 Task: Implement approval workflow for expense reports.
Action: Mouse moved to (685, 54)
Screenshot: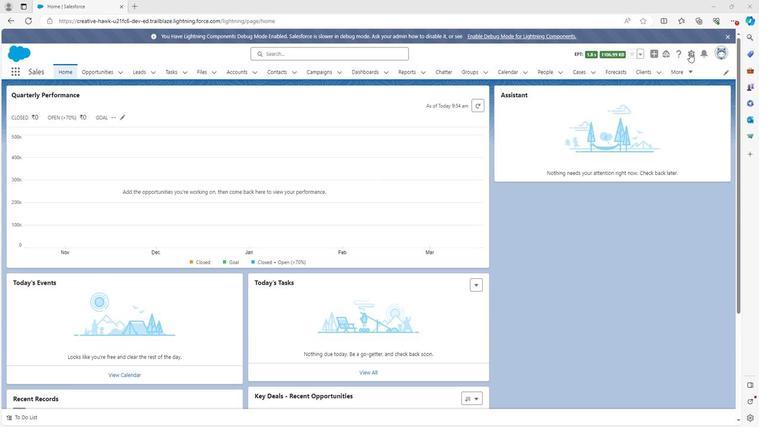 
Action: Mouse pressed left at (685, 54)
Screenshot: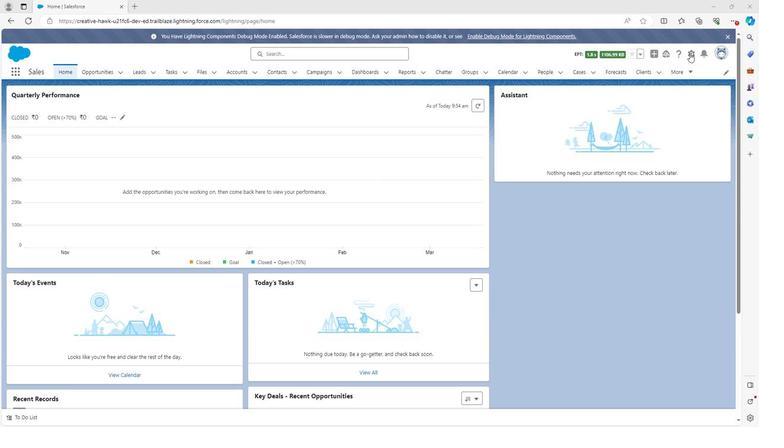 
Action: Mouse moved to (654, 75)
Screenshot: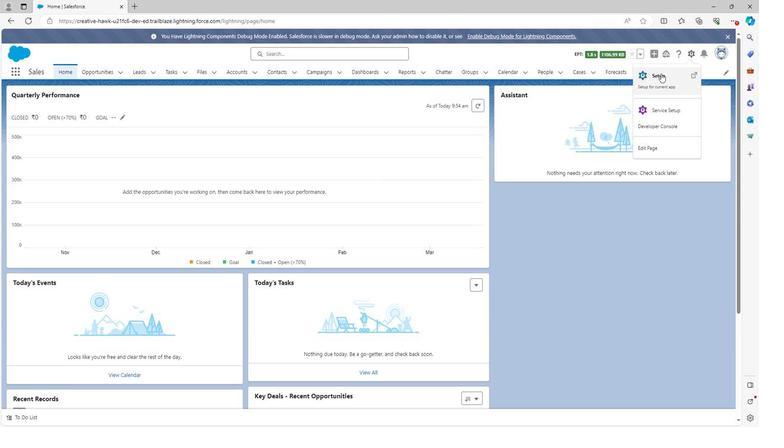 
Action: Mouse pressed left at (654, 75)
Screenshot: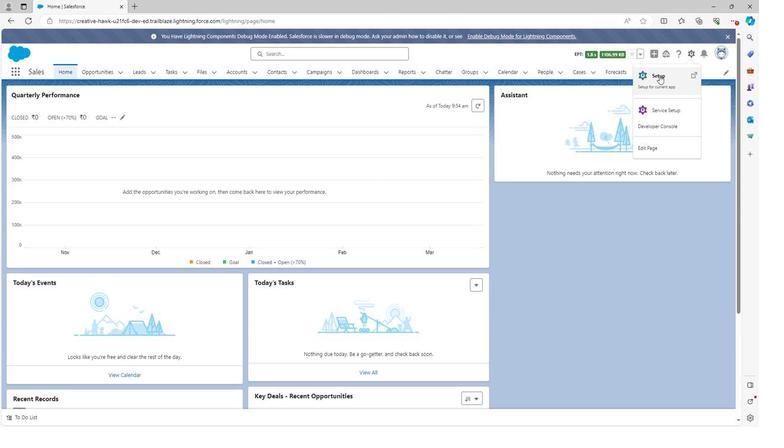 
Action: Mouse moved to (100, 72)
Screenshot: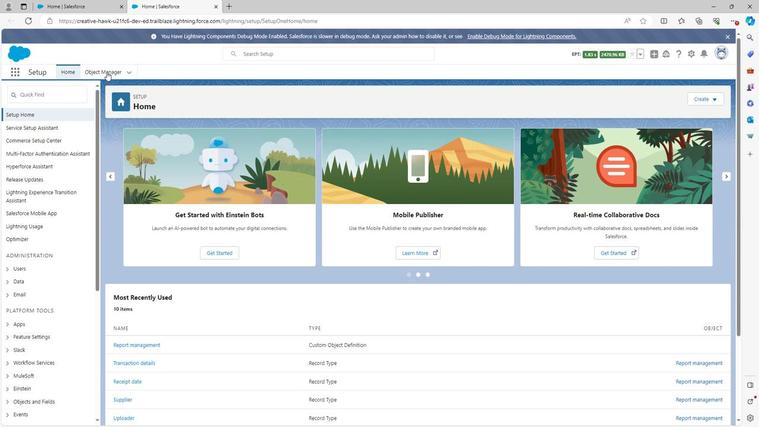 
Action: Mouse pressed left at (100, 72)
Screenshot: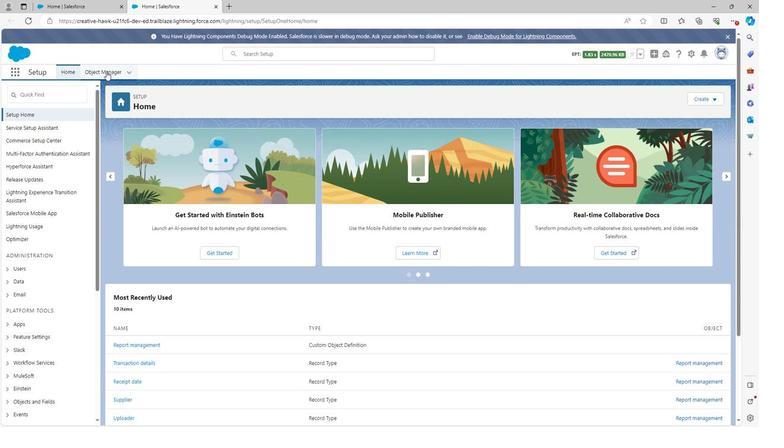 
Action: Mouse moved to (698, 99)
Screenshot: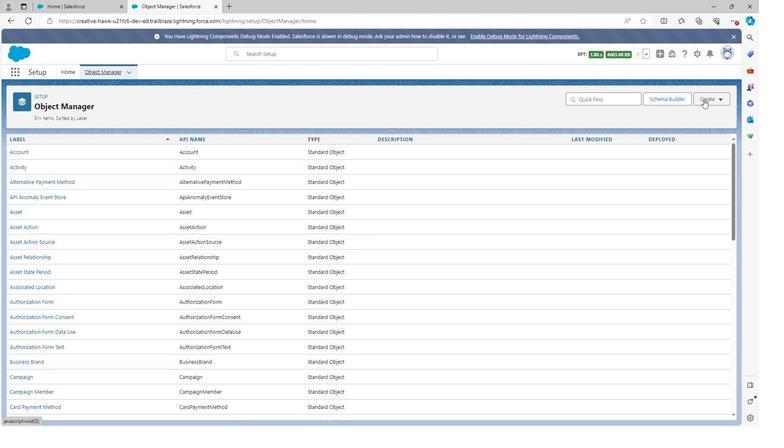 
Action: Mouse pressed left at (698, 99)
Screenshot: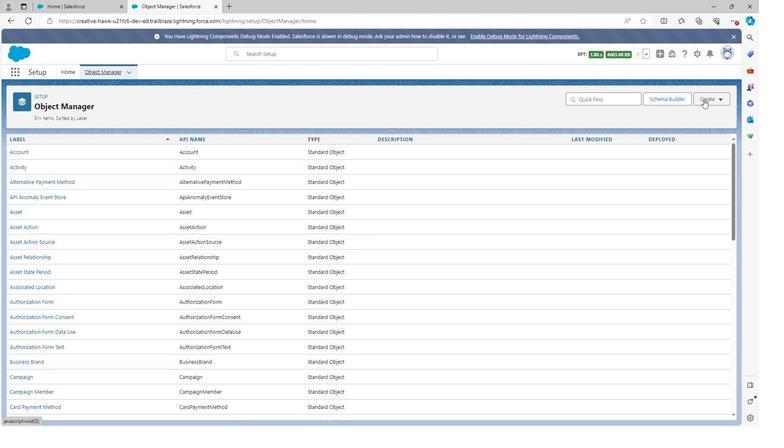 
Action: Mouse moved to (672, 120)
Screenshot: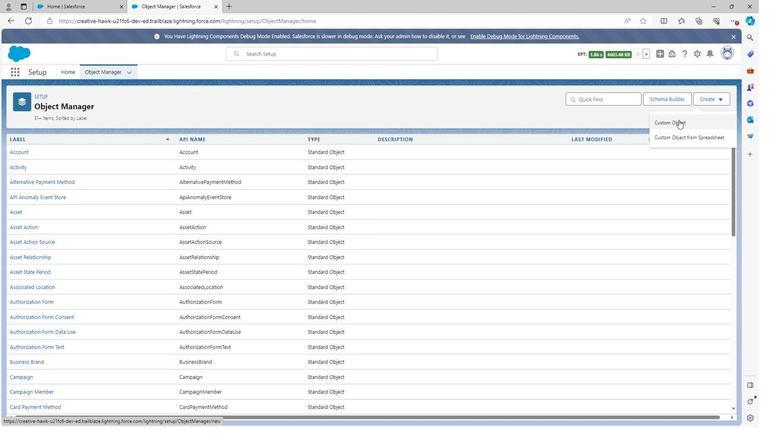
Action: Mouse pressed left at (672, 120)
Screenshot: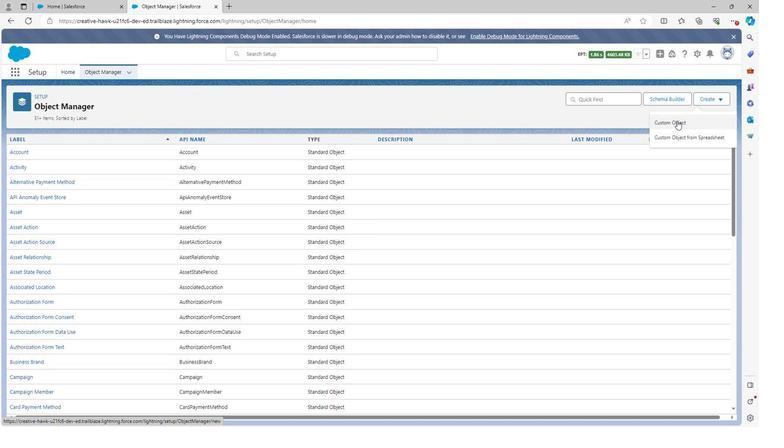 
Action: Mouse moved to (185, 202)
Screenshot: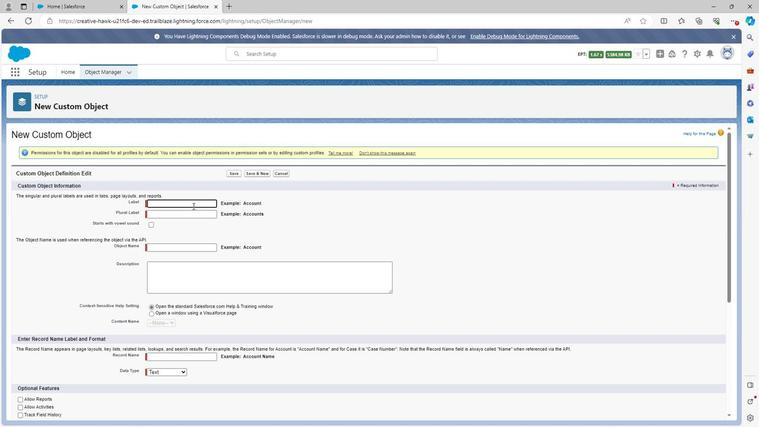 
Action: Key pressed <Key.shift>Approval<Key.space>reqy<Key.backspace>u
Screenshot: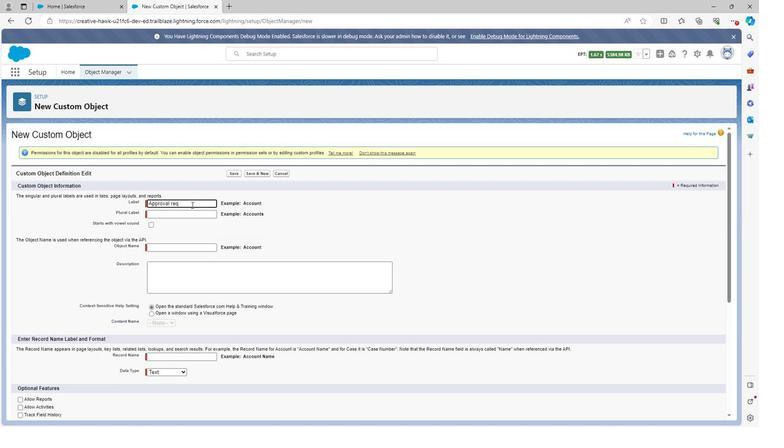 
Action: Mouse moved to (185, 202)
Screenshot: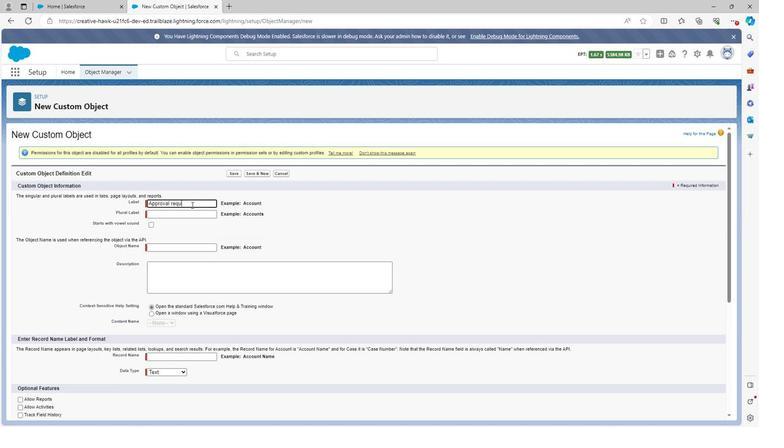 
Action: Key pressed est
Screenshot: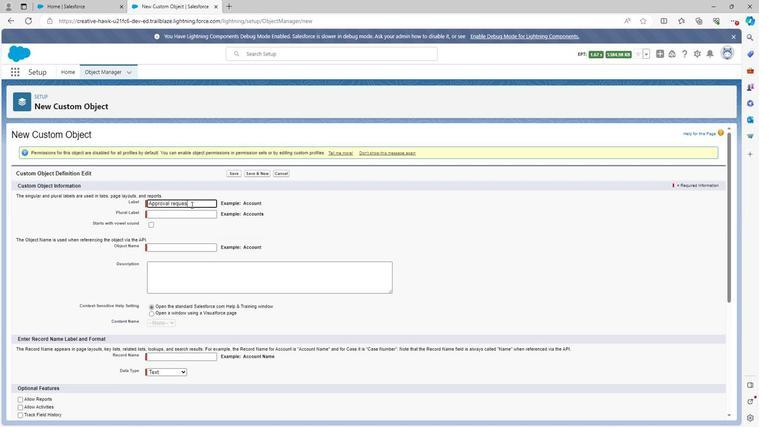 
Action: Mouse moved to (287, 217)
Screenshot: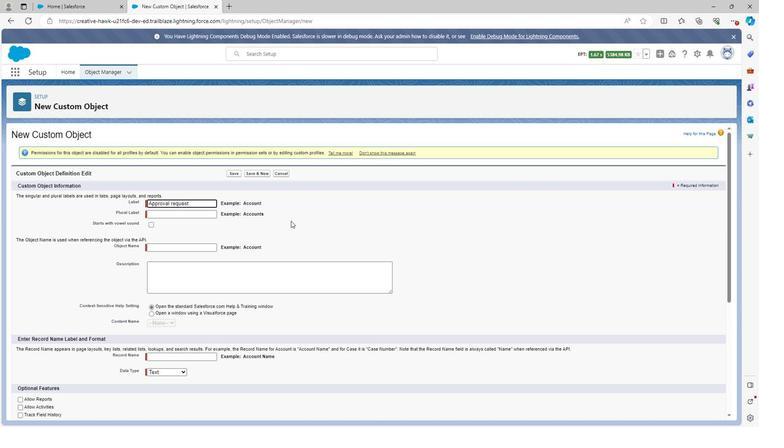 
Action: Mouse pressed left at (287, 217)
Screenshot: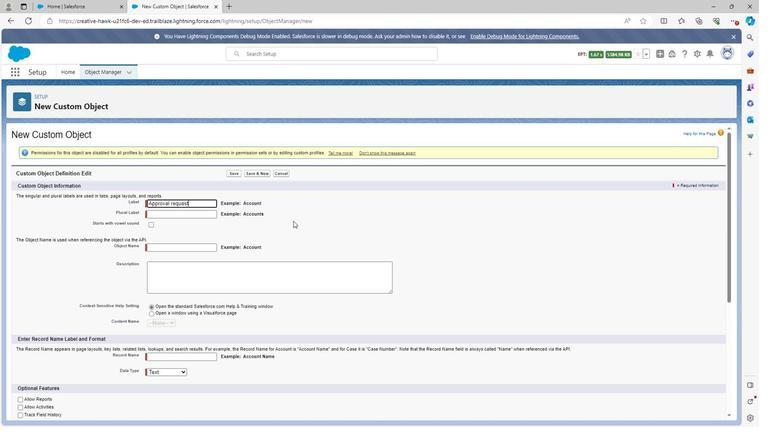 
Action: Mouse moved to (176, 269)
Screenshot: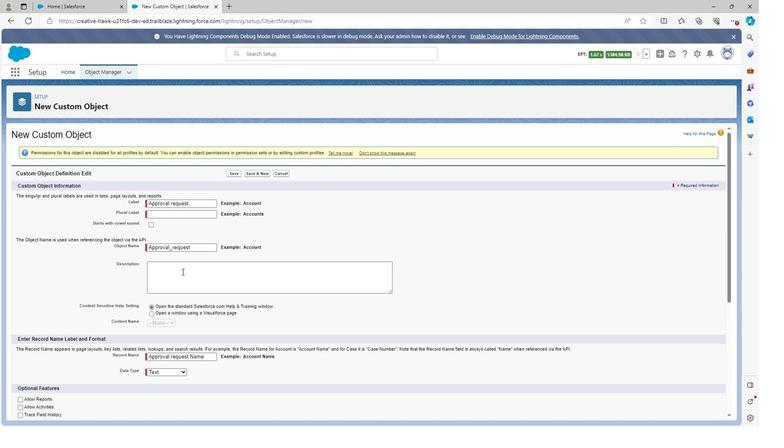 
Action: Mouse pressed left at (176, 269)
Screenshot: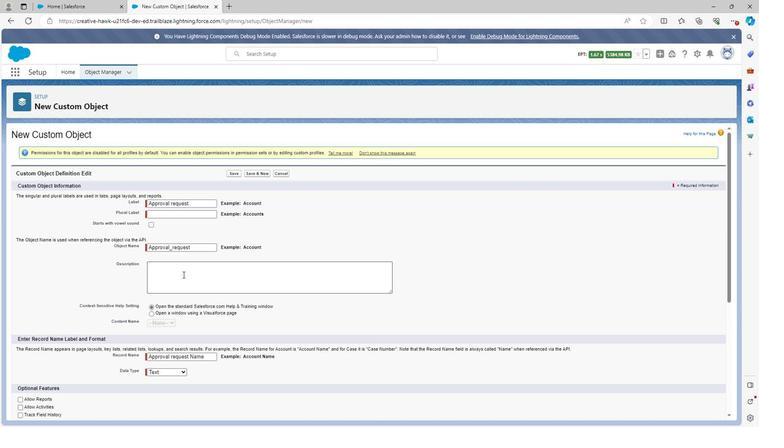 
Action: Mouse moved to (189, 198)
Screenshot: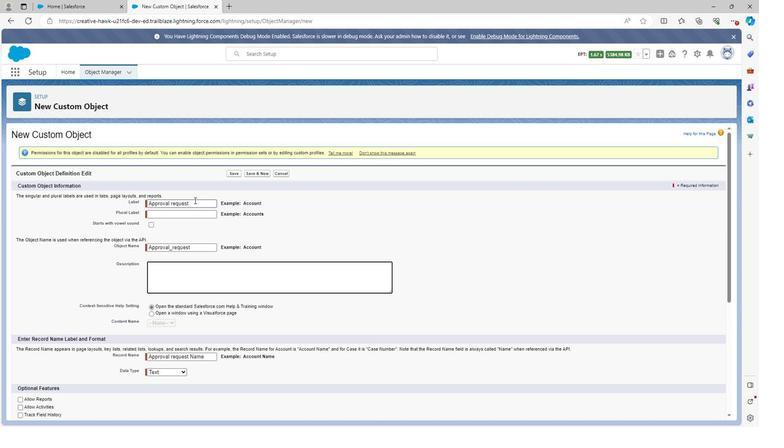 
Action: Mouse pressed left at (189, 198)
Screenshot: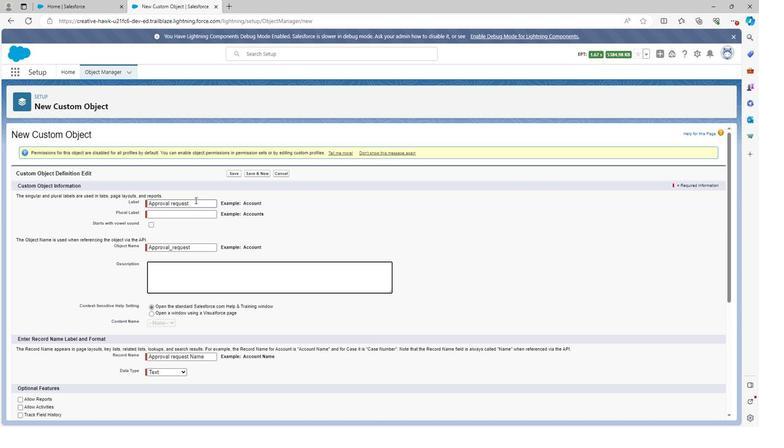 
Action: Mouse moved to (144, 207)
Screenshot: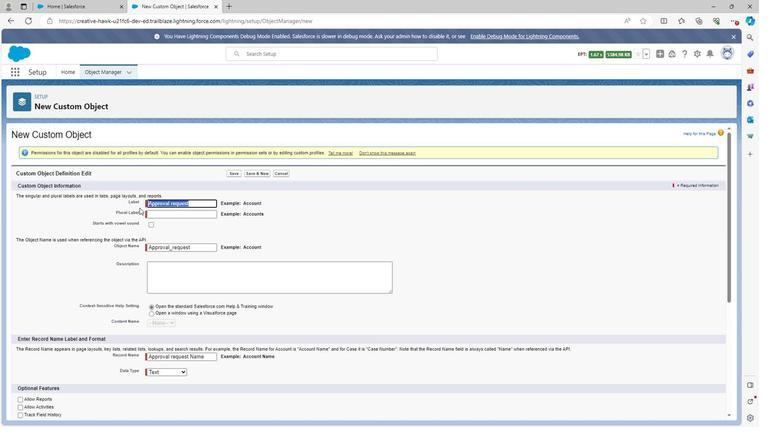 
Action: Key pressed ctrl+C
Screenshot: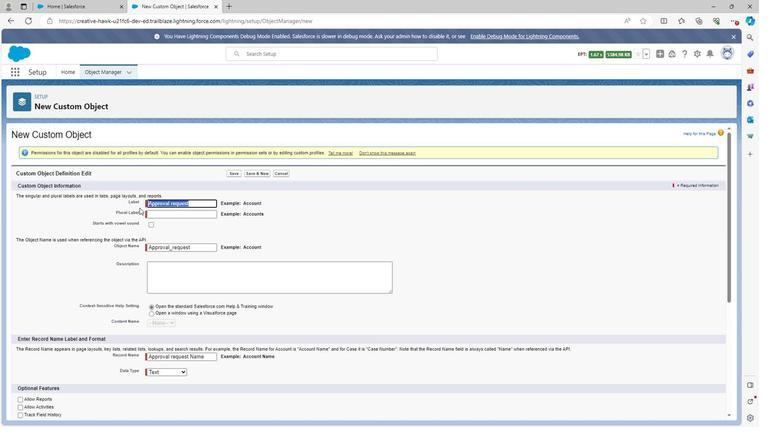 
Action: Mouse moved to (154, 207)
Screenshot: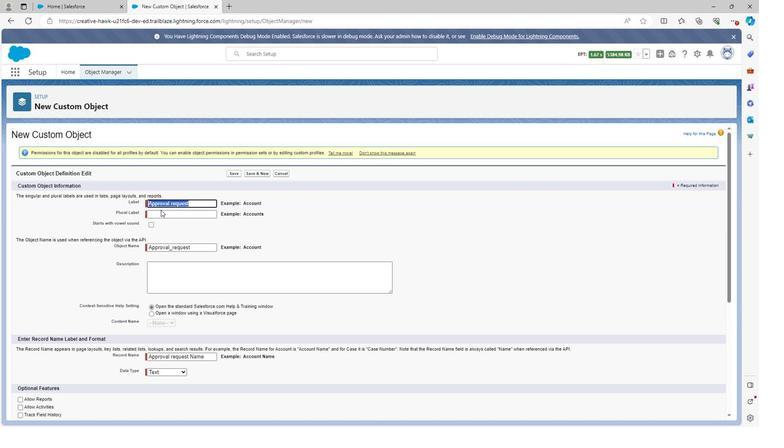 
Action: Mouse pressed left at (154, 207)
Screenshot: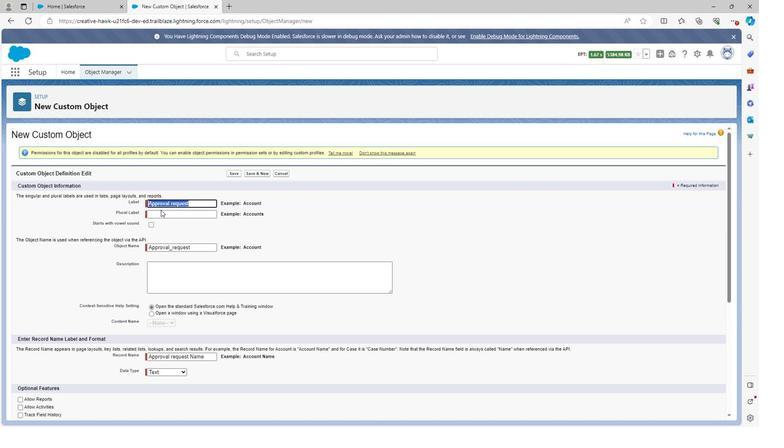 
Action: Mouse moved to (155, 208)
Screenshot: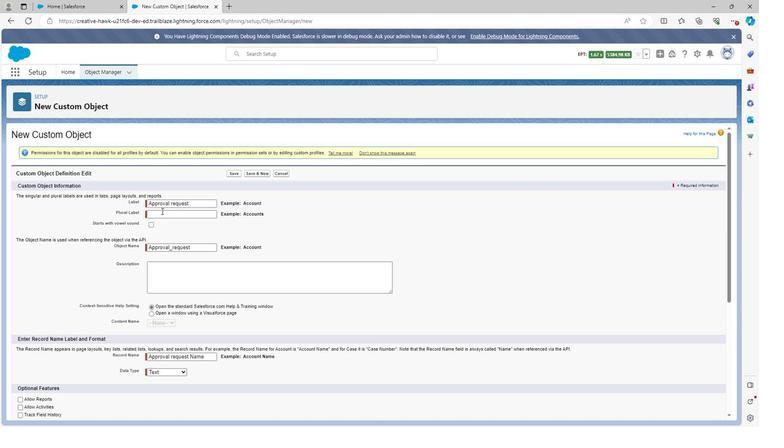 
Action: Mouse pressed left at (155, 208)
Screenshot: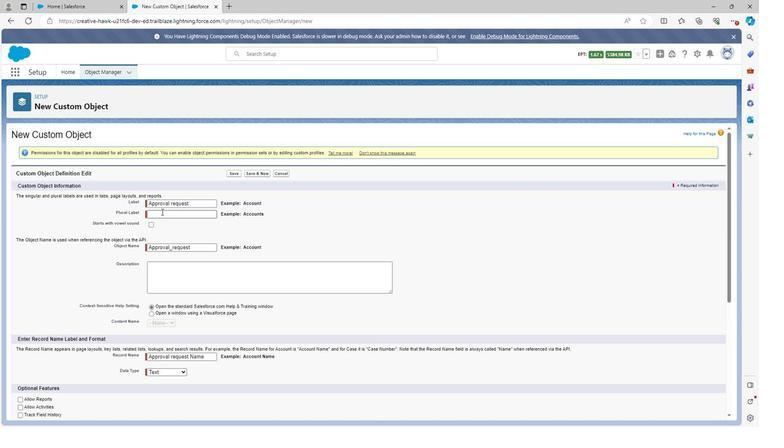 
Action: Key pressed ctrl+V
Screenshot: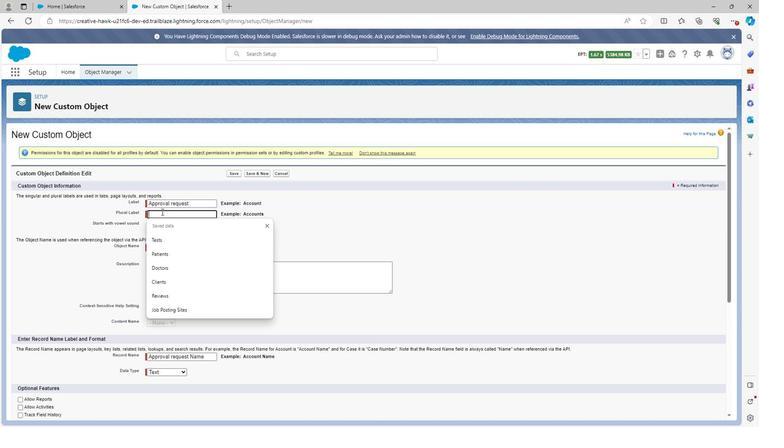 
Action: Mouse moved to (164, 214)
Screenshot: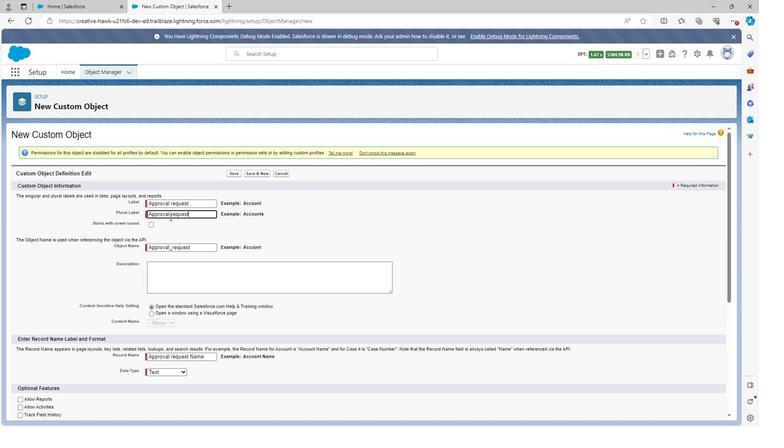 
Action: Key pressed s
Screenshot: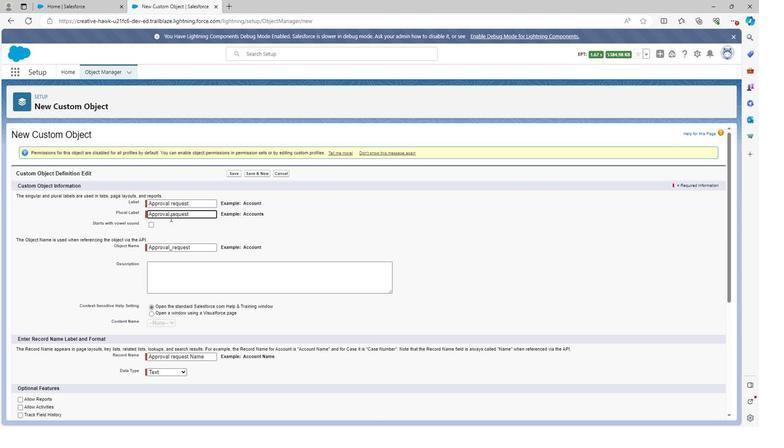 
Action: Mouse moved to (161, 265)
Screenshot: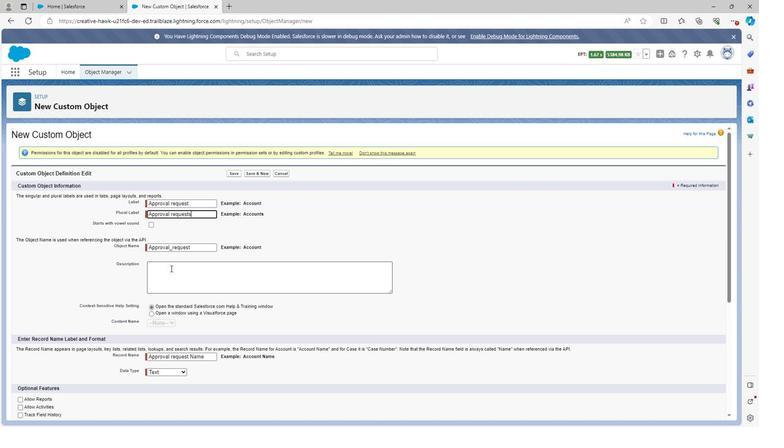 
Action: Mouse pressed left at (161, 265)
Screenshot: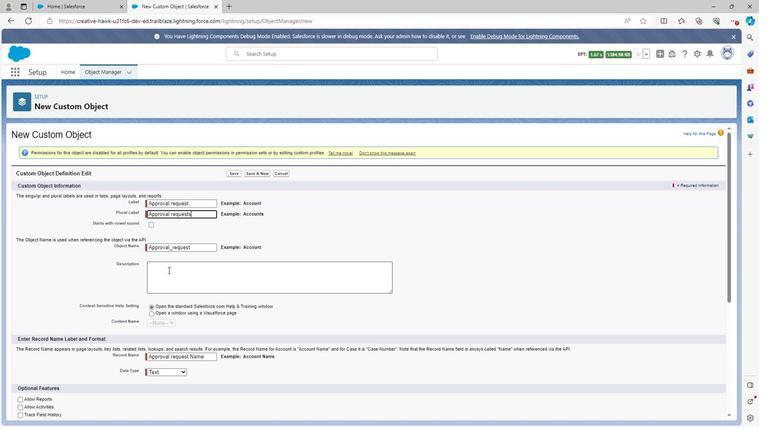 
Action: Mouse moved to (161, 265)
Screenshot: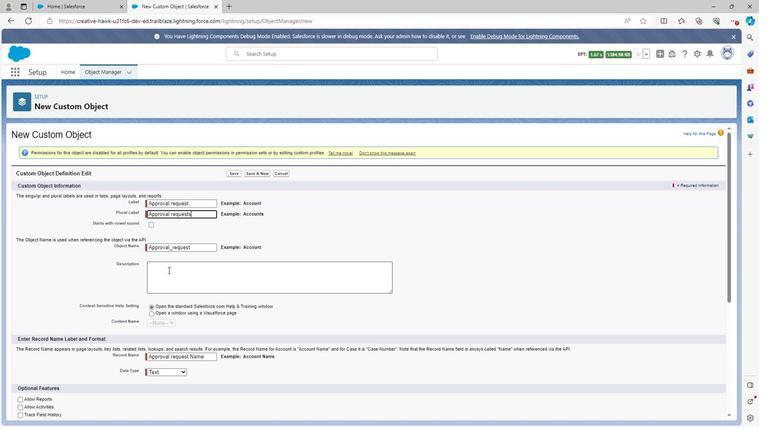 
Action: Key pressed <Key.shift>This<Key.space>object<Key.space>is<Key.space>used<Key.space>to<Key.space>define<Key.space>the<Key.space>approval<Key.space>object
Screenshot: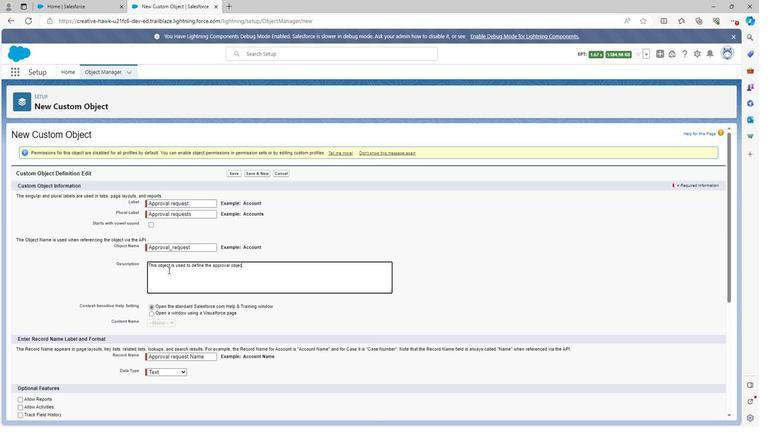 
Action: Mouse moved to (158, 317)
Screenshot: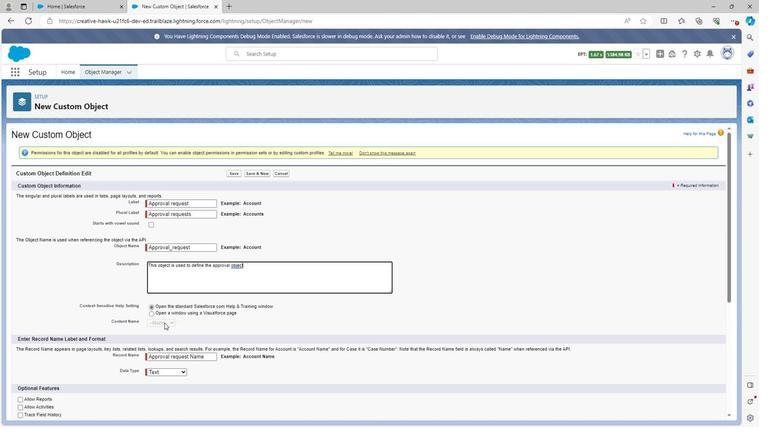 
Action: Mouse scrolled (158, 316) with delta (0, 0)
Screenshot: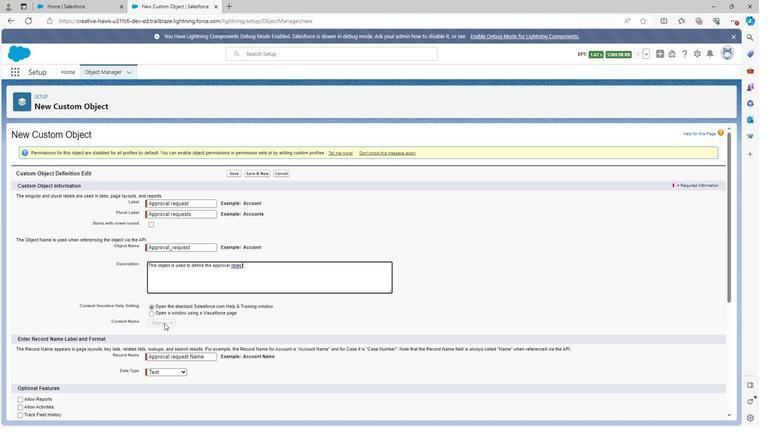 
Action: Mouse scrolled (158, 316) with delta (0, 0)
Screenshot: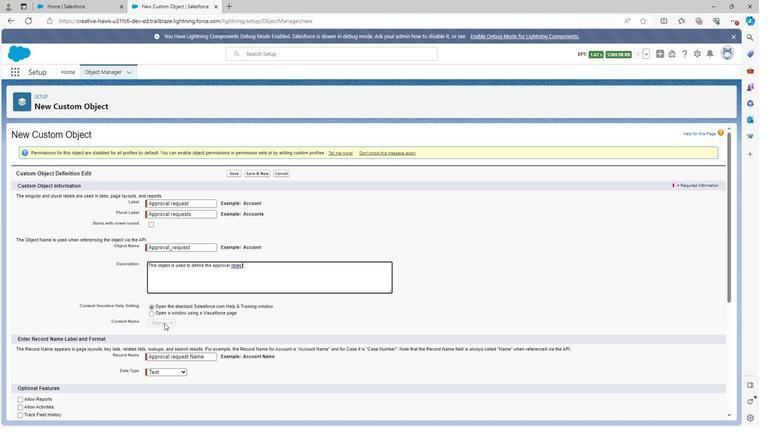 
Action: Mouse scrolled (158, 316) with delta (0, 0)
Screenshot: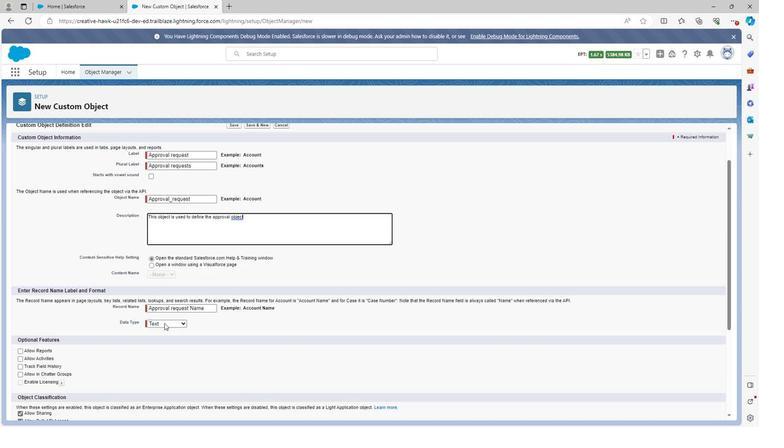 
Action: Mouse moved to (14, 261)
Screenshot: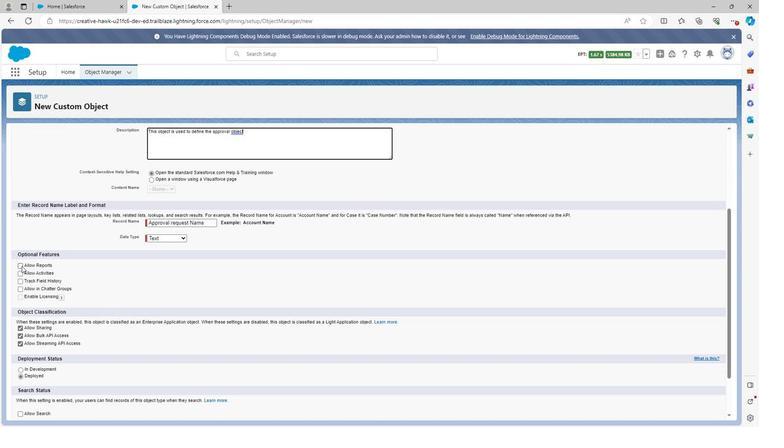 
Action: Mouse pressed left at (14, 261)
Screenshot: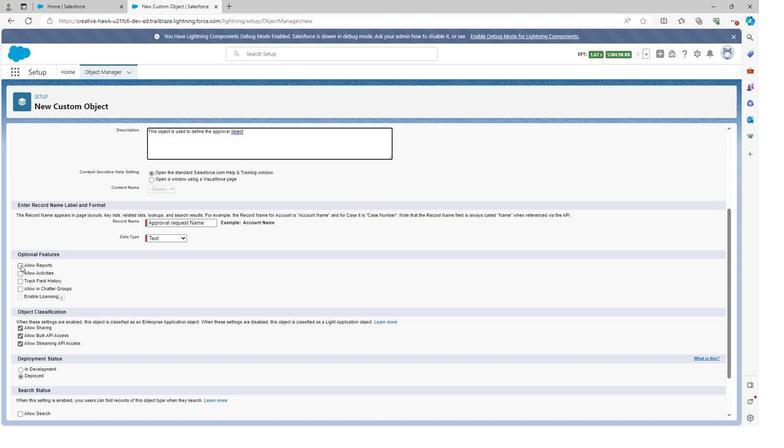 
Action: Mouse moved to (13, 269)
Screenshot: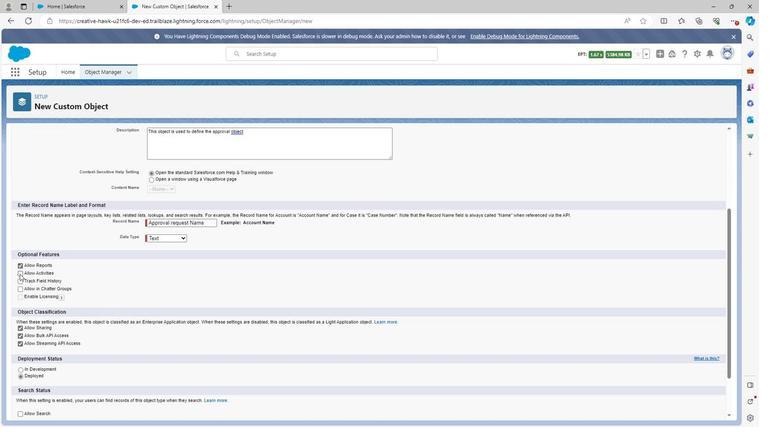 
Action: Mouse pressed left at (13, 269)
Screenshot: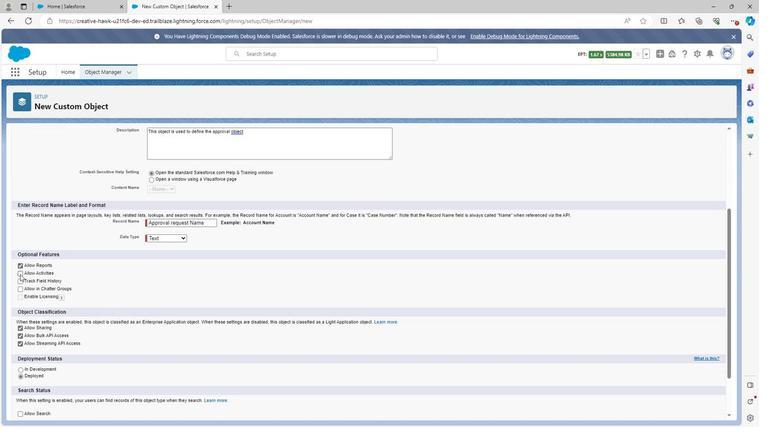 
Action: Mouse moved to (13, 276)
Screenshot: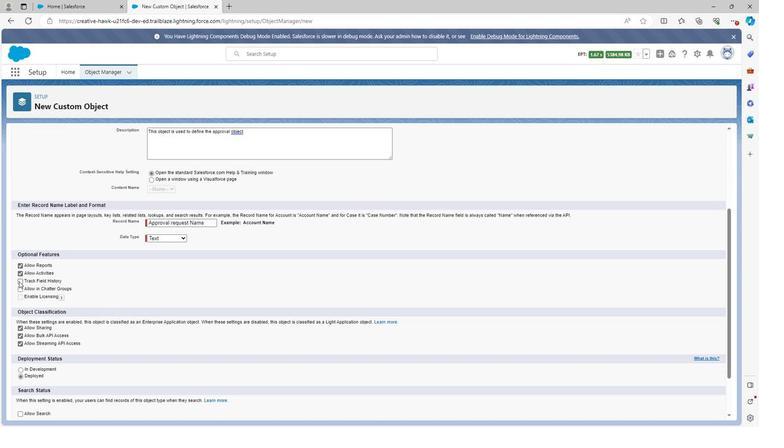 
Action: Mouse pressed left at (13, 276)
Screenshot: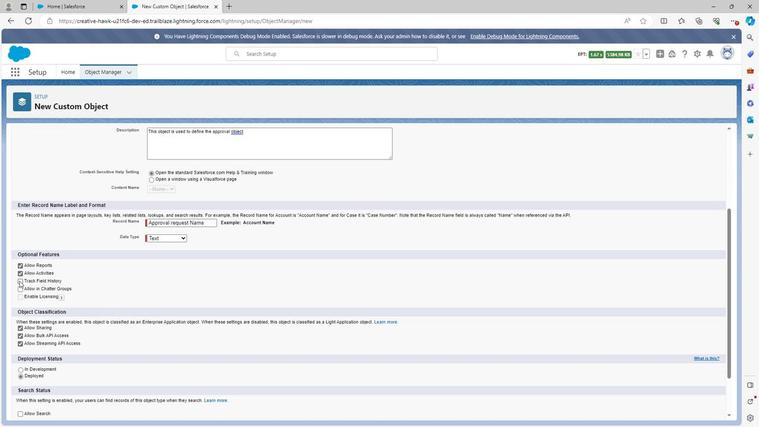 
Action: Mouse moved to (12, 282)
Screenshot: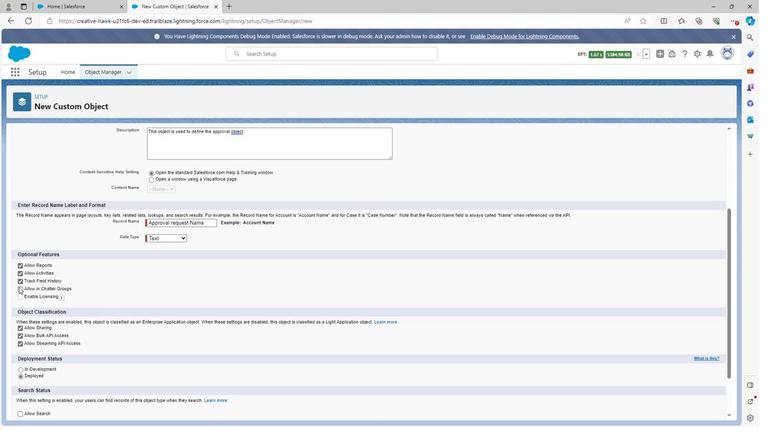 
Action: Mouse pressed left at (12, 282)
Screenshot: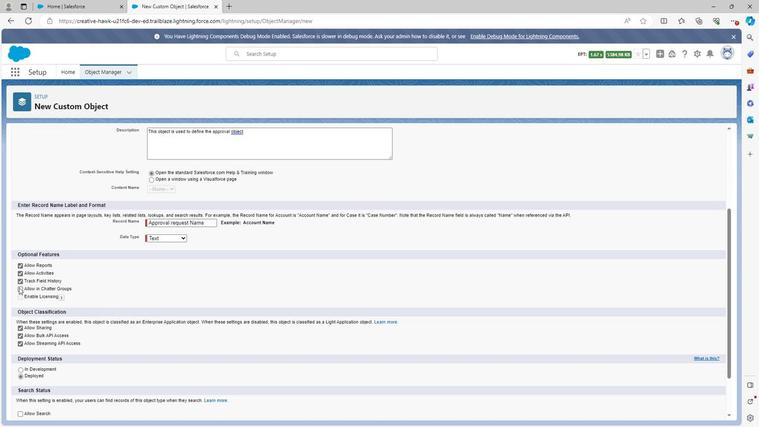 
Action: Mouse moved to (194, 363)
Screenshot: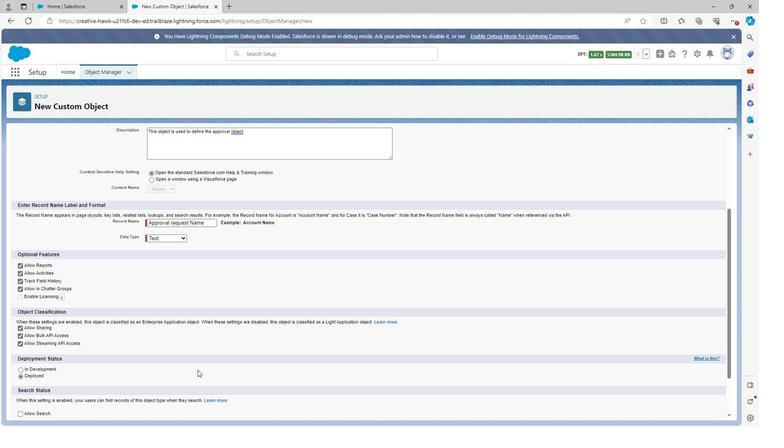 
Action: Mouse scrolled (194, 363) with delta (0, 0)
Screenshot: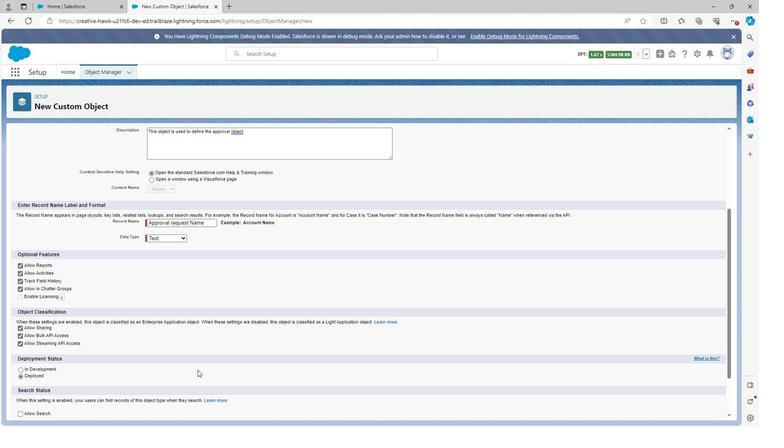 
Action: Mouse moved to (200, 367)
Screenshot: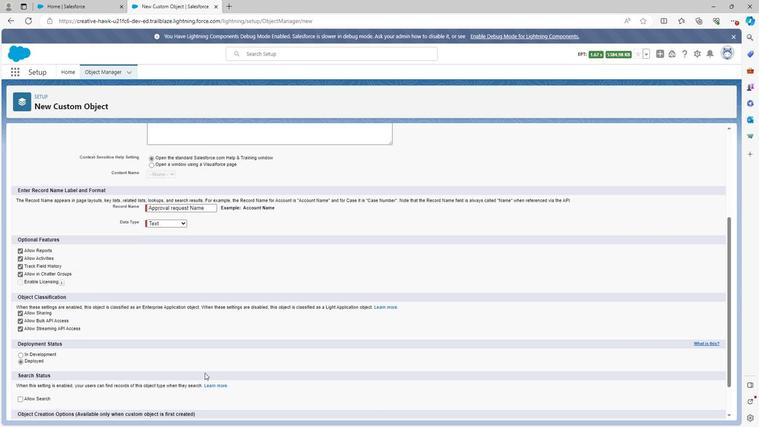 
Action: Mouse scrolled (200, 366) with delta (0, 0)
Screenshot: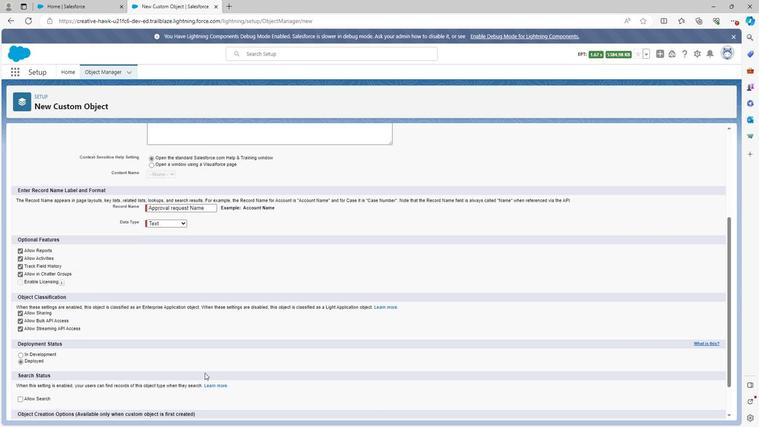 
Action: Mouse moved to (205, 370)
Screenshot: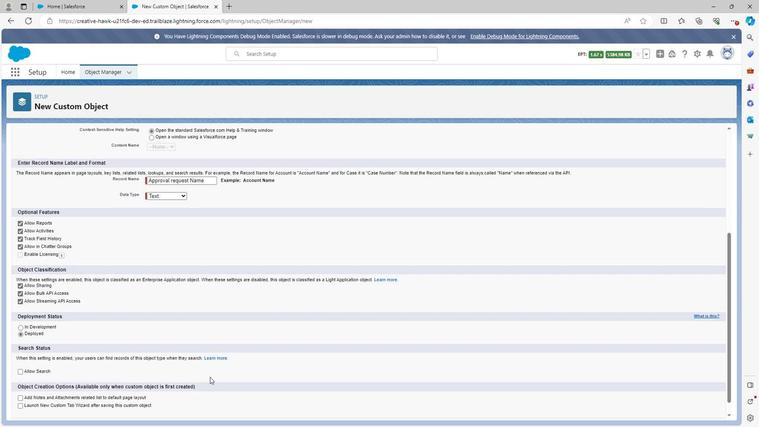 
Action: Mouse scrolled (205, 370) with delta (0, 0)
Screenshot: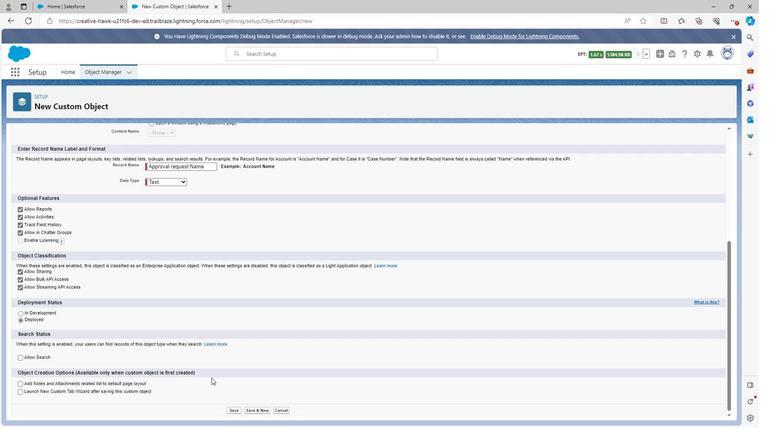 
Action: Mouse scrolled (205, 370) with delta (0, 0)
Screenshot: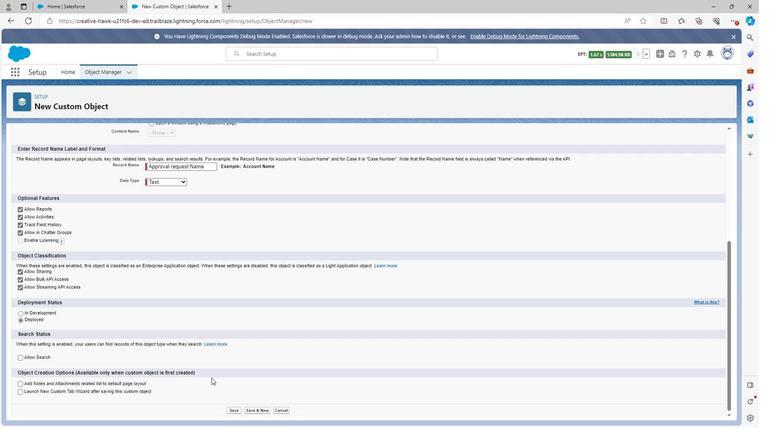 
Action: Mouse moved to (207, 372)
Screenshot: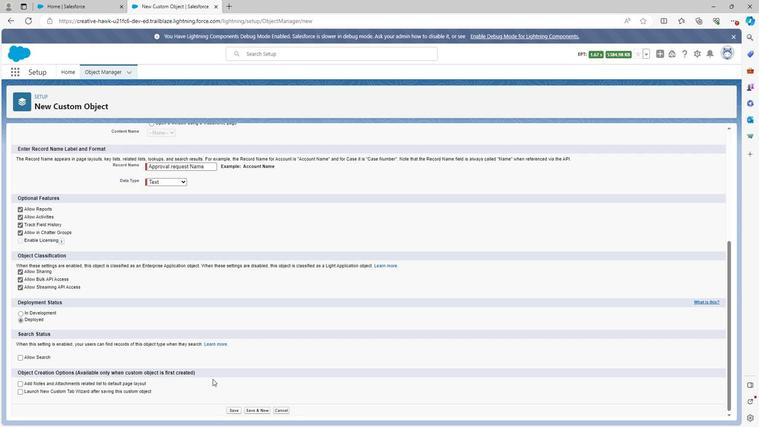 
Action: Mouse scrolled (207, 372) with delta (0, 0)
Screenshot: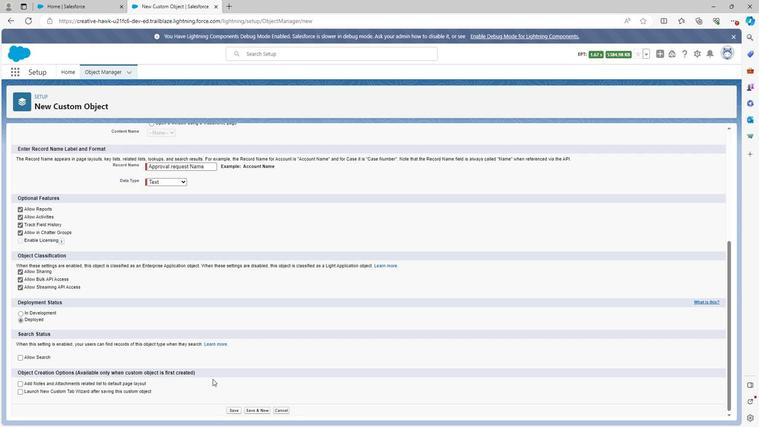 
Action: Mouse moved to (230, 401)
Screenshot: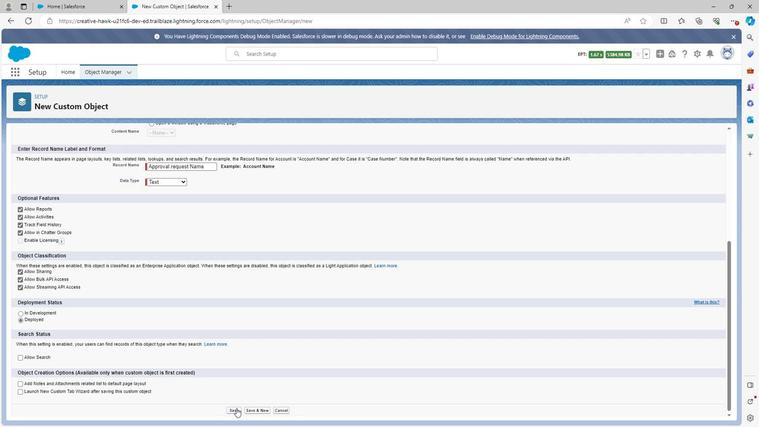 
Action: Mouse pressed left at (230, 401)
Screenshot: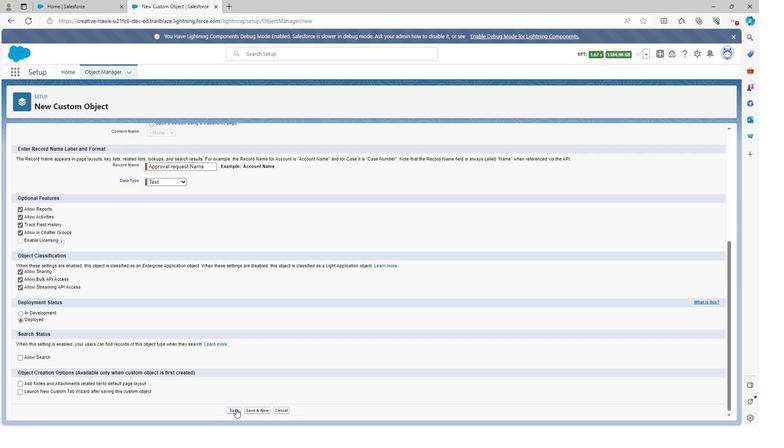 
Action: Mouse moved to (83, 74)
Screenshot: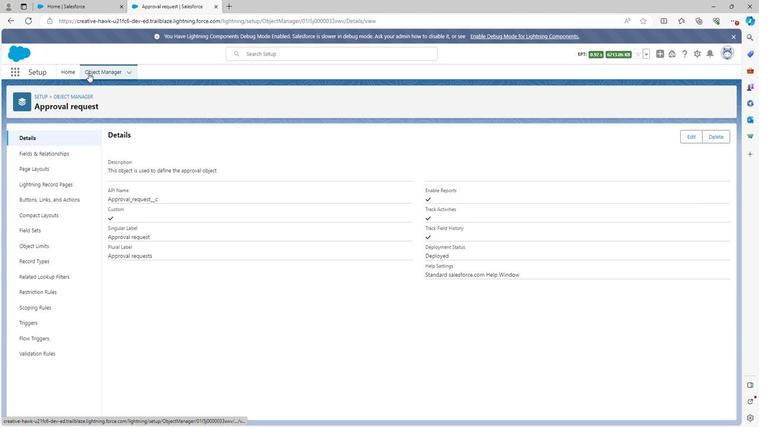 
Action: Mouse pressed left at (83, 74)
Screenshot: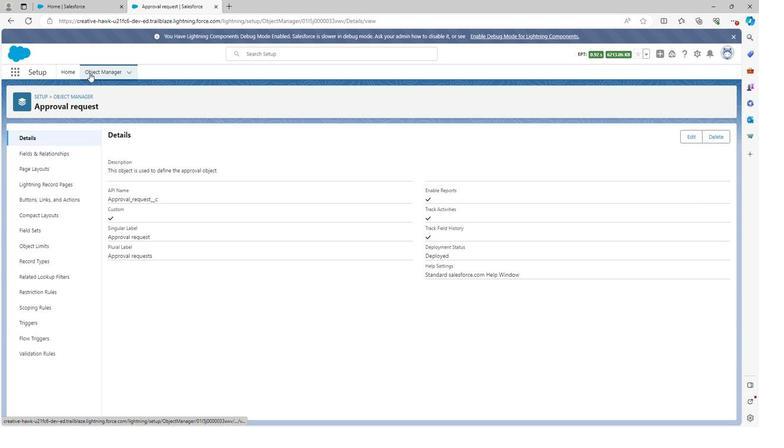 
Action: Mouse moved to (60, 73)
Screenshot: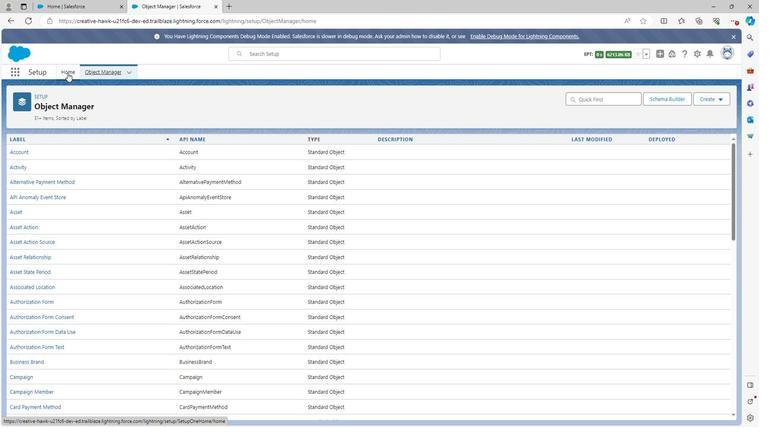 
Action: Mouse pressed left at (60, 73)
Screenshot: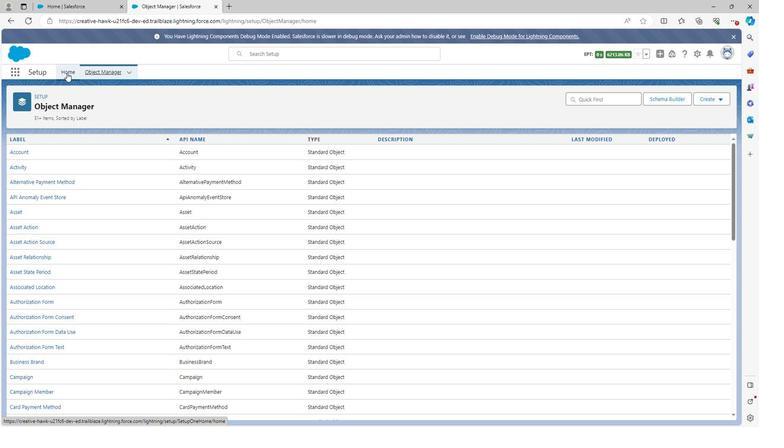 
Action: Mouse moved to (41, 96)
Screenshot: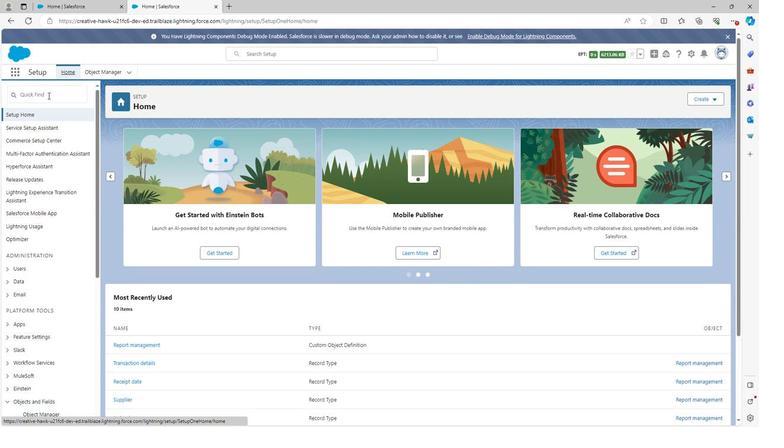 
Action: Mouse pressed left at (41, 96)
Screenshot: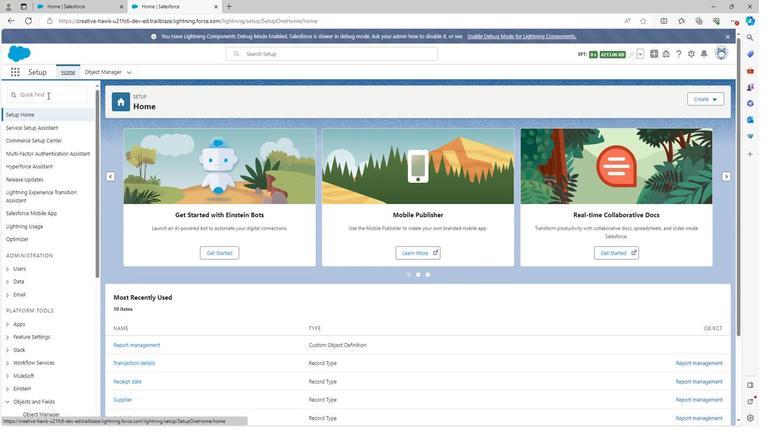 
Action: Key pressed pro
Screenshot: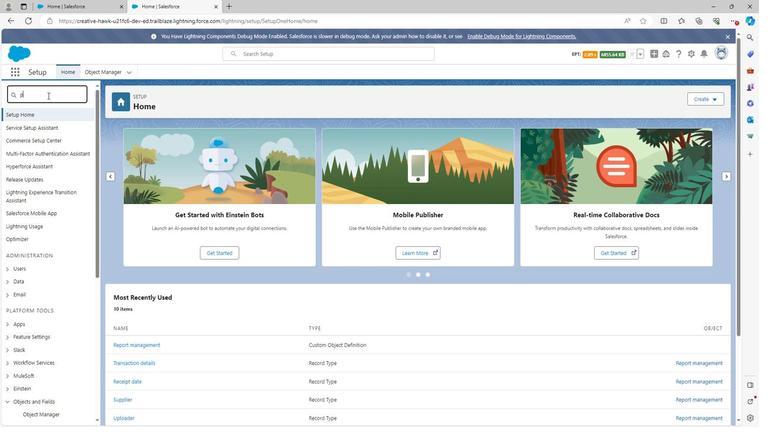 
Action: Mouse moved to (26, 262)
Screenshot: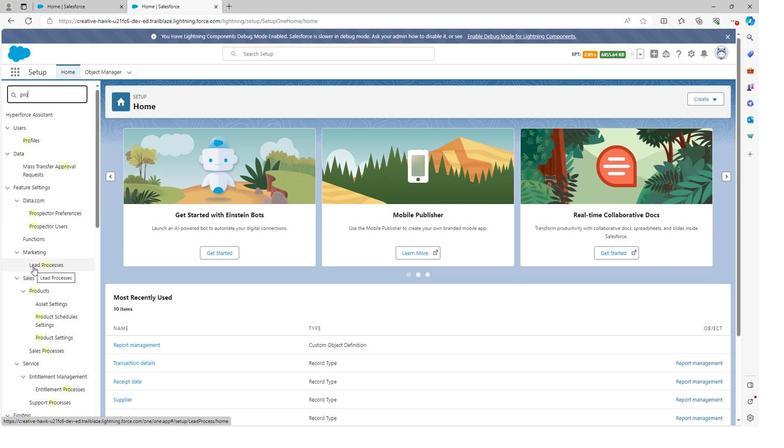 
Action: Mouse scrolled (26, 261) with delta (0, 0)
Screenshot: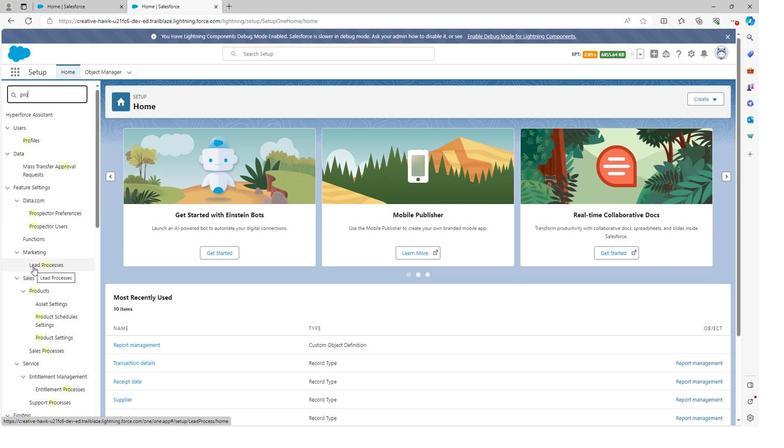 
Action: Mouse scrolled (26, 261) with delta (0, 0)
Screenshot: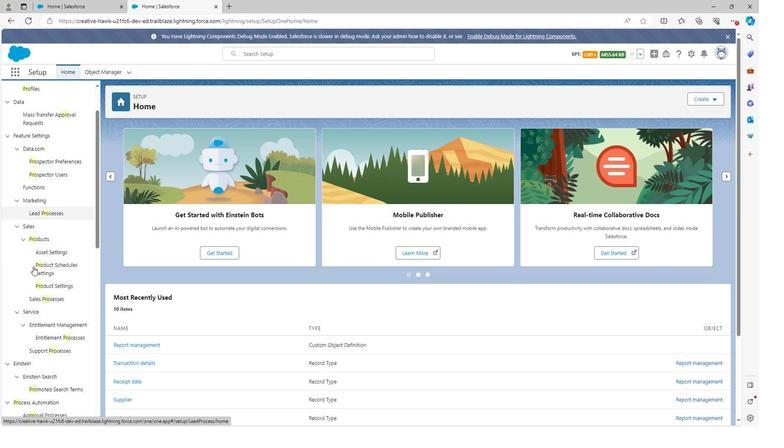 
Action: Mouse scrolled (26, 261) with delta (0, 0)
Screenshot: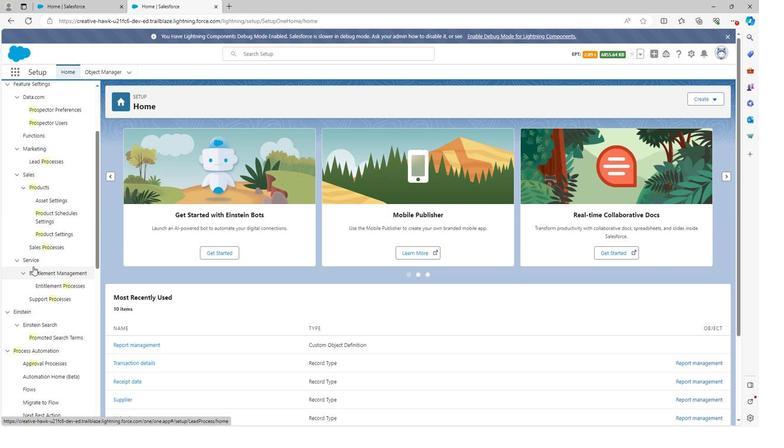 
Action: Mouse scrolled (26, 261) with delta (0, 0)
Screenshot: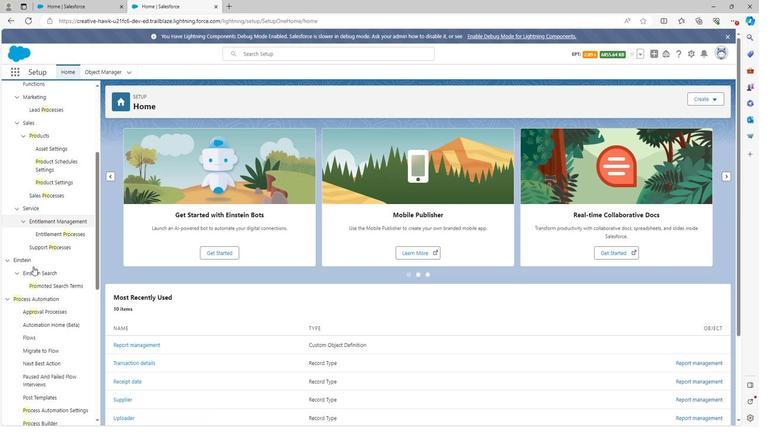 
Action: Mouse moved to (29, 253)
Screenshot: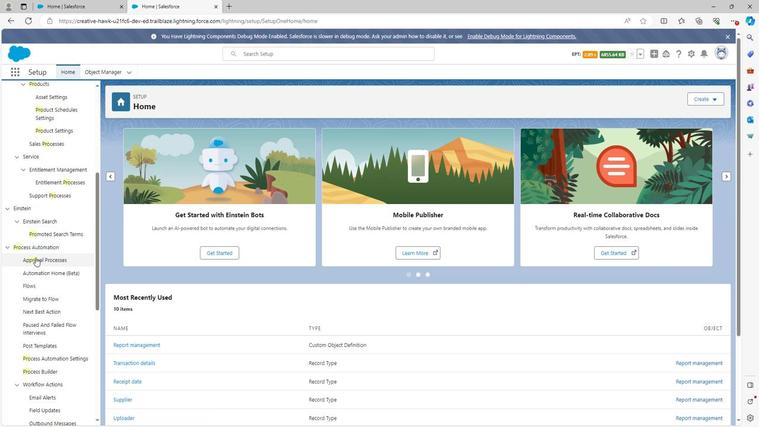 
Action: Mouse pressed left at (29, 253)
Screenshot: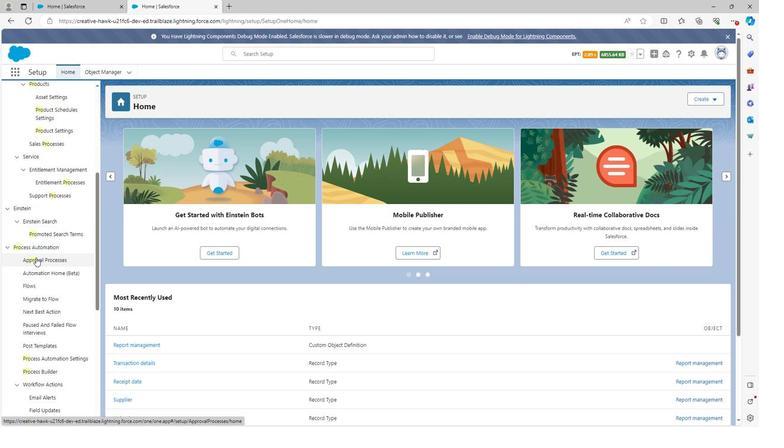 
Action: Mouse moved to (419, 212)
Screenshot: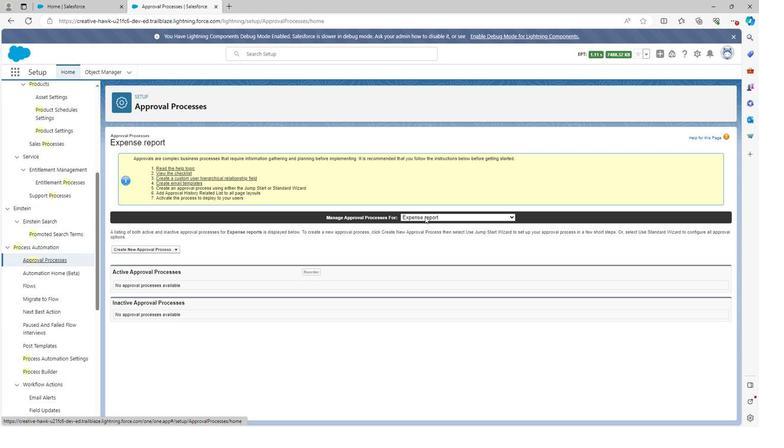 
Action: Mouse pressed left at (419, 212)
Screenshot: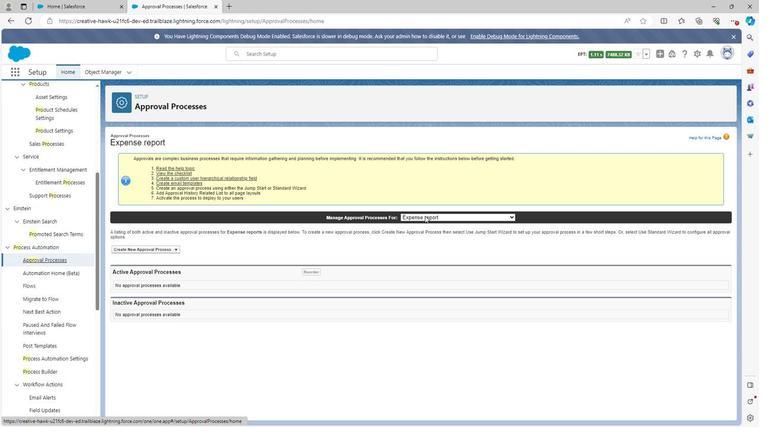 
Action: Mouse moved to (422, 277)
Screenshot: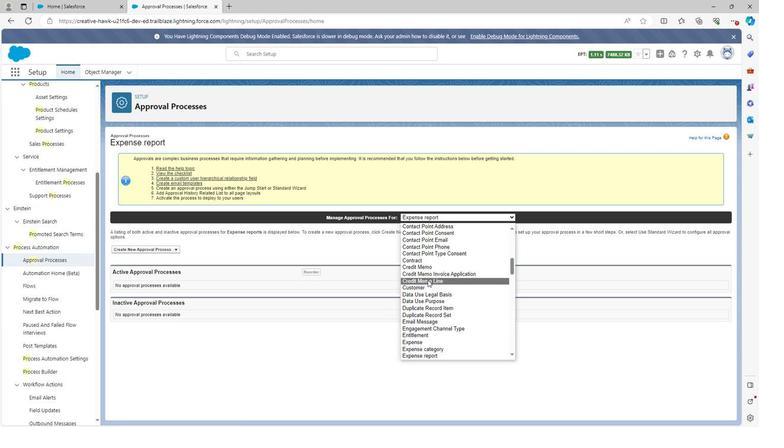 
Action: Mouse scrolled (422, 277) with delta (0, 0)
Screenshot: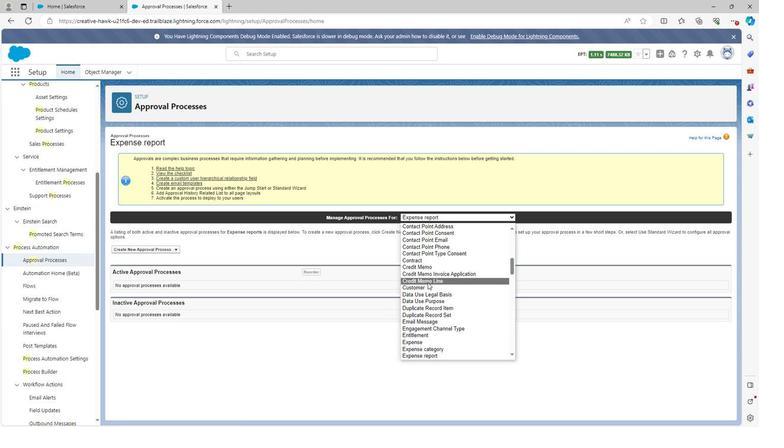 
Action: Mouse scrolled (422, 277) with delta (0, 0)
Screenshot: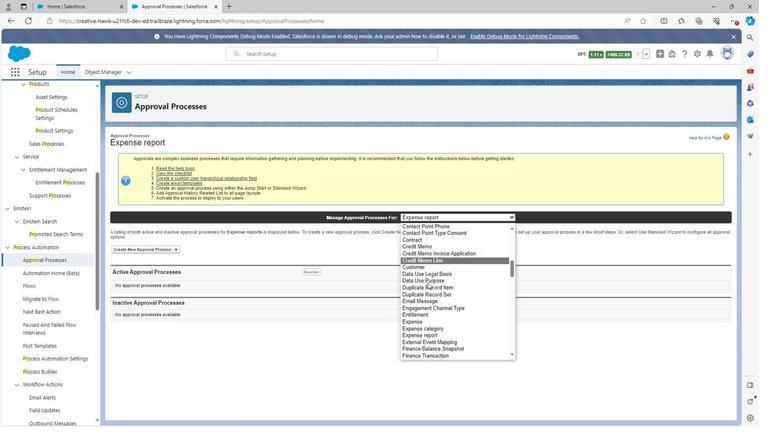 
Action: Mouse scrolled (422, 277) with delta (0, 0)
Screenshot: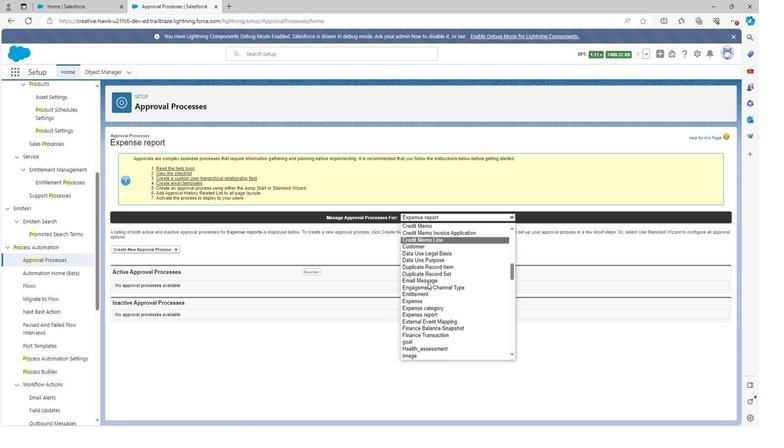 
Action: Mouse moved to (423, 288)
Screenshot: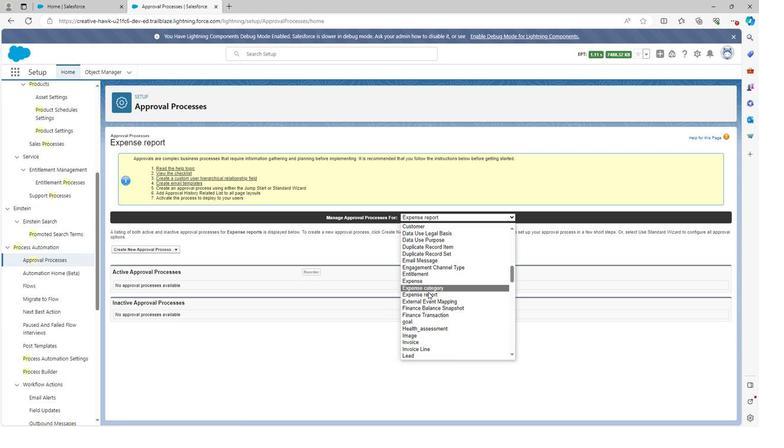 
Action: Mouse pressed left at (423, 288)
Screenshot: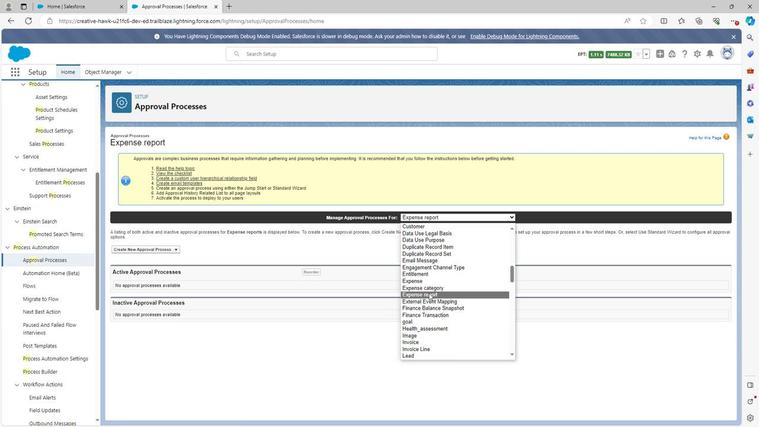 
Action: Mouse moved to (150, 245)
Screenshot: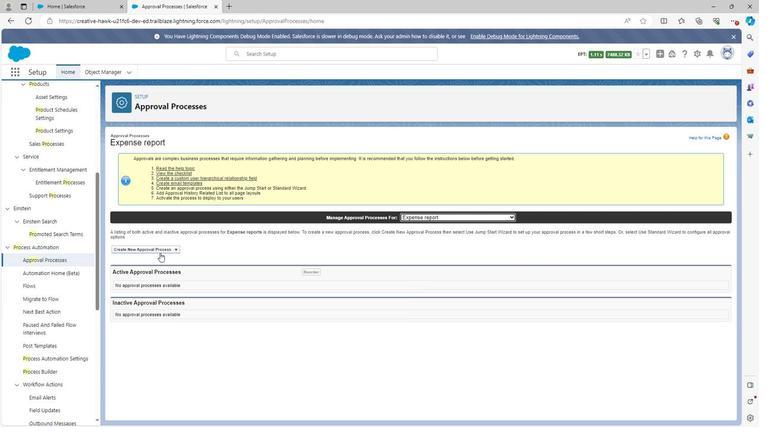 
Action: Mouse pressed left at (150, 245)
Screenshot: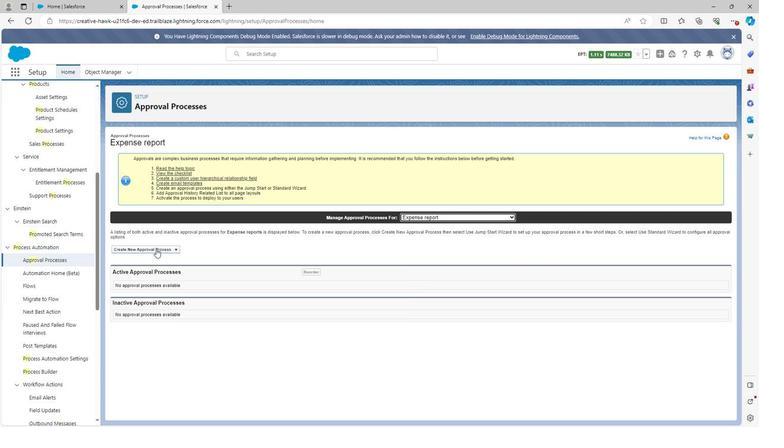 
Action: Mouse moved to (146, 259)
Screenshot: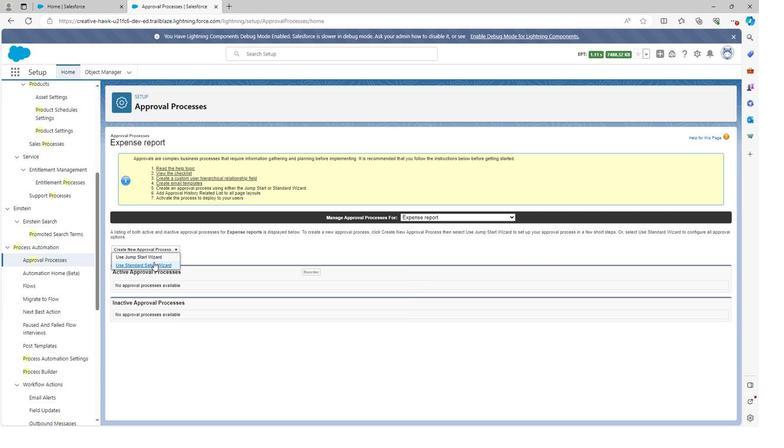 
Action: Mouse pressed left at (146, 259)
Screenshot: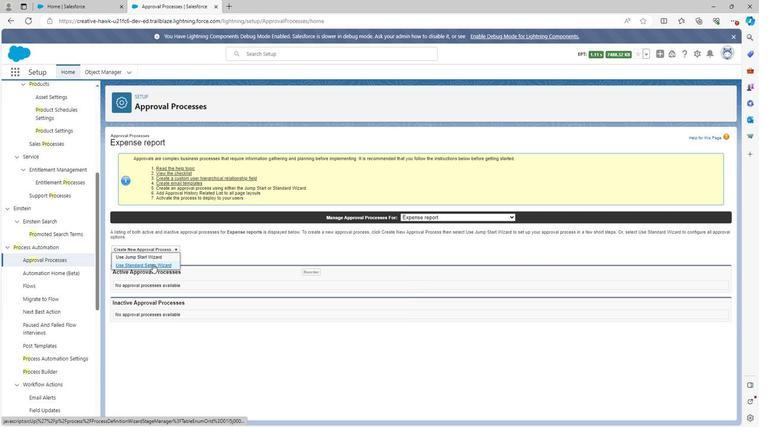 
Action: Mouse moved to (236, 211)
Screenshot: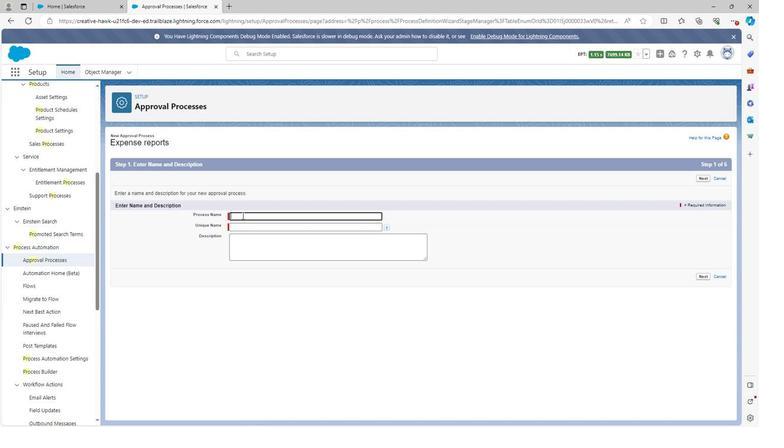 
Action: Mouse pressed left at (236, 211)
Screenshot: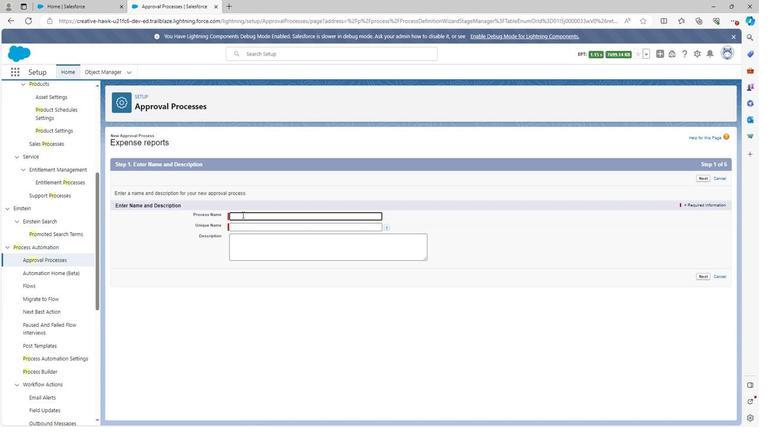 
Action: Mouse moved to (227, 215)
Screenshot: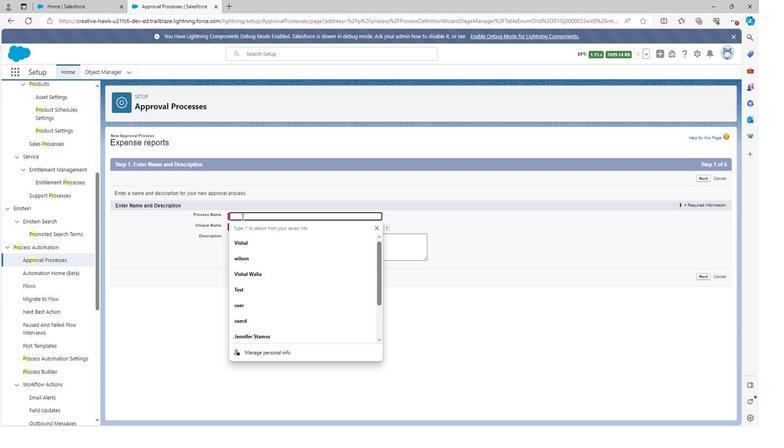 
Action: Key pressed <Key.shift>Appro<Key.backspace><Key.backspace><Key.backspace><Key.backspace><Key.backspace><Key.shift>Expense<Key.space>report
Screenshot: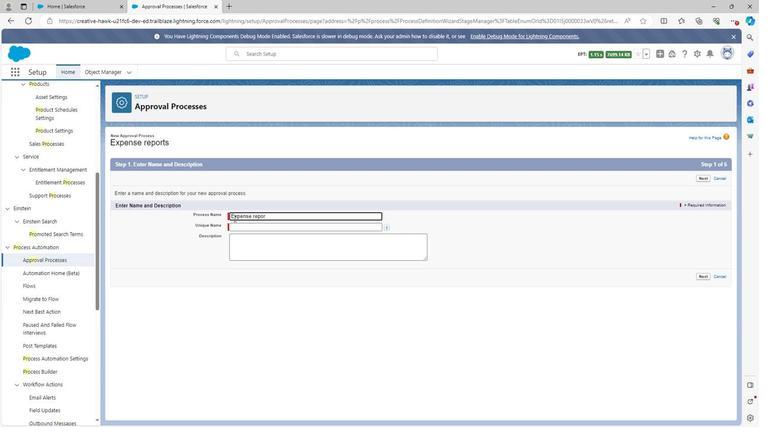 
Action: Mouse moved to (402, 218)
Screenshot: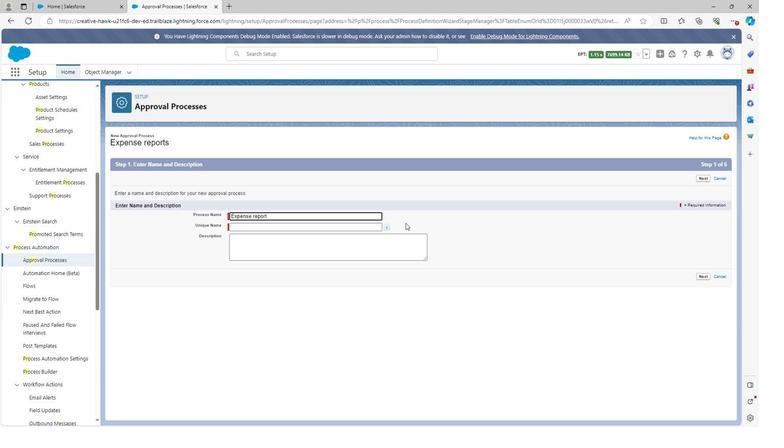
Action: Mouse pressed left at (402, 218)
Screenshot: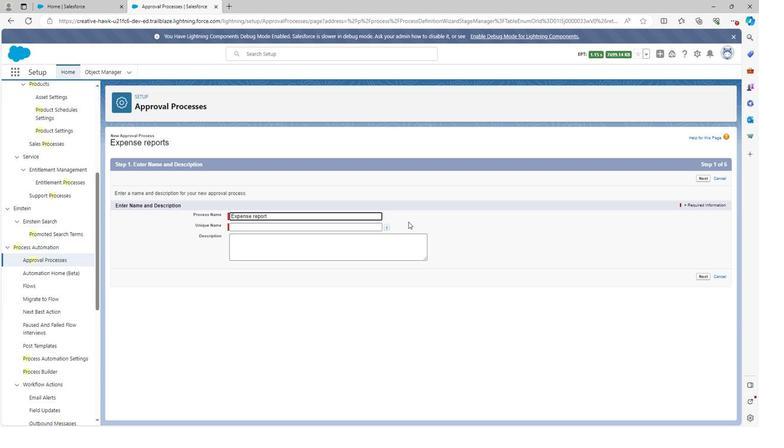 
Action: Mouse moved to (262, 240)
Screenshot: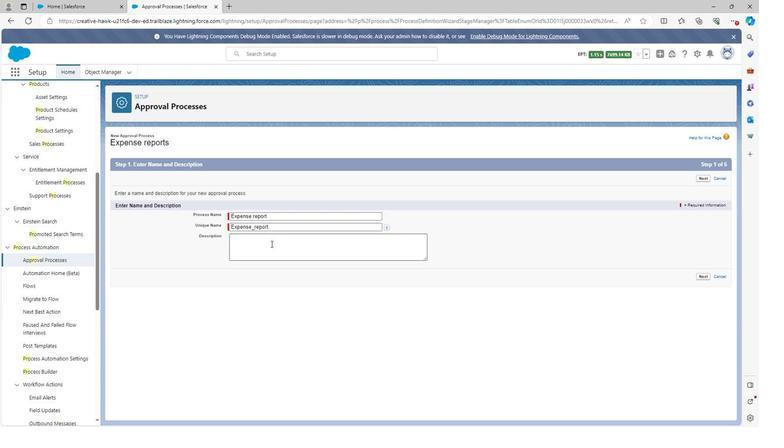 
Action: Mouse pressed left at (262, 240)
Screenshot: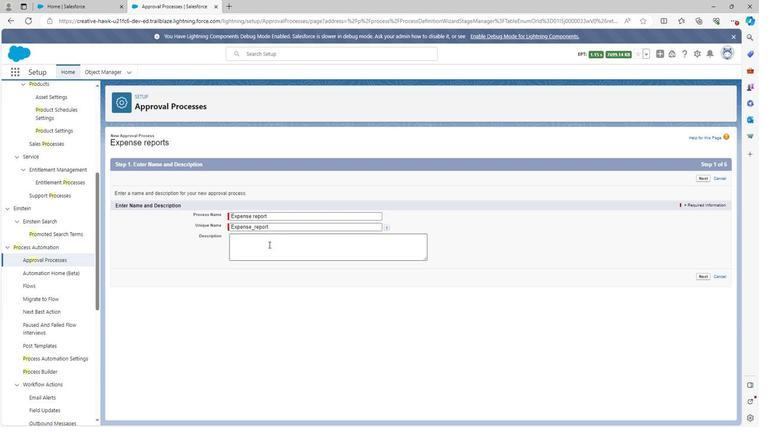 
Action: Key pressed <Key.shift><Key.shift><Key.shift><Key.shift><Key.shift>This<Key.space>approval<Key.space>process<Key.space>will<Key.space>used<Key.space><Key.backspace><Key.backspace><Key.backspace><Key.backspace><Key.backspace><Key.backspace><Key.backspace><Key.backspace><Key.backspace><Key.backspace>is<Key.space>used<Key.space>to<Key.space>perform<Key.space>expense<Key.space>report
Screenshot: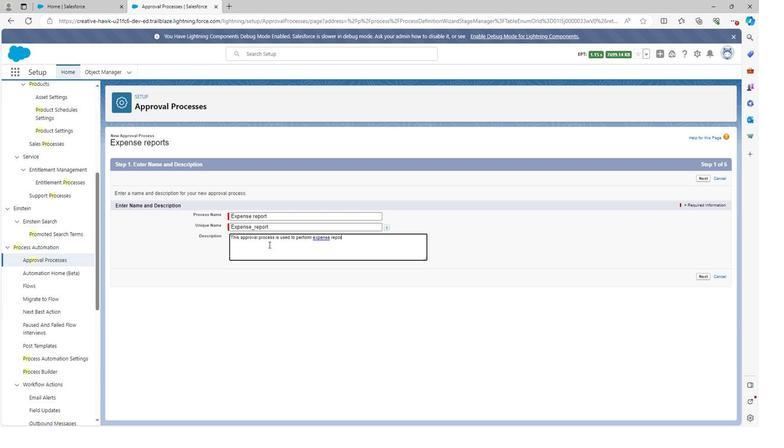 
Action: Mouse moved to (695, 271)
Screenshot: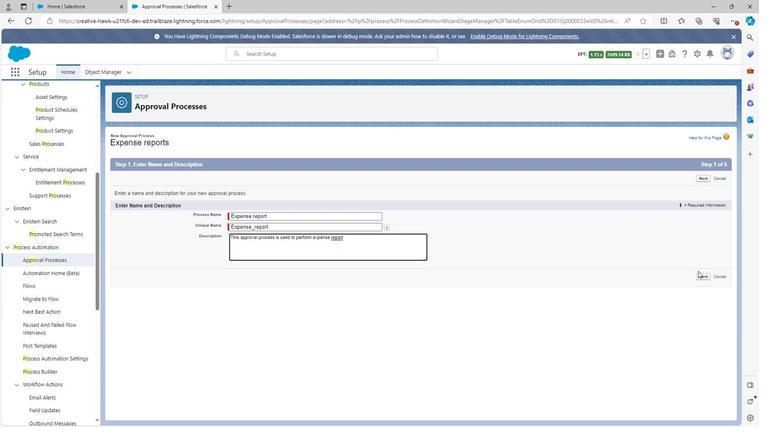 
Action: Mouse pressed left at (695, 271)
Screenshot: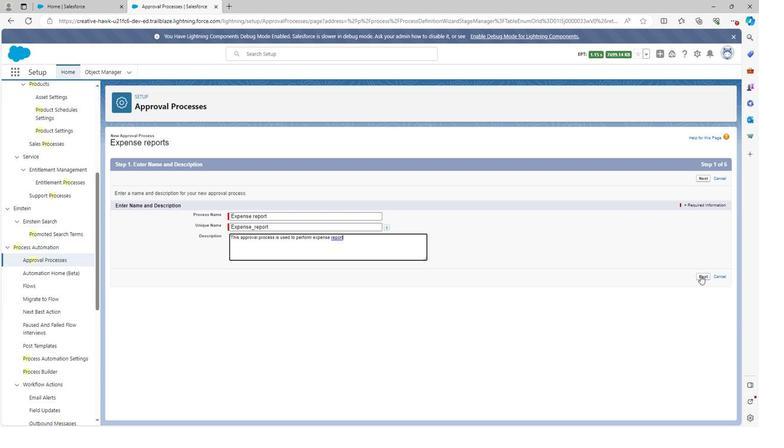
Action: Mouse moved to (186, 243)
Screenshot: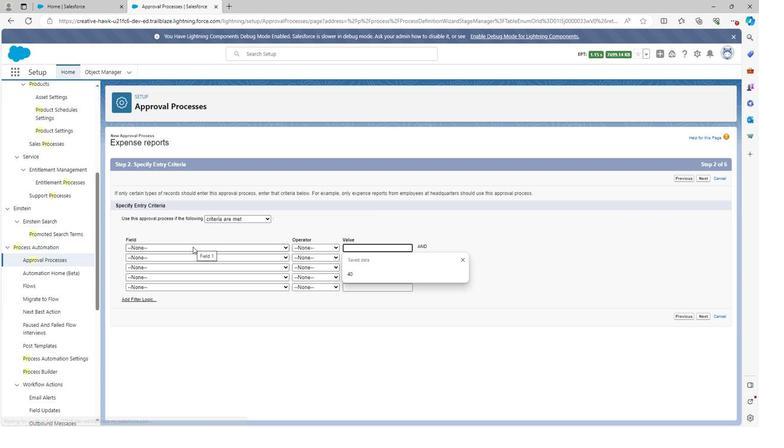 
Action: Mouse pressed left at (186, 243)
Screenshot: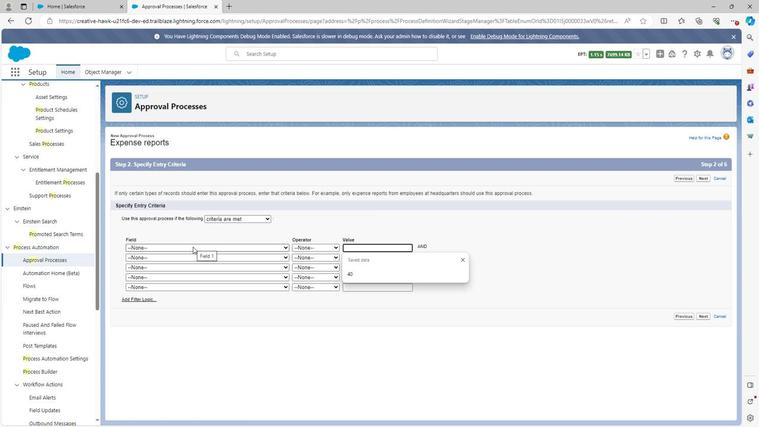 
Action: Mouse moved to (177, 285)
Screenshot: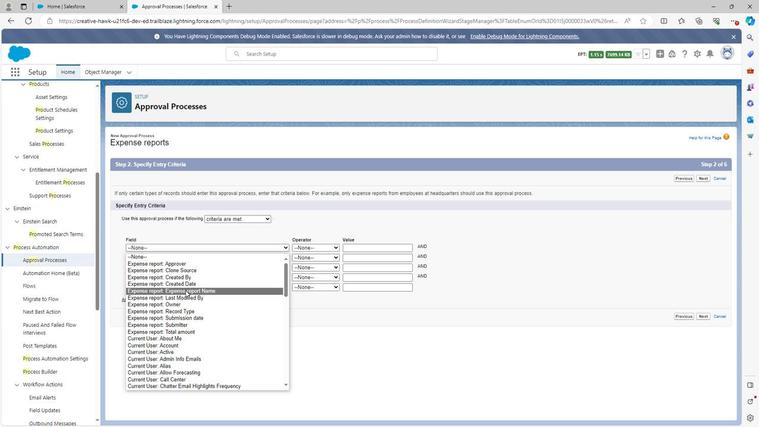 
Action: Mouse pressed left at (177, 285)
Screenshot: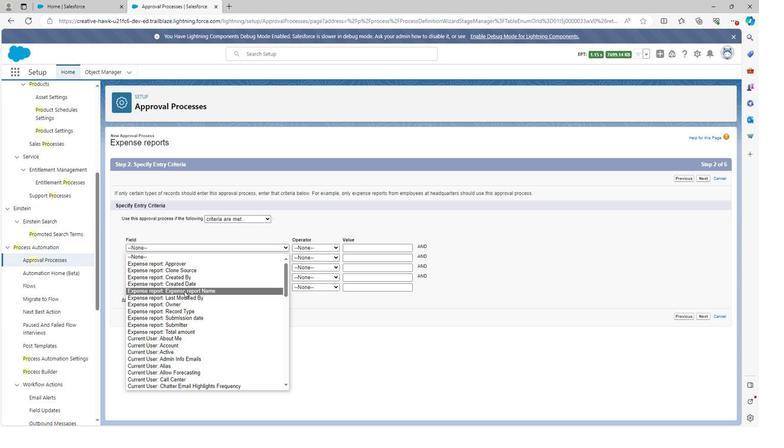 
Action: Mouse moved to (298, 244)
Screenshot: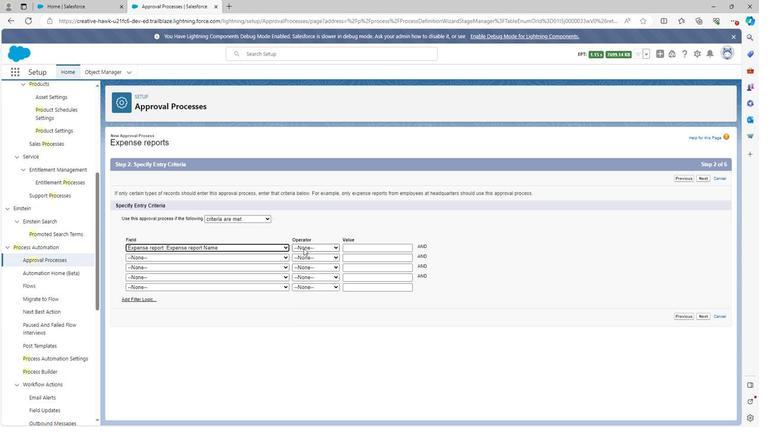 
Action: Mouse pressed left at (298, 244)
Screenshot: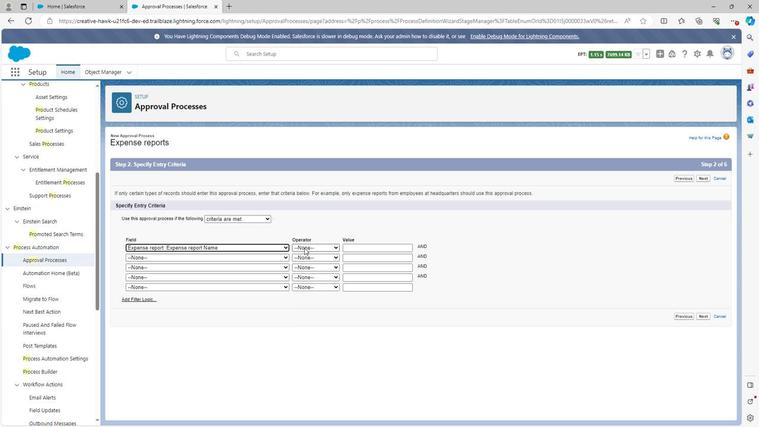 
Action: Mouse moved to (298, 259)
Screenshot: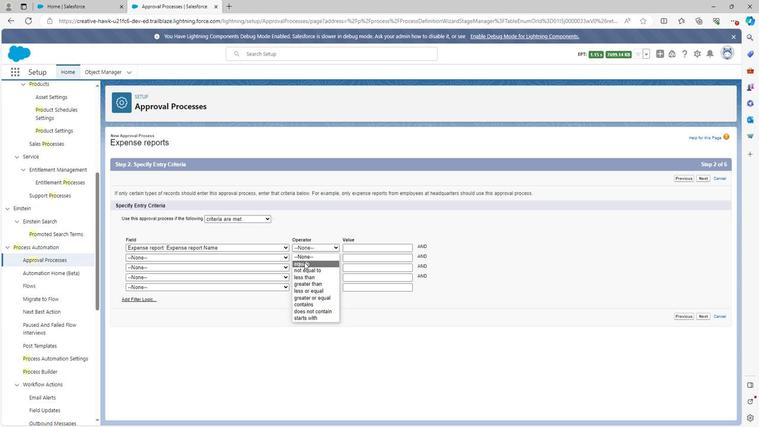 
Action: Mouse pressed left at (298, 259)
Screenshot: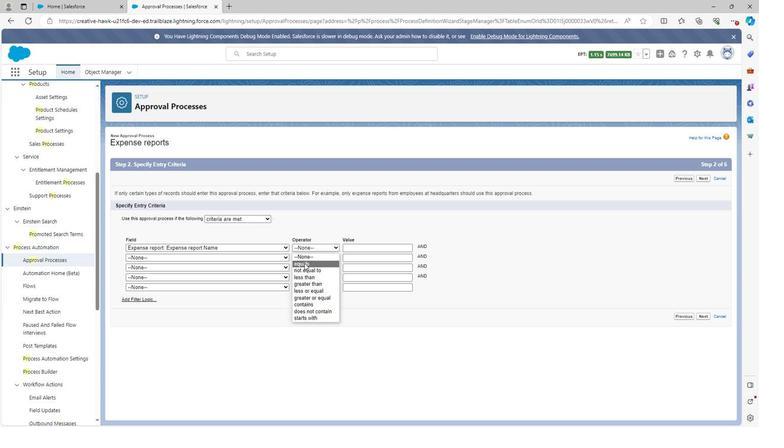 
Action: Mouse moved to (349, 244)
Screenshot: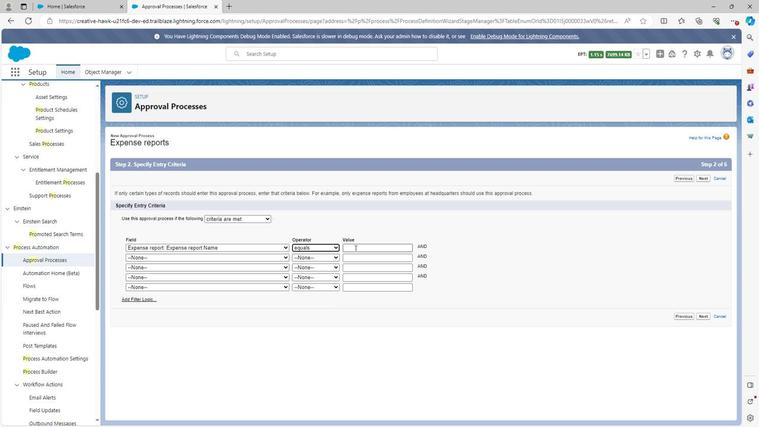 
Action: Mouse pressed left at (349, 244)
Screenshot: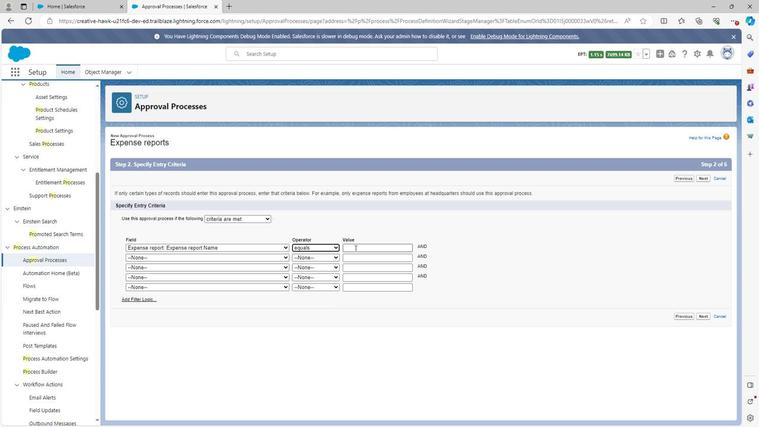 
Action: Mouse moved to (349, 244)
Screenshot: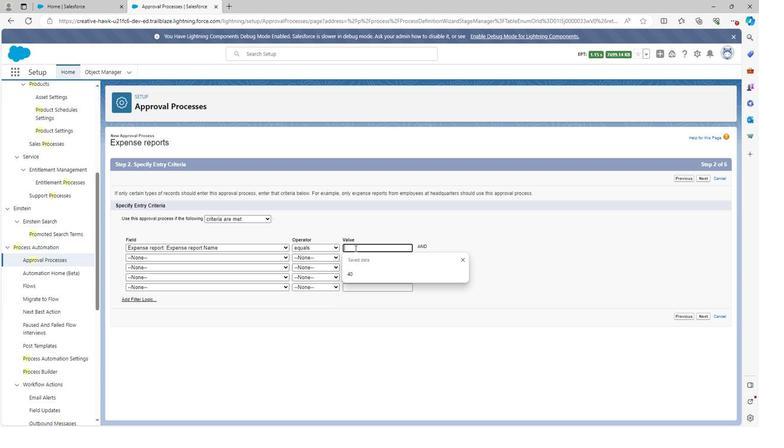 
Action: Key pressed <Key.shift><Key.shift><Key.shift><Key.shift><Key.shift><Key.shift><Key.shift><Key.shift><Key.shift><Key.shift><Key.shift><Key.shift><Key.shift><Key.shift><Key.shift><Key.shift><Key.shift><Key.shift><Key.shift><Key.shift>New
Screenshot: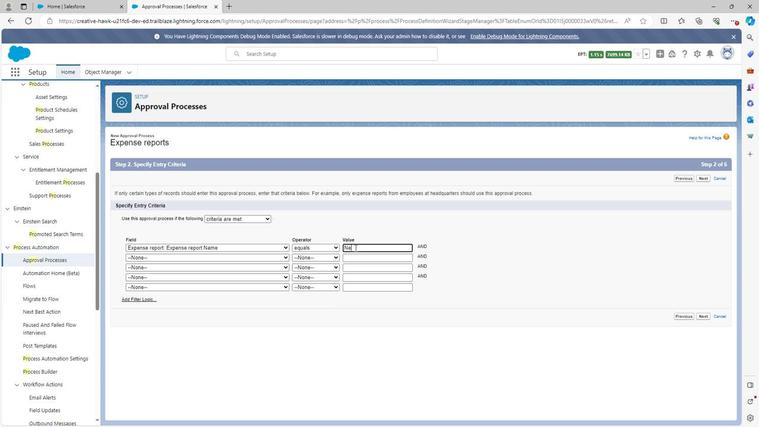 
Action: Mouse moved to (214, 251)
Screenshot: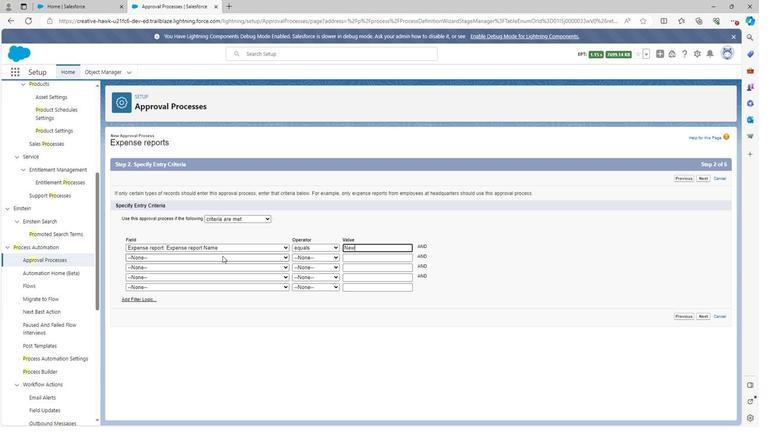 
Action: Mouse pressed left at (214, 251)
Screenshot: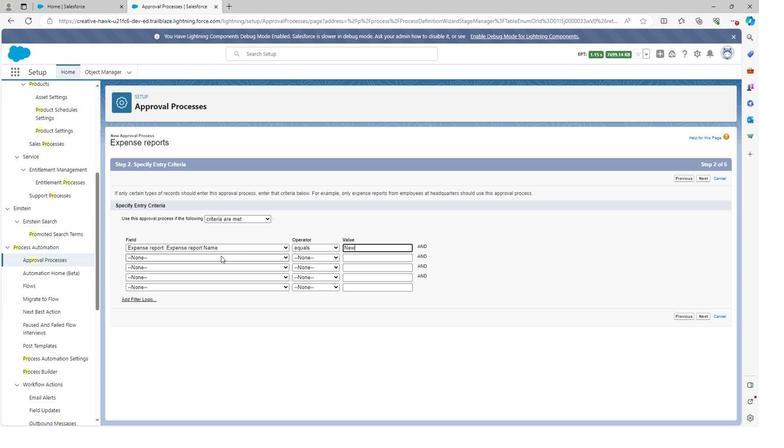 
Action: Mouse moved to (176, 285)
Screenshot: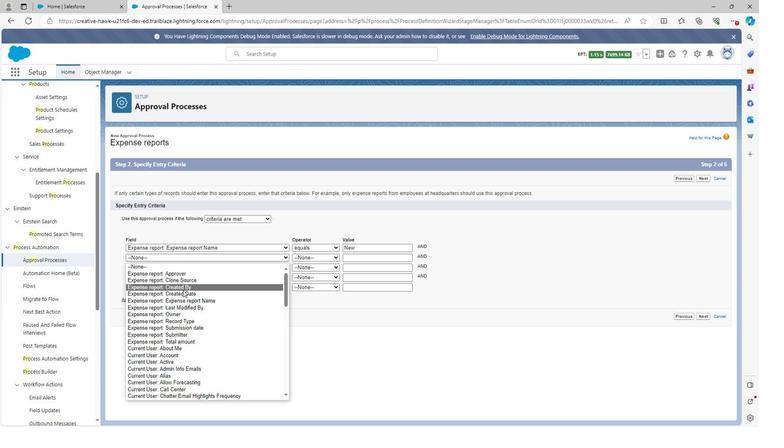 
Action: Mouse pressed left at (176, 285)
Screenshot: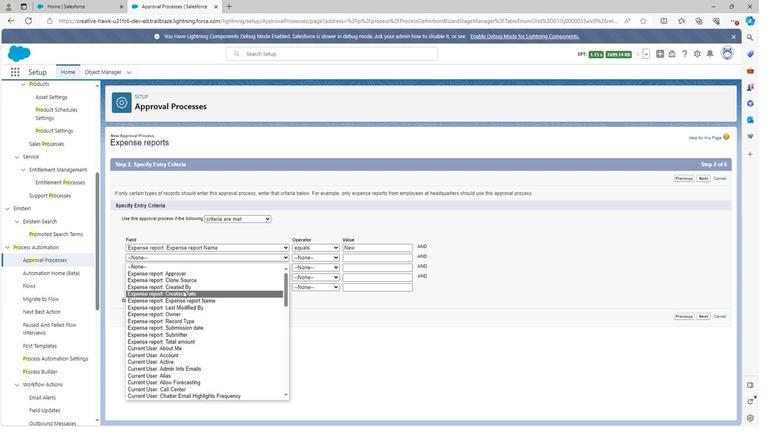 
Action: Mouse moved to (304, 252)
Screenshot: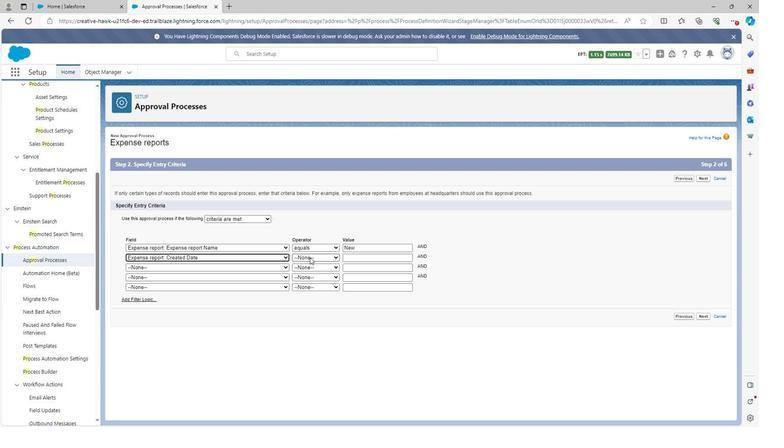 
Action: Mouse pressed left at (304, 252)
Screenshot: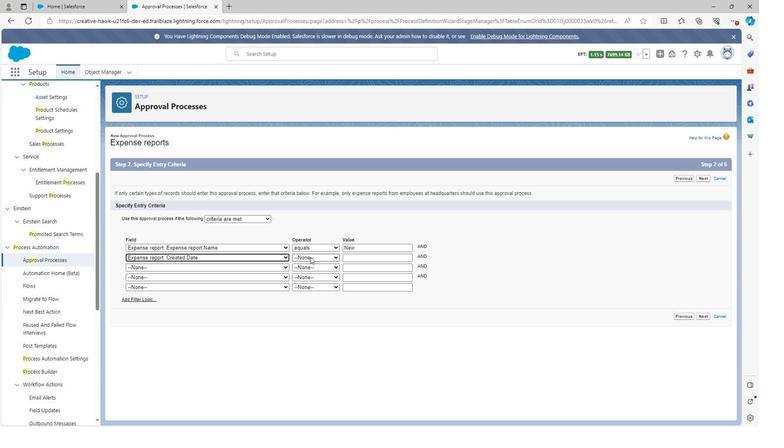 
Action: Mouse moved to (299, 267)
Screenshot: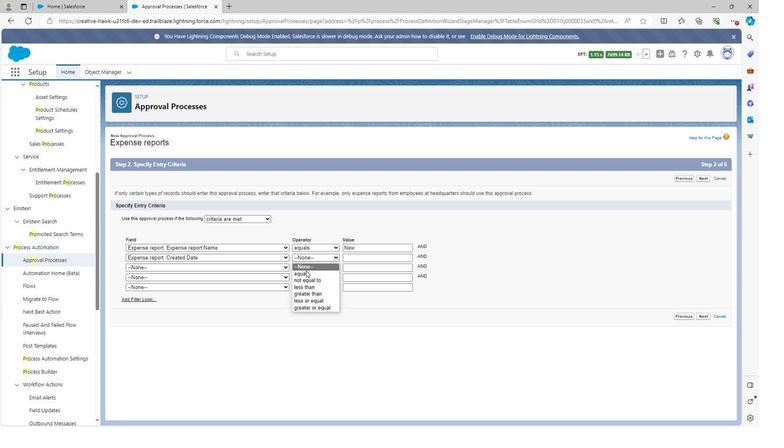 
Action: Mouse pressed left at (299, 267)
Screenshot: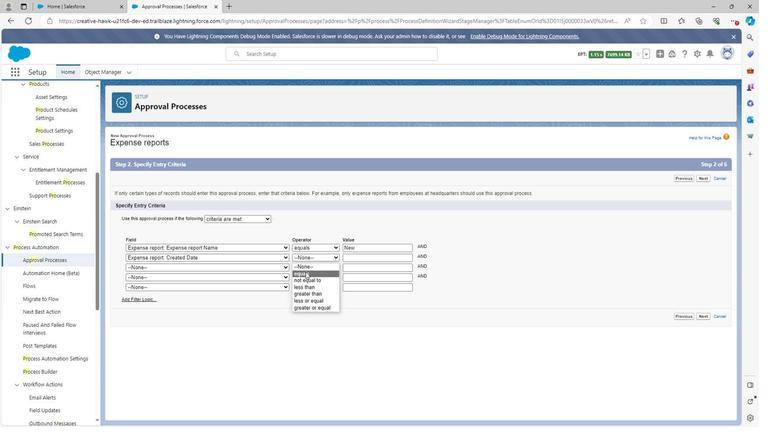 
Action: Mouse moved to (346, 253)
Screenshot: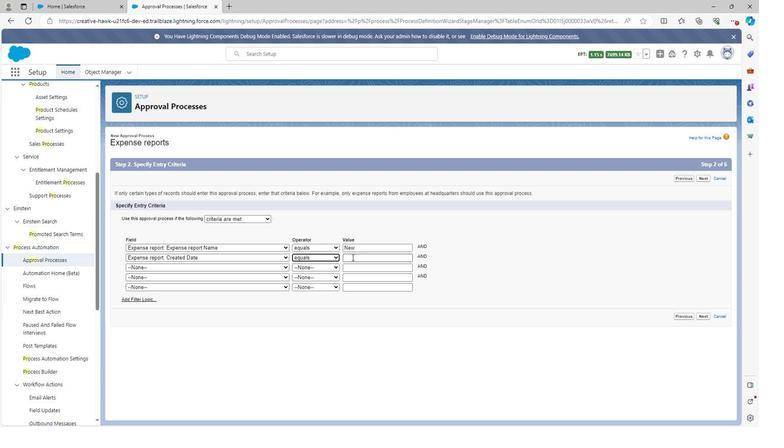 
Action: Mouse pressed left at (346, 253)
Screenshot: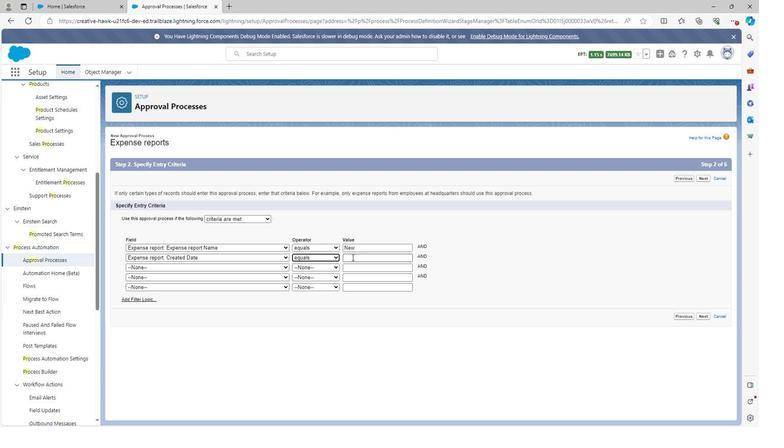 
Action: Mouse moved to (342, 259)
Screenshot: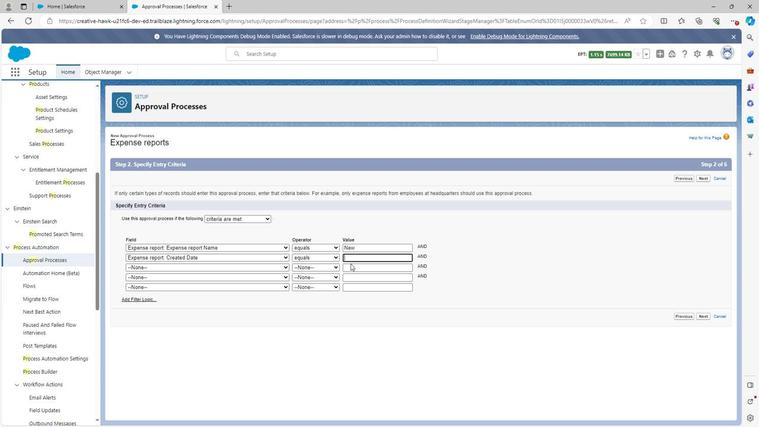 
Action: Key pressed <Key.shift>Today
Screenshot: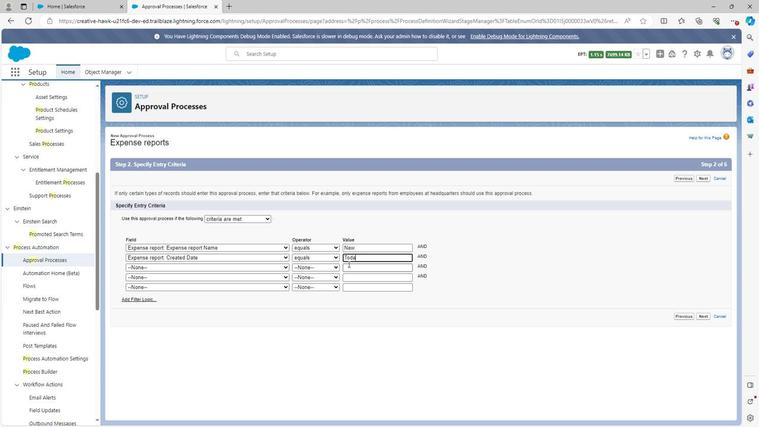 
Action: Mouse moved to (697, 310)
Screenshot: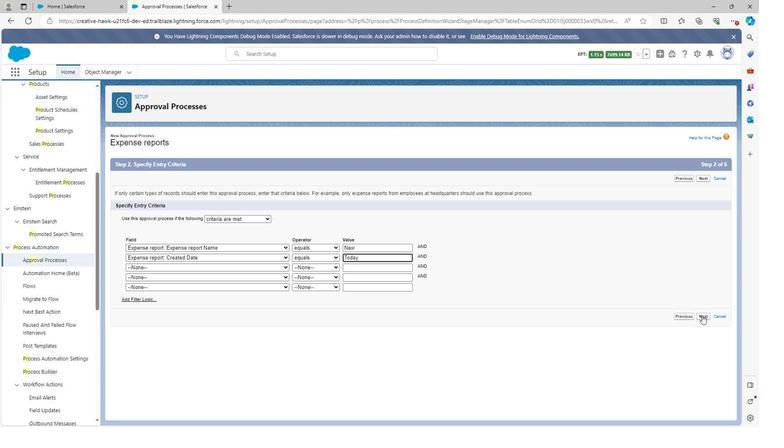 
Action: Mouse pressed left at (697, 310)
Screenshot: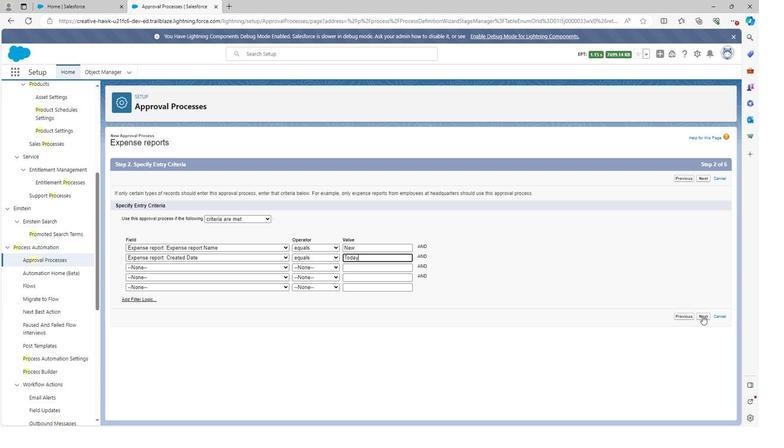 
Action: Mouse moved to (239, 220)
Screenshot: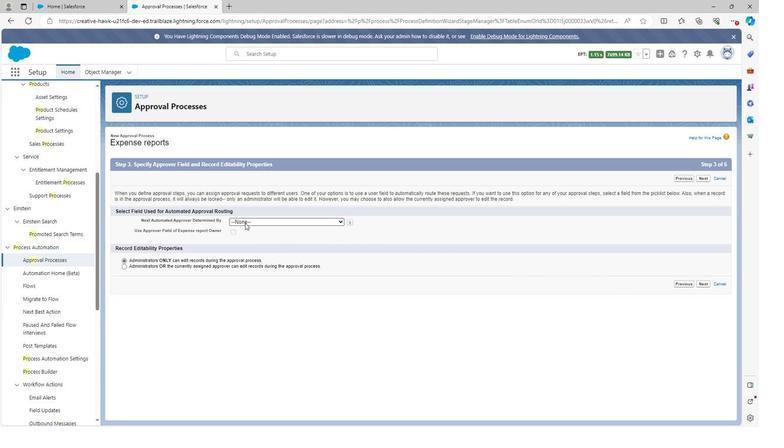 
Action: Mouse pressed left at (239, 220)
Screenshot: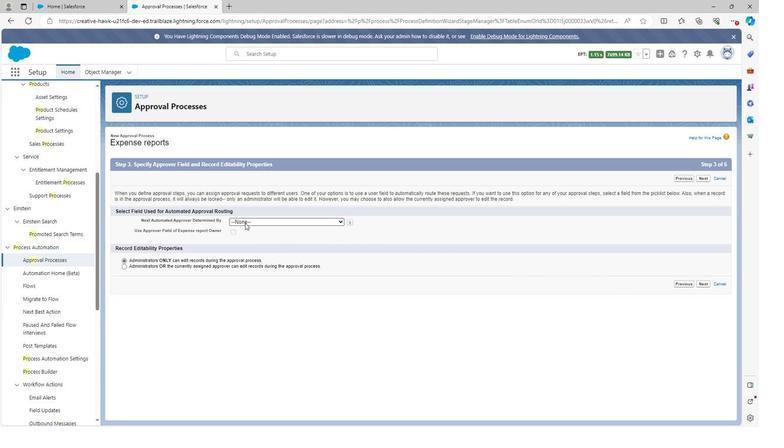 
Action: Mouse moved to (256, 255)
Screenshot: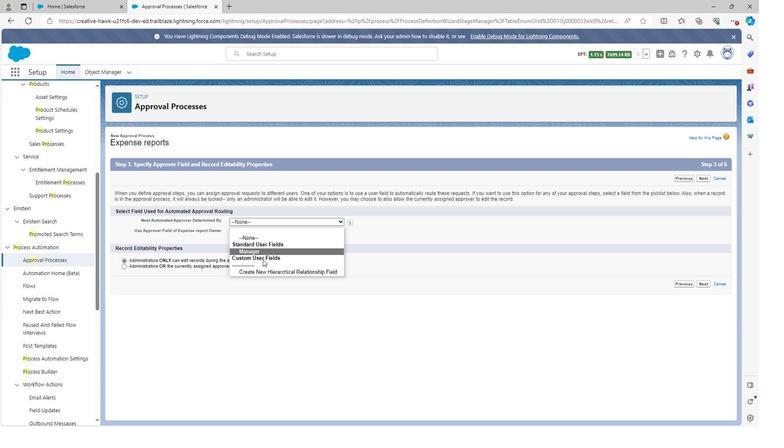
Action: Mouse pressed left at (256, 255)
Screenshot: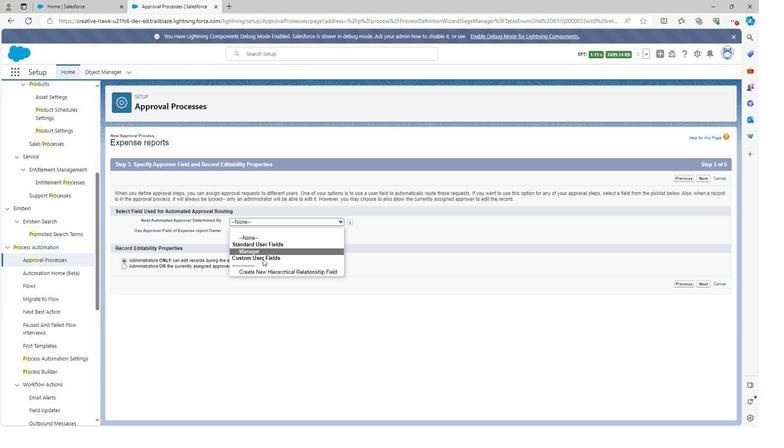
Action: Mouse moved to (255, 252)
Screenshot: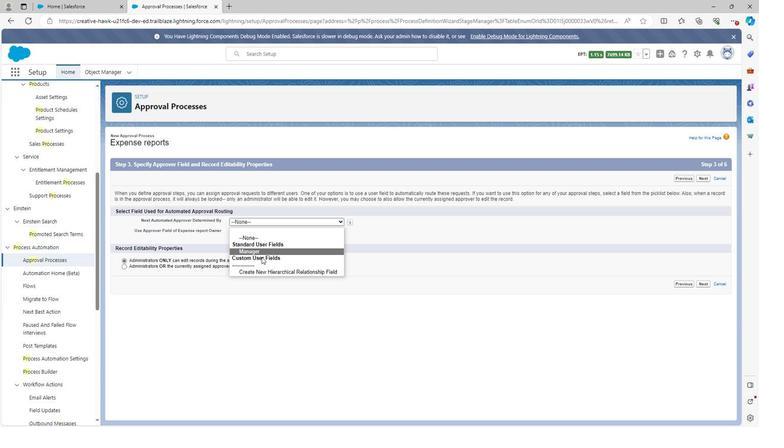 
Action: Mouse pressed left at (255, 252)
Screenshot: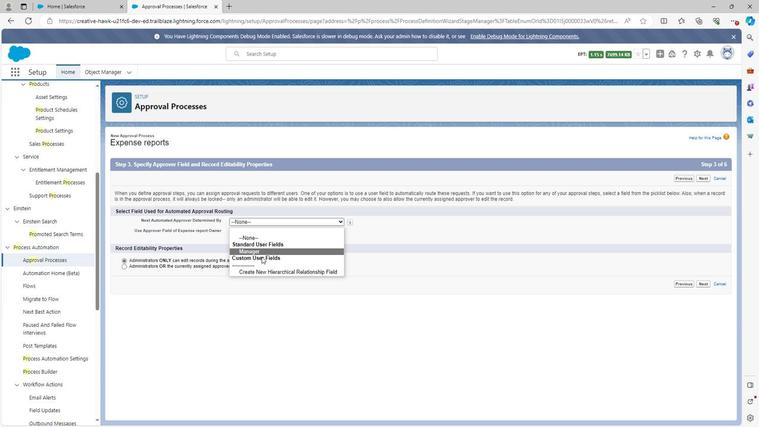 
Action: Mouse moved to (252, 242)
Screenshot: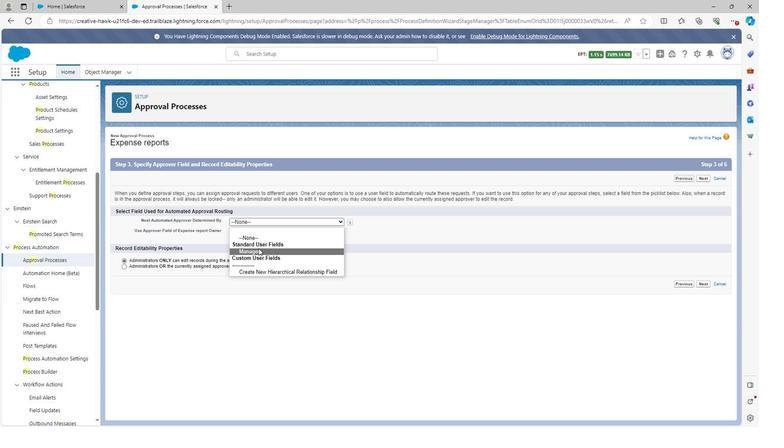 
Action: Mouse pressed left at (252, 242)
Screenshot: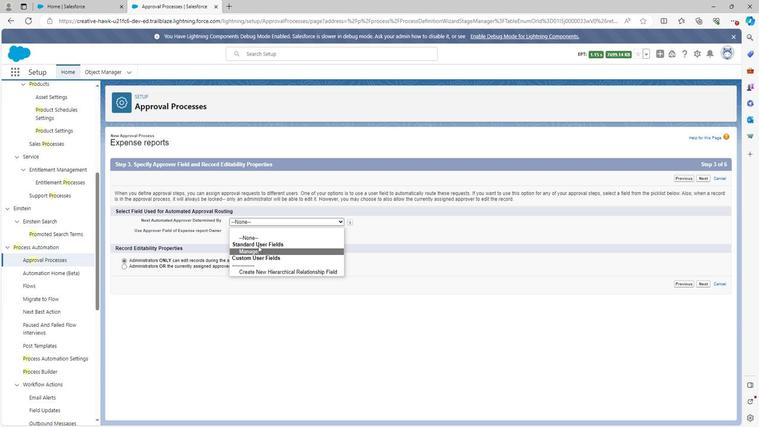 
Action: Mouse moved to (244, 268)
Screenshot: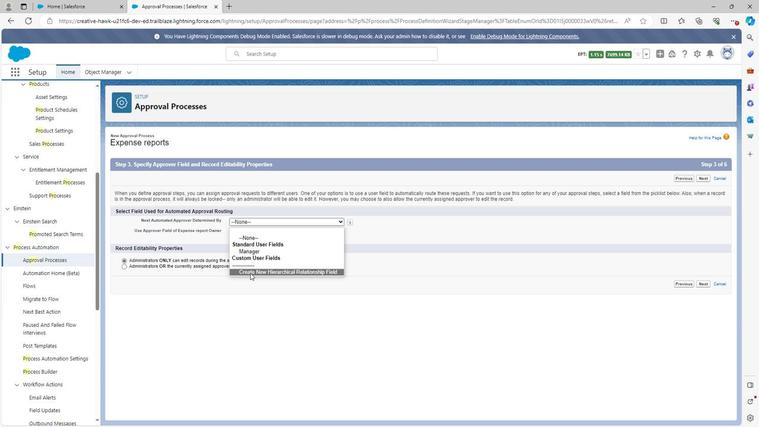 
Action: Mouse pressed left at (244, 268)
Screenshot: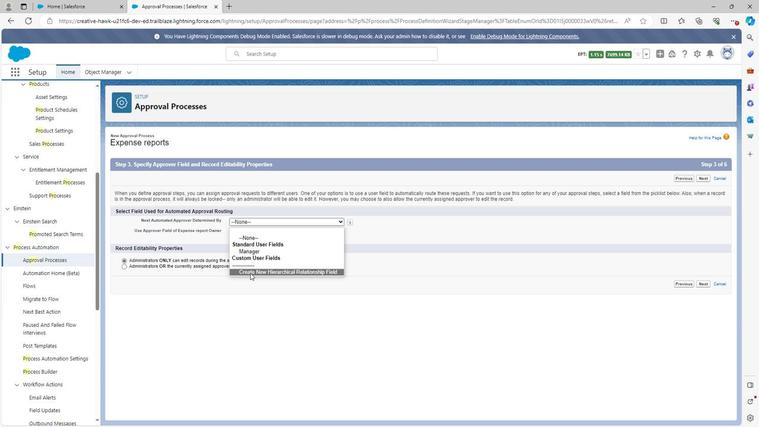 
Action: Mouse moved to (311, 215)
Screenshot: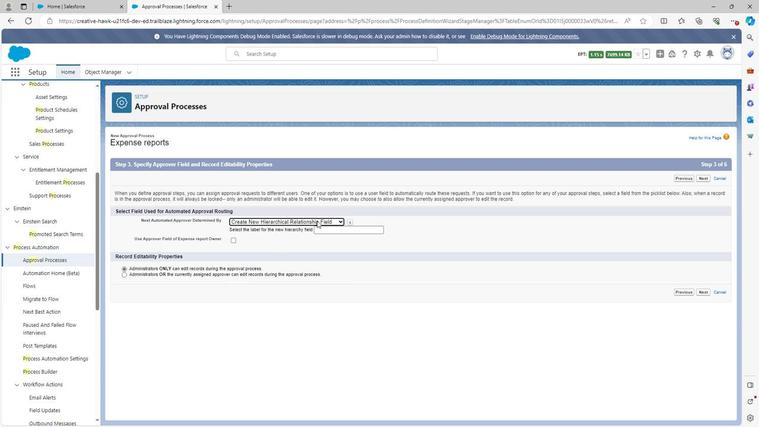 
Action: Mouse pressed left at (311, 215)
Screenshot: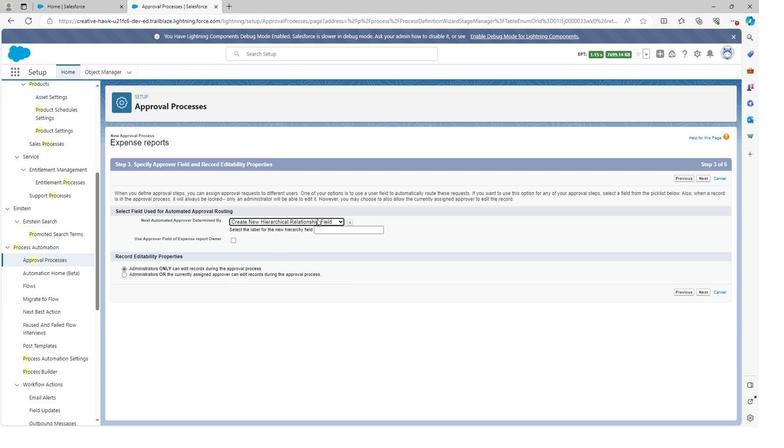 
Action: Mouse moved to (255, 236)
Screenshot: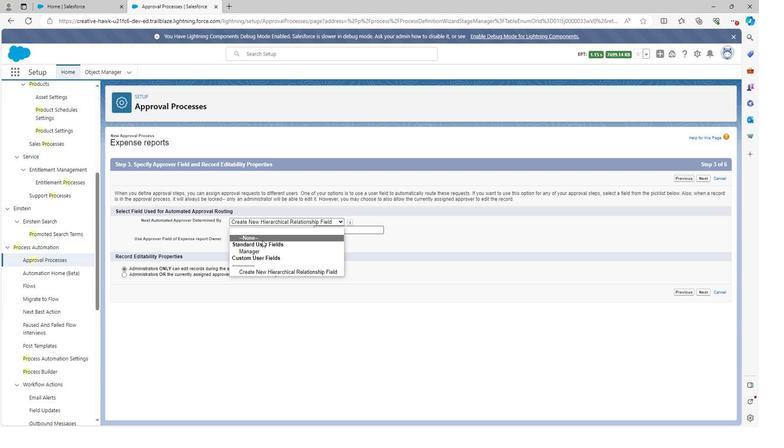 
Action: Mouse pressed left at (255, 236)
Screenshot: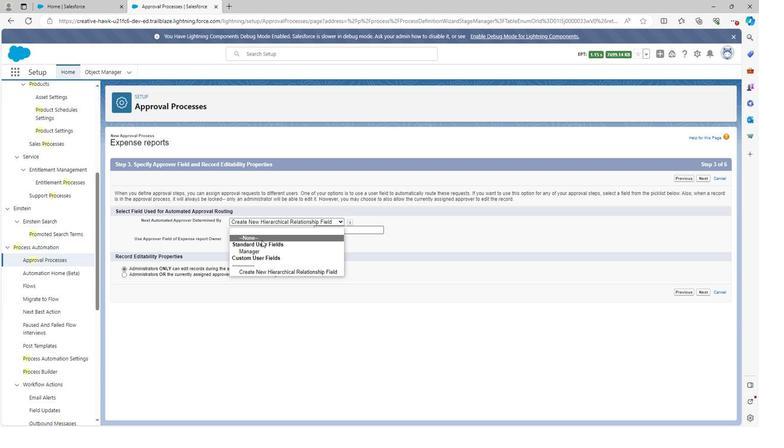 
Action: Mouse moved to (224, 228)
Screenshot: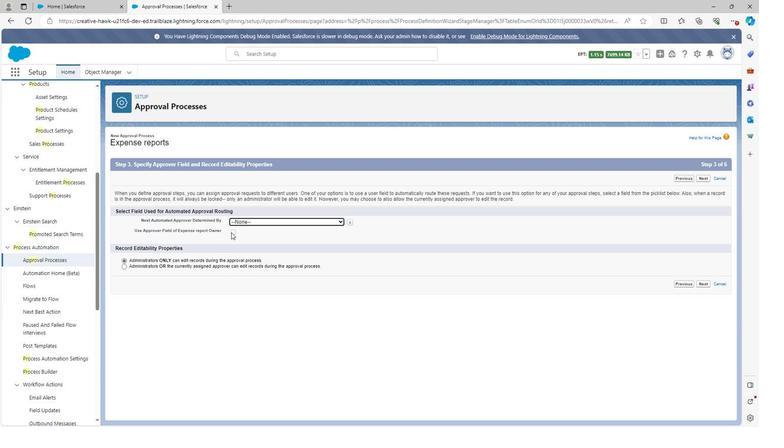 
Action: Mouse pressed left at (224, 228)
Screenshot: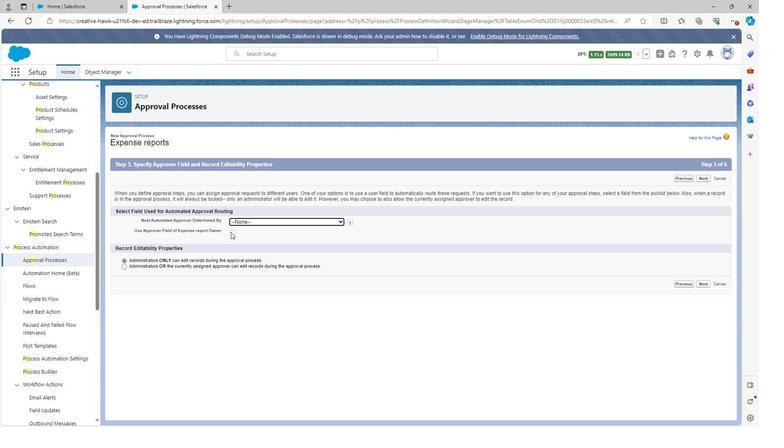 
Action: Mouse moved to (698, 280)
Screenshot: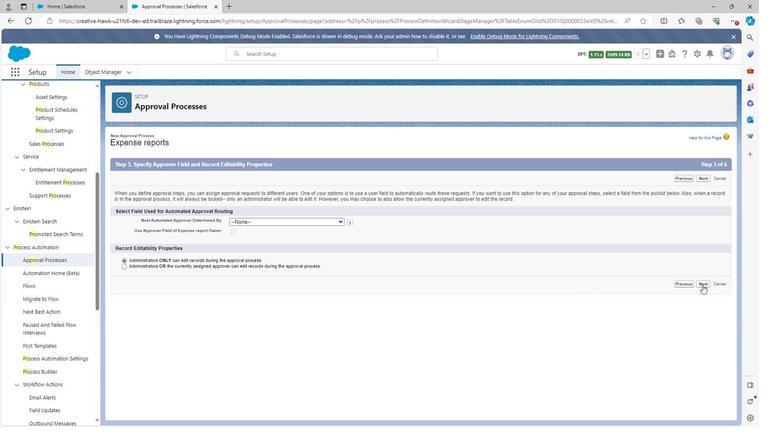 
Action: Mouse pressed left at (698, 280)
Screenshot: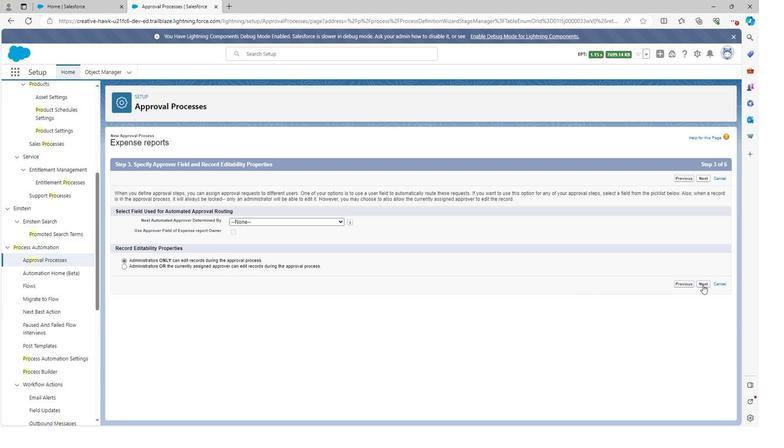 
Action: Mouse moved to (295, 237)
Screenshot: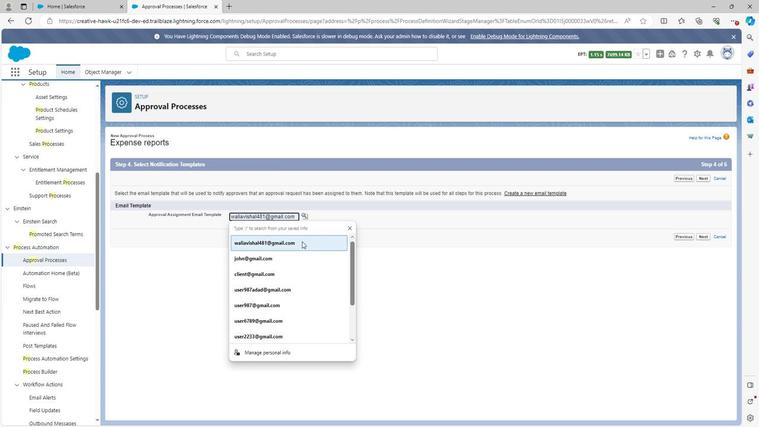 
Action: Mouse pressed left at (295, 237)
Screenshot: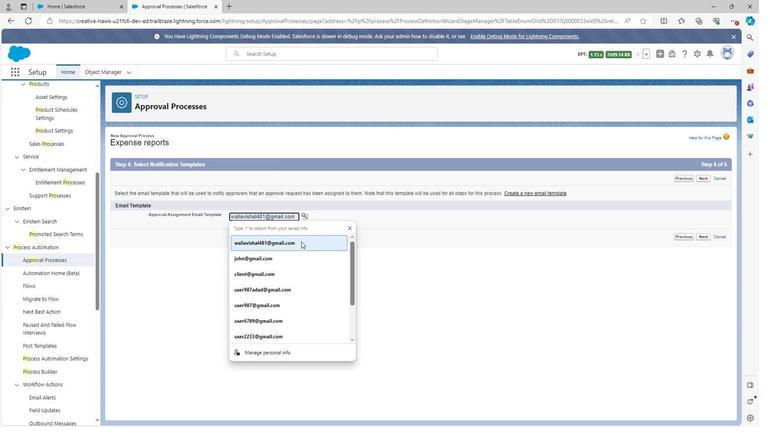 
Action: Mouse moved to (297, 212)
Screenshot: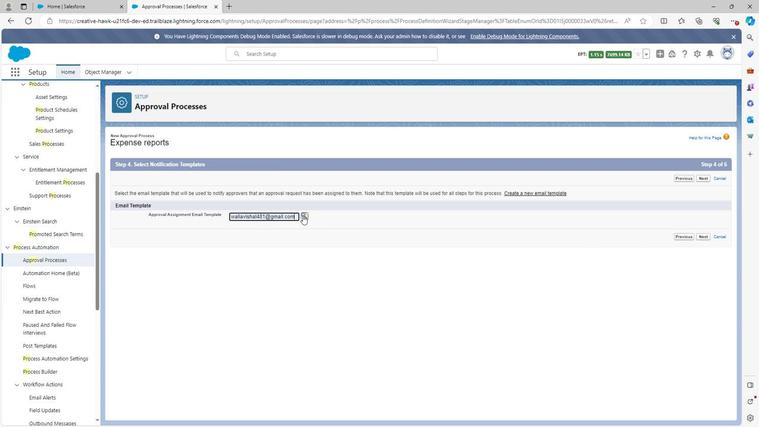 
Action: Mouse pressed left at (297, 212)
Screenshot: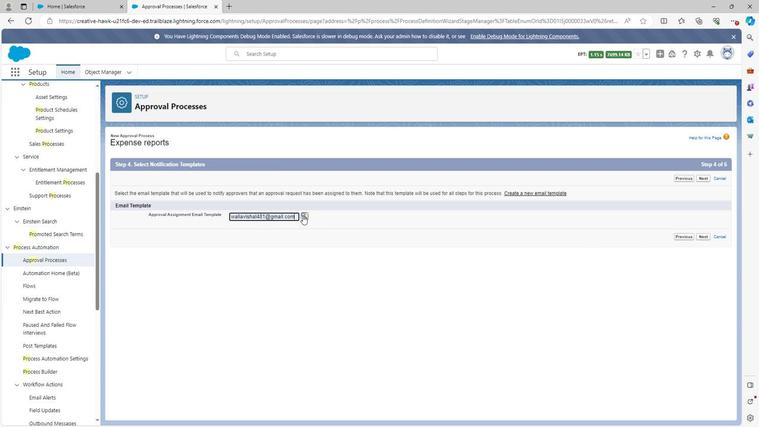 
Action: Mouse moved to (249, 314)
Screenshot: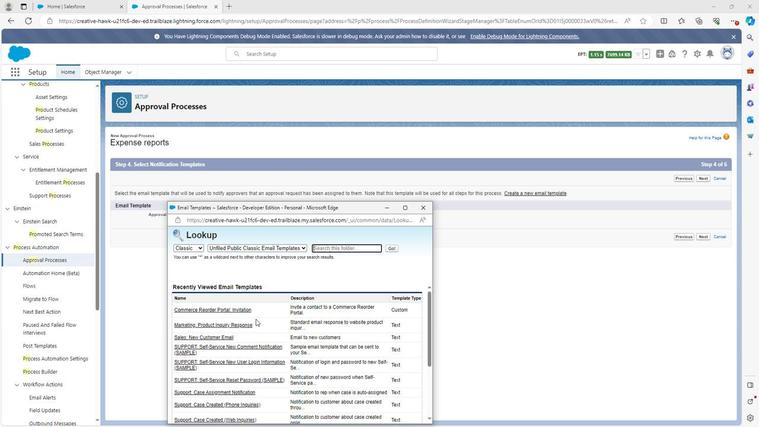 
Action: Mouse scrolled (249, 313) with delta (0, 0)
Screenshot: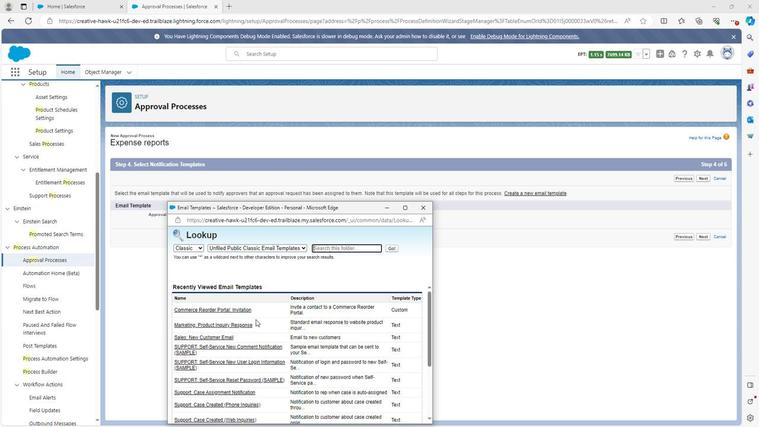 
Action: Mouse moved to (249, 315)
Screenshot: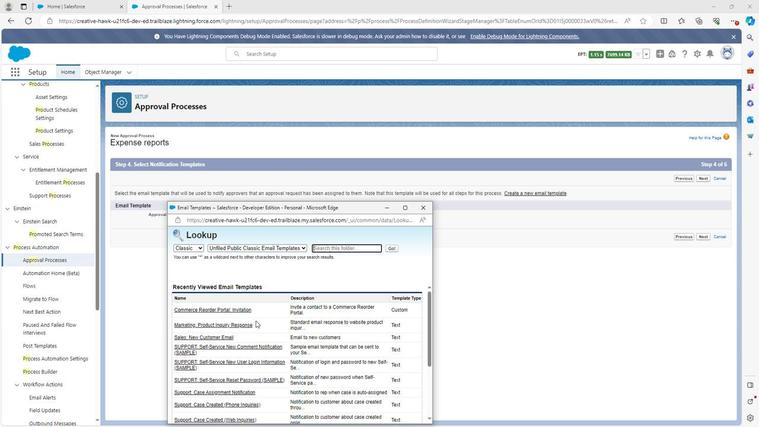
Action: Mouse scrolled (249, 315) with delta (0, 0)
Screenshot: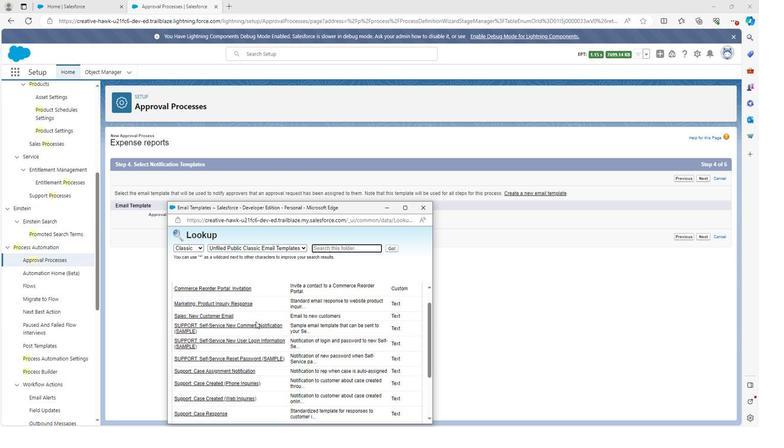 
Action: Mouse moved to (249, 316)
Screenshot: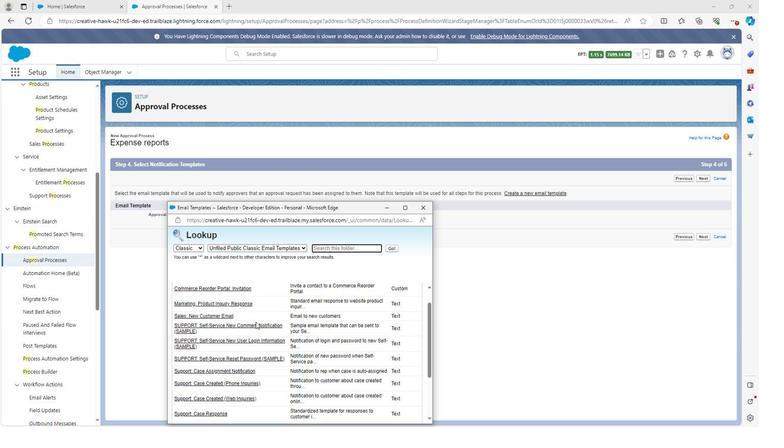 
Action: Mouse scrolled (249, 316) with delta (0, 0)
Screenshot: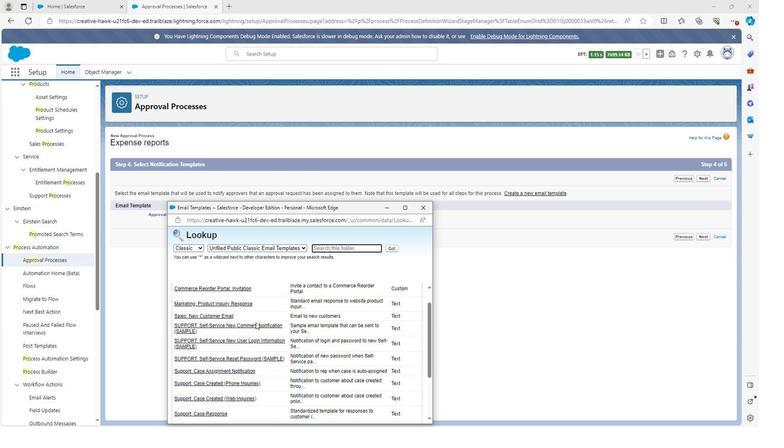 
Action: Mouse moved to (249, 319)
Screenshot: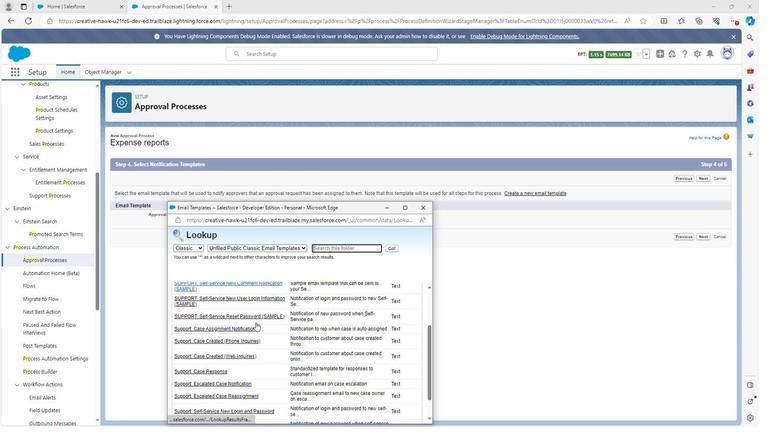 
Action: Mouse scrolled (249, 318) with delta (0, 0)
Screenshot: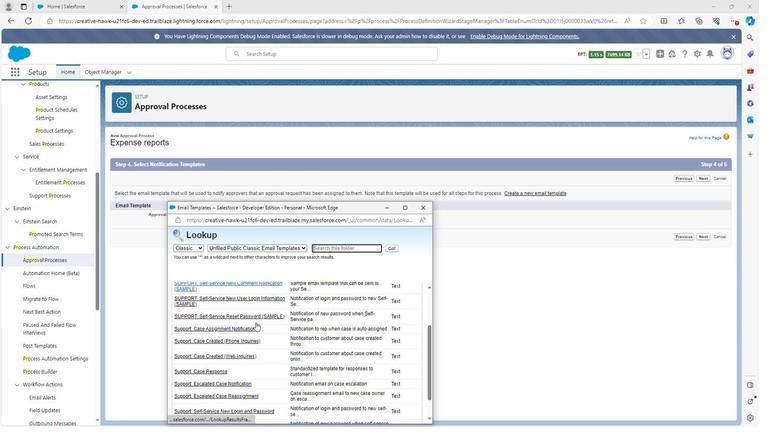 
Action: Mouse moved to (248, 320)
Screenshot: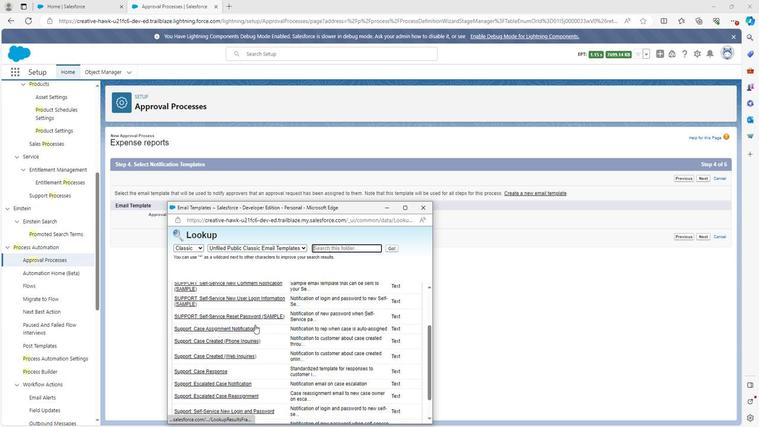 
Action: Mouse scrolled (248, 320) with delta (0, 0)
Screenshot: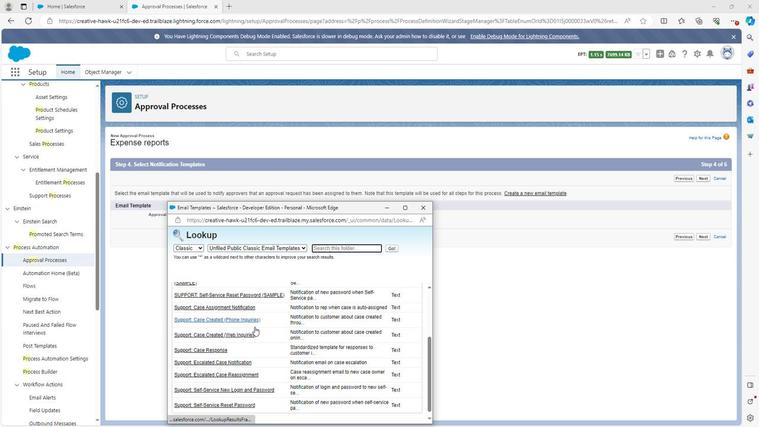 
Action: Mouse scrolled (248, 320) with delta (0, 0)
Screenshot: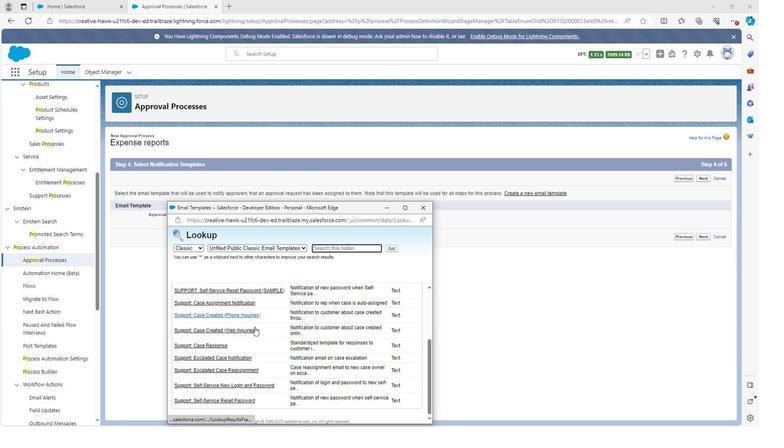 
Action: Mouse scrolled (248, 320) with delta (0, 0)
Screenshot: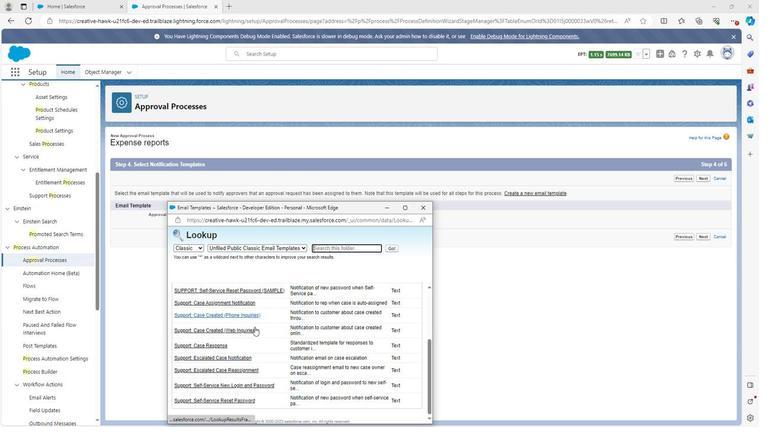 
Action: Mouse moved to (240, 347)
Screenshot: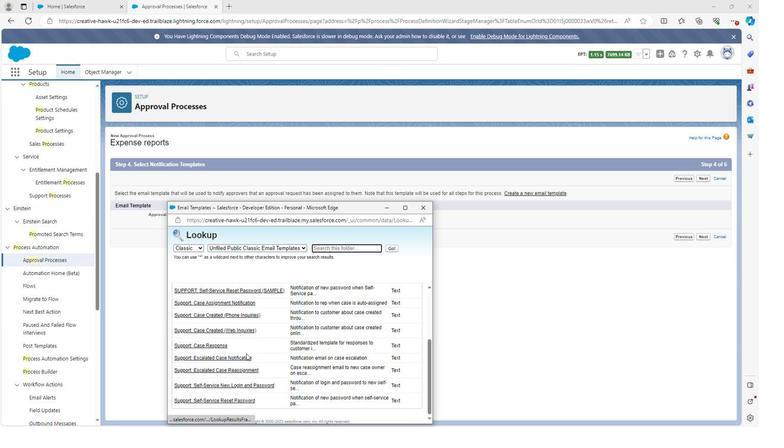 
Action: Mouse scrolled (240, 347) with delta (0, 0)
Screenshot: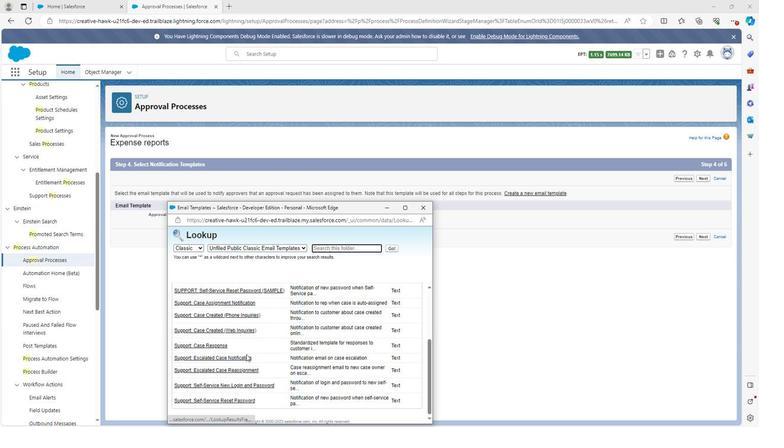 
Action: Mouse scrolled (240, 347) with delta (0, 0)
Screenshot: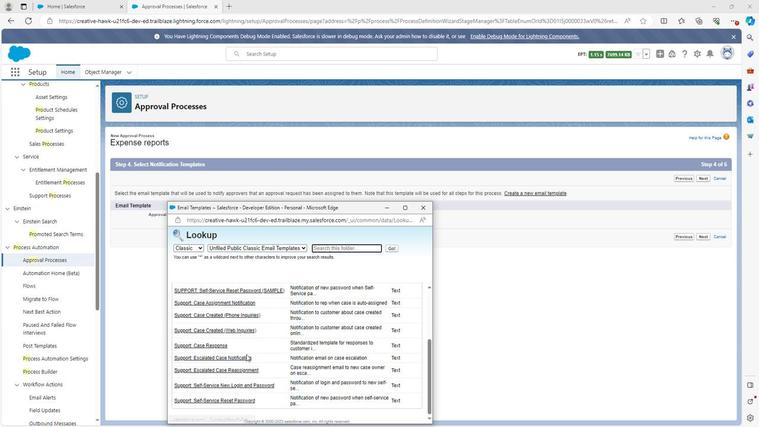 
Action: Mouse moved to (245, 338)
Screenshot: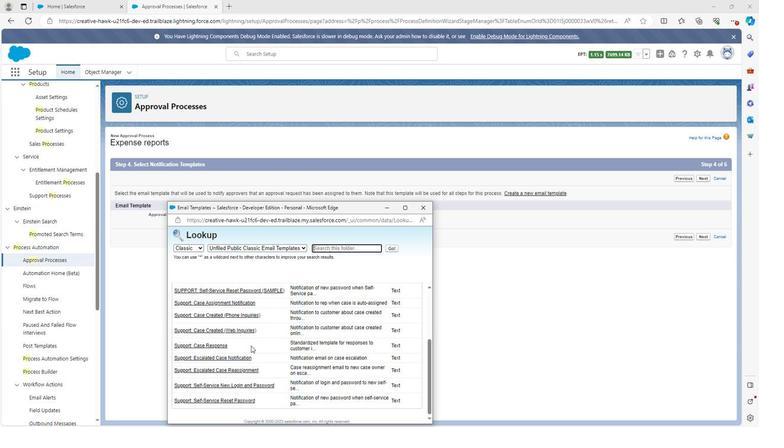 
Action: Mouse scrolled (245, 339) with delta (0, 0)
Screenshot: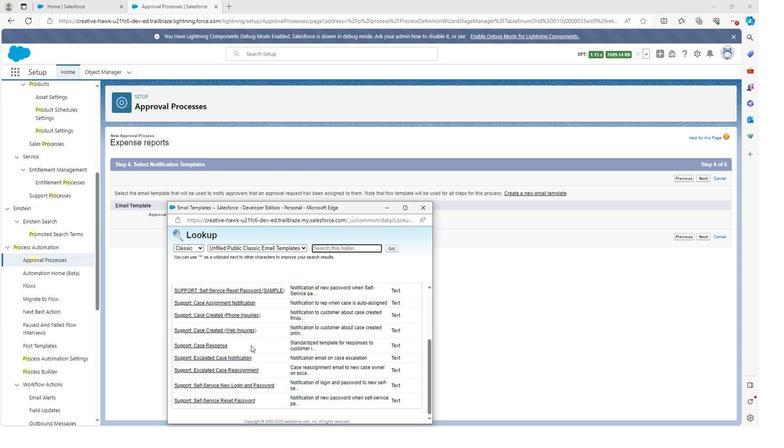 
Action: Mouse scrolled (245, 339) with delta (0, 0)
Screenshot: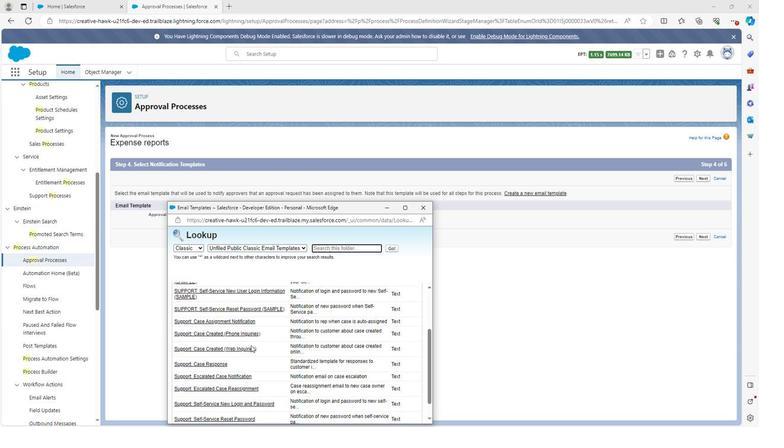 
Action: Mouse scrolled (245, 339) with delta (0, 0)
Screenshot: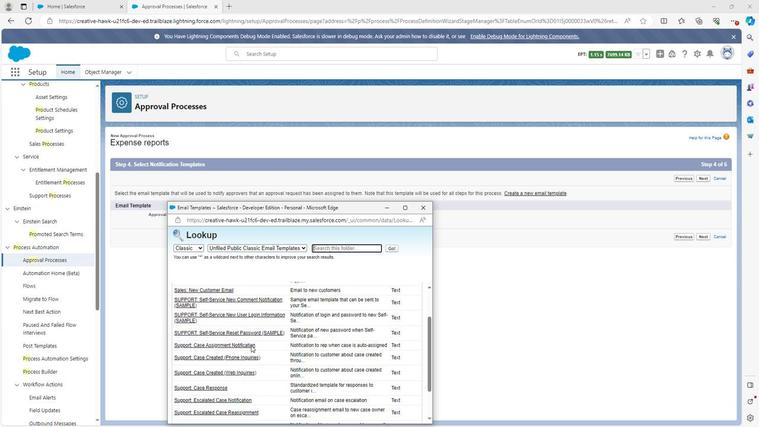 
Action: Mouse scrolled (245, 339) with delta (0, 0)
Screenshot: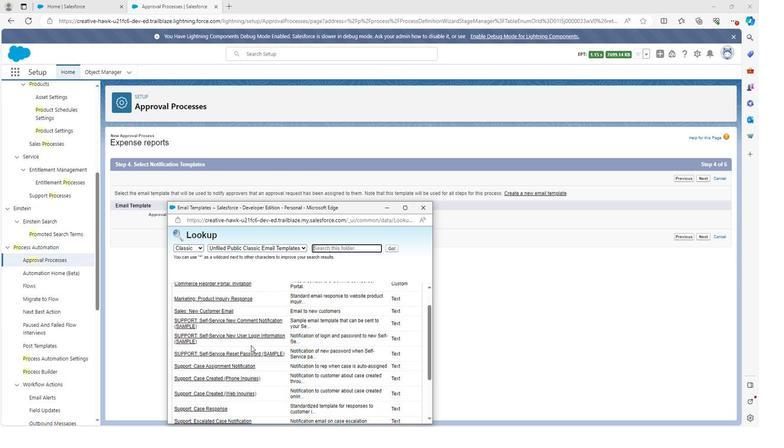 
Action: Mouse scrolled (245, 339) with delta (0, 0)
Screenshot: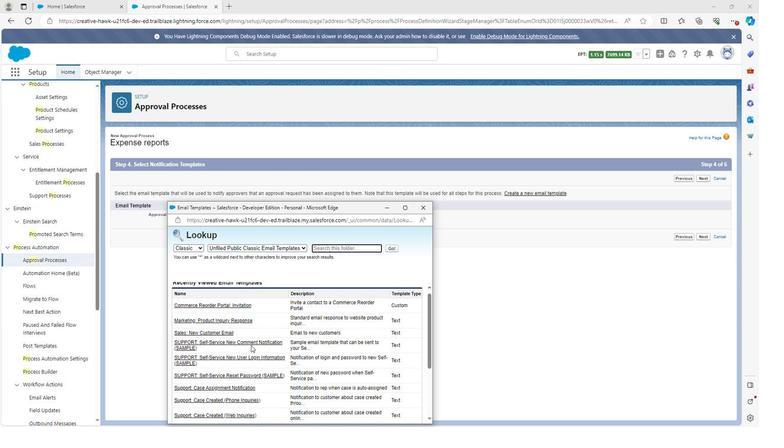 
Action: Mouse scrolled (245, 339) with delta (0, 0)
Screenshot: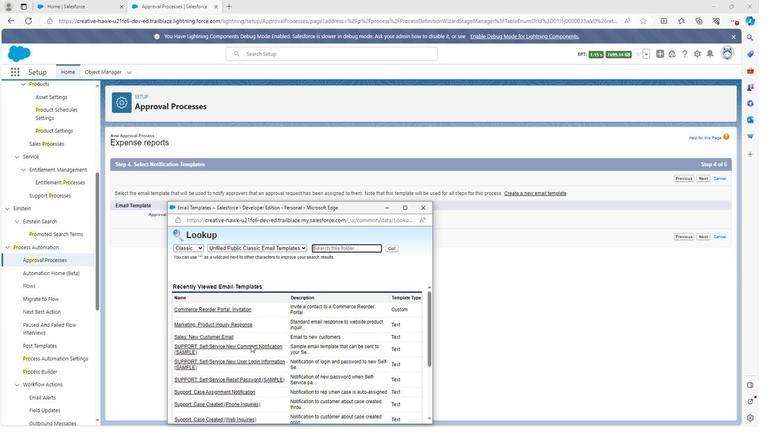 
Action: Mouse scrolled (245, 339) with delta (0, 0)
Screenshot: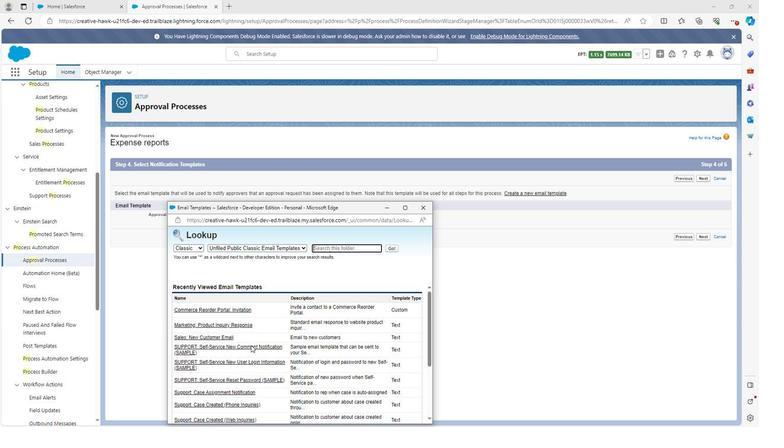 
Action: Mouse scrolled (245, 339) with delta (0, 0)
Screenshot: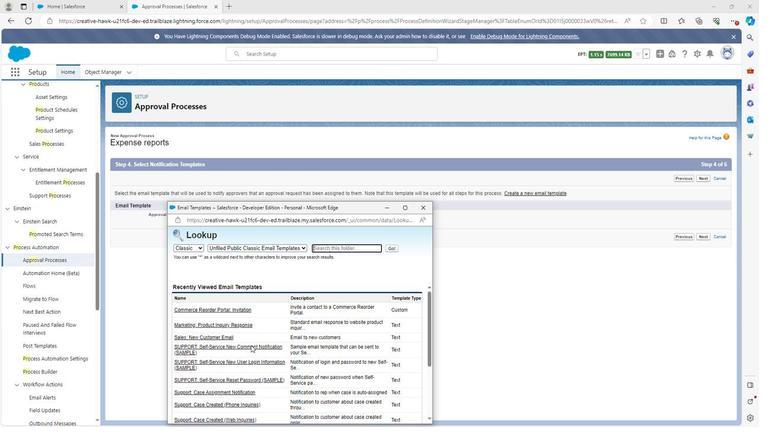 
Action: Mouse scrolled (245, 338) with delta (0, 0)
Screenshot: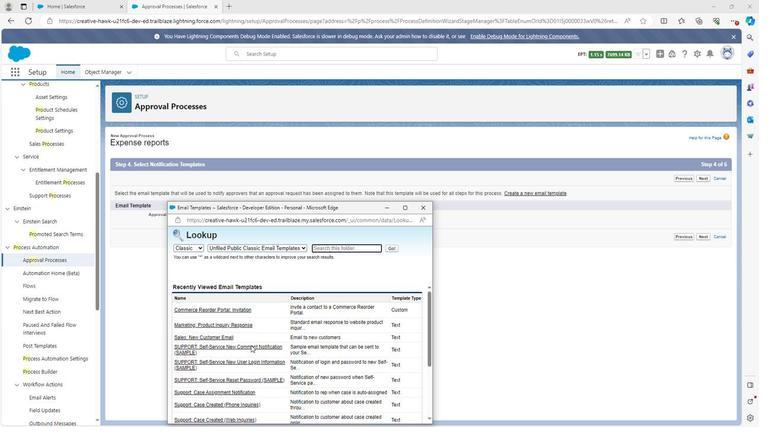 
Action: Mouse scrolled (245, 338) with delta (0, 0)
Screenshot: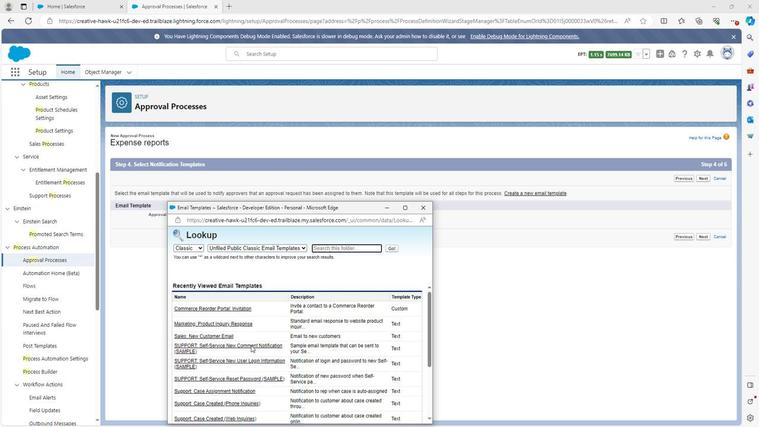 
Action: Mouse scrolled (245, 338) with delta (0, 0)
Screenshot: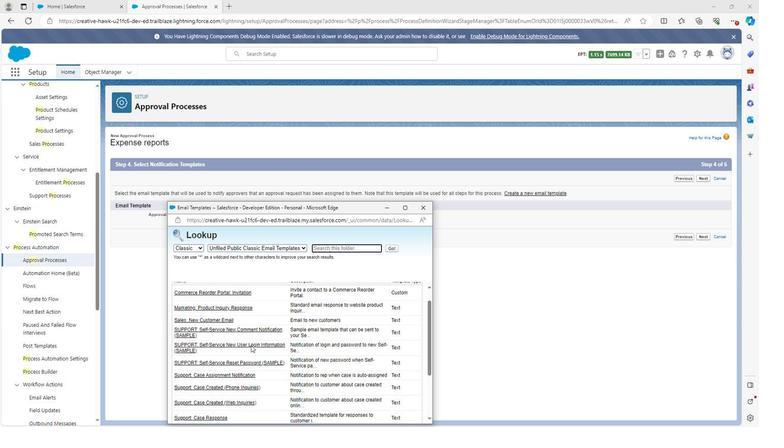 
Action: Mouse scrolled (245, 338) with delta (0, 0)
Screenshot: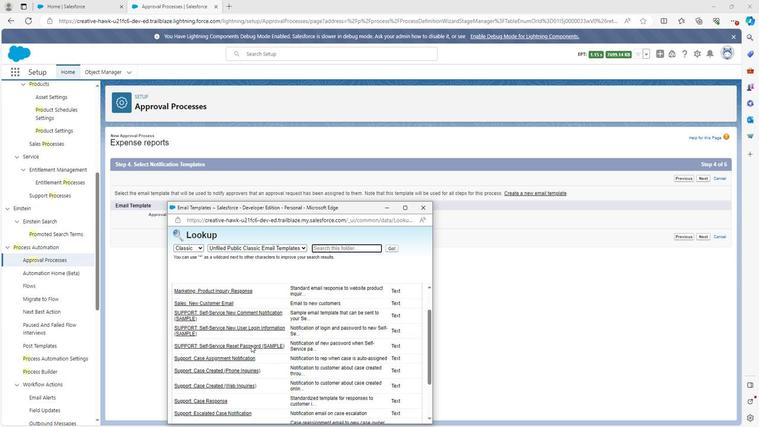 
Action: Mouse scrolled (245, 338) with delta (0, 0)
Screenshot: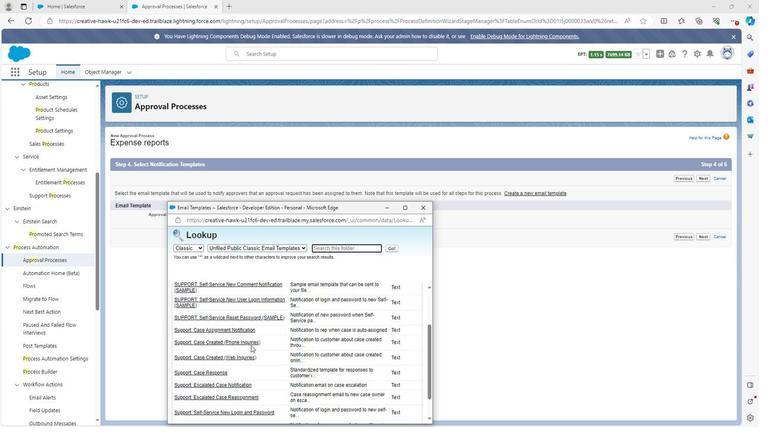 
Action: Mouse scrolled (245, 338) with delta (0, 0)
Screenshot: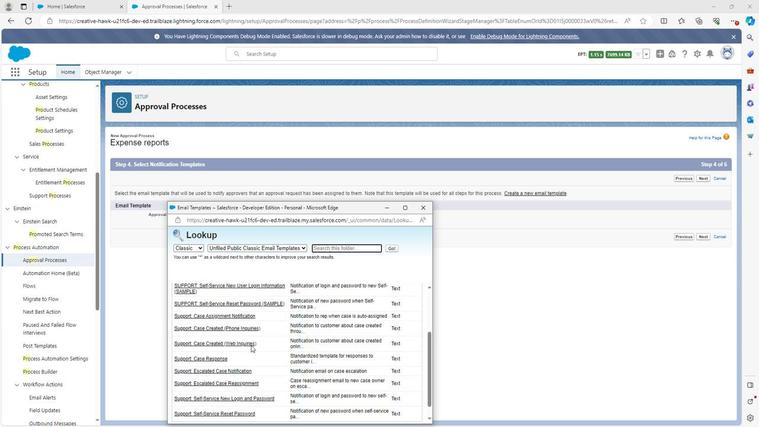 
Action: Mouse scrolled (245, 338) with delta (0, 0)
Screenshot: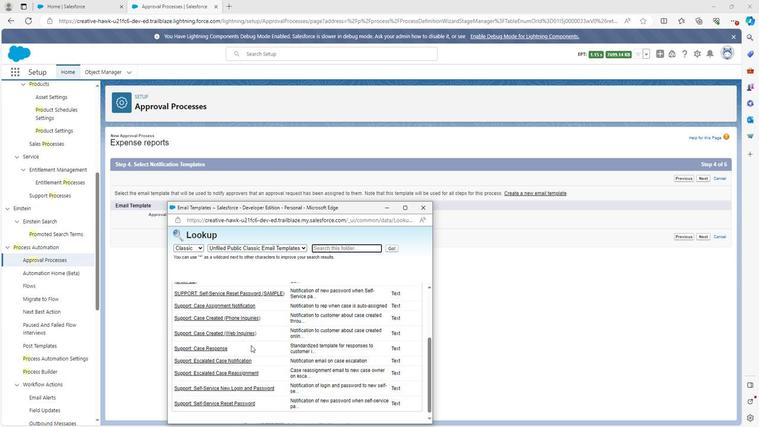 
Action: Mouse scrolled (245, 338) with delta (0, 0)
Screenshot: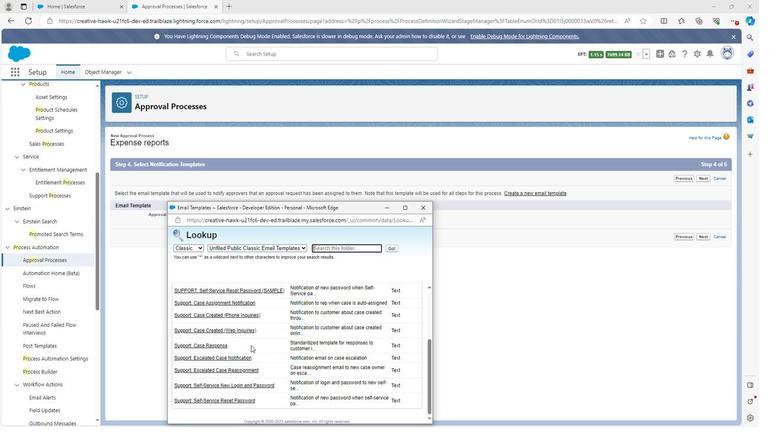 
Action: Mouse scrolled (245, 338) with delta (0, 0)
Screenshot: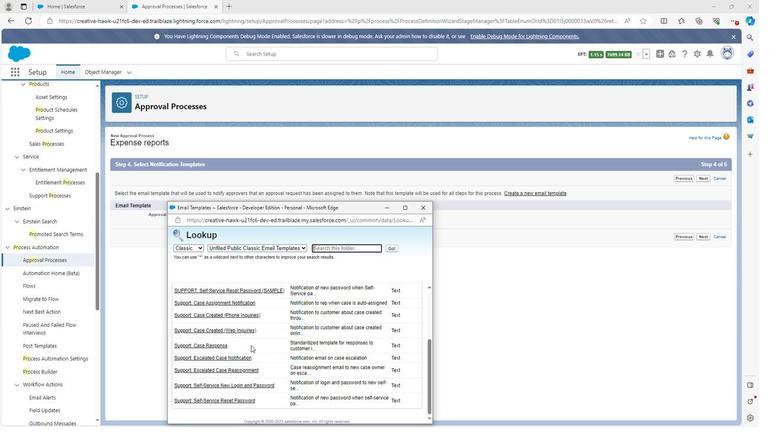 
Action: Mouse scrolled (245, 338) with delta (0, 0)
Screenshot: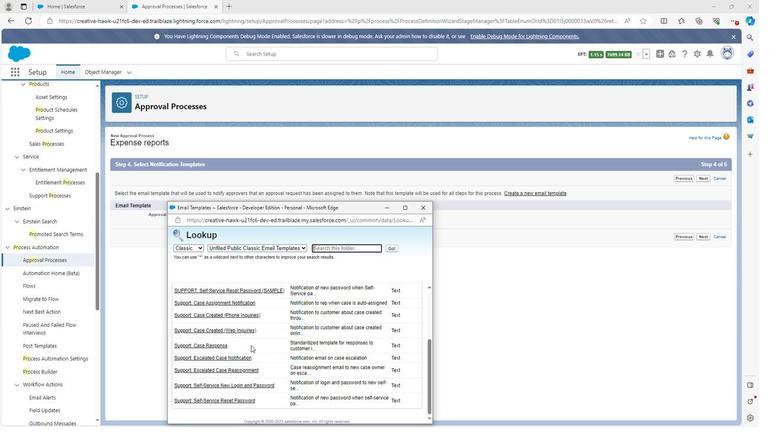
Action: Mouse scrolled (245, 338) with delta (0, 0)
Screenshot: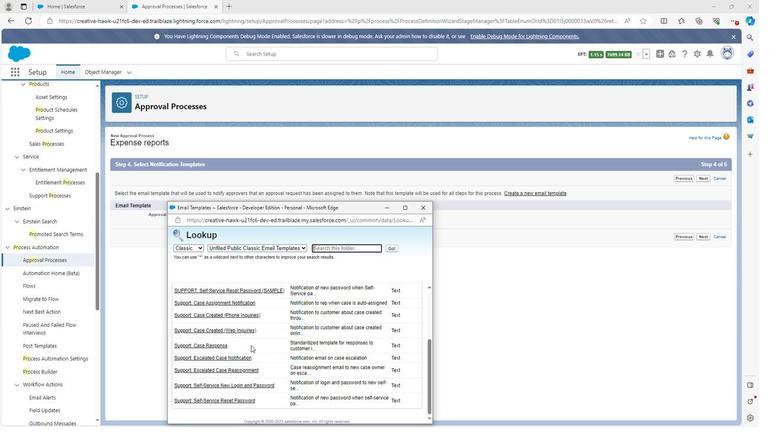 
Action: Mouse scrolled (245, 338) with delta (0, 0)
Screenshot: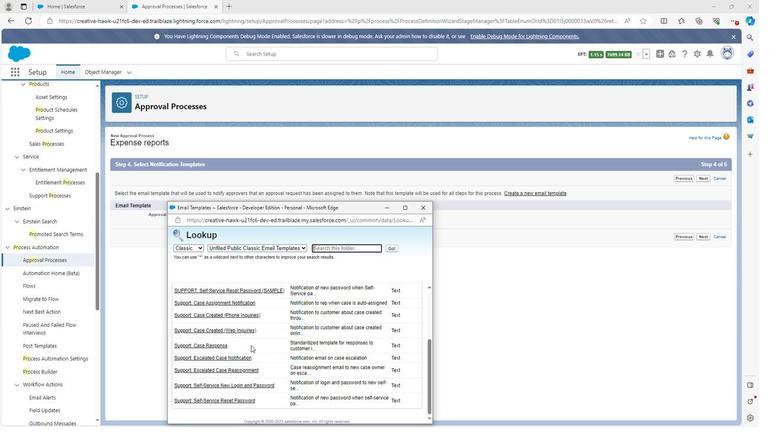 
Action: Mouse scrolled (245, 338) with delta (0, 0)
Screenshot: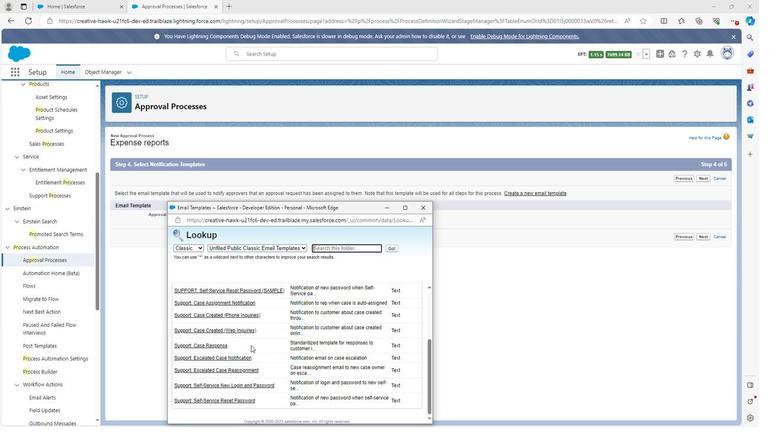 
Action: Mouse moved to (421, 204)
Screenshot: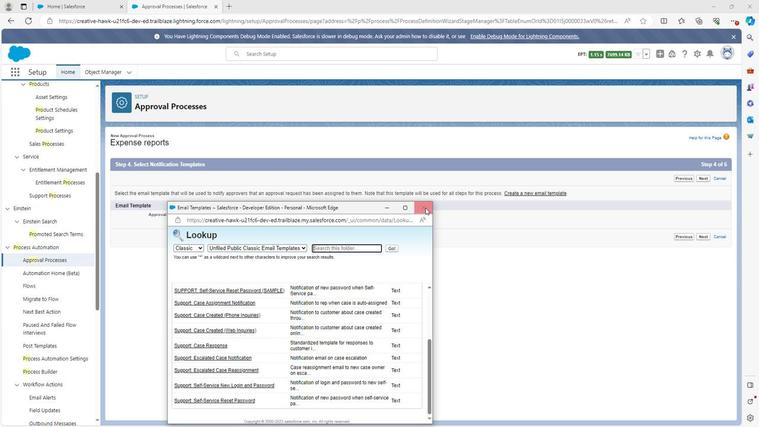 
Action: Mouse pressed left at (421, 204)
Screenshot: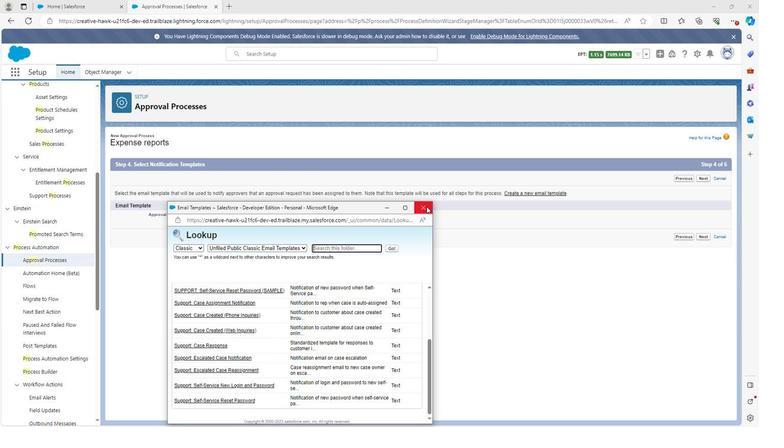 
Action: Mouse moved to (700, 233)
Screenshot: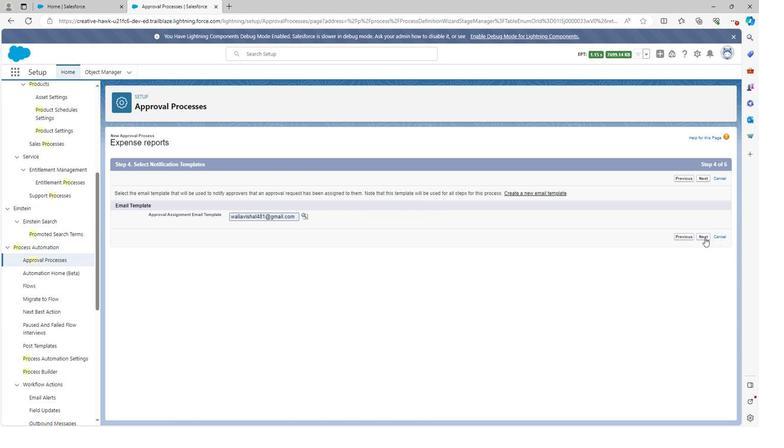 
Action: Mouse pressed left at (700, 233)
Screenshot: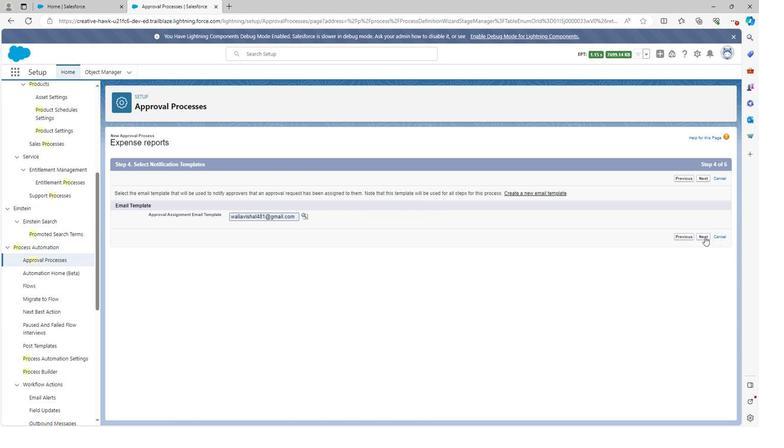
Action: Mouse moved to (299, 223)
Screenshot: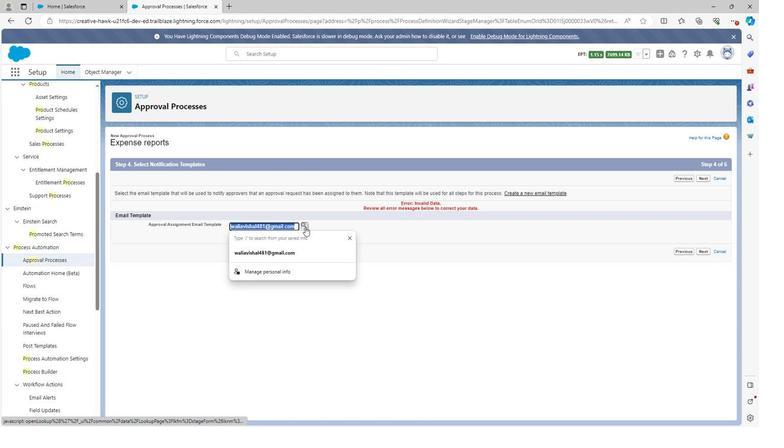 
Action: Key pressed <Key.backspace>
Screenshot: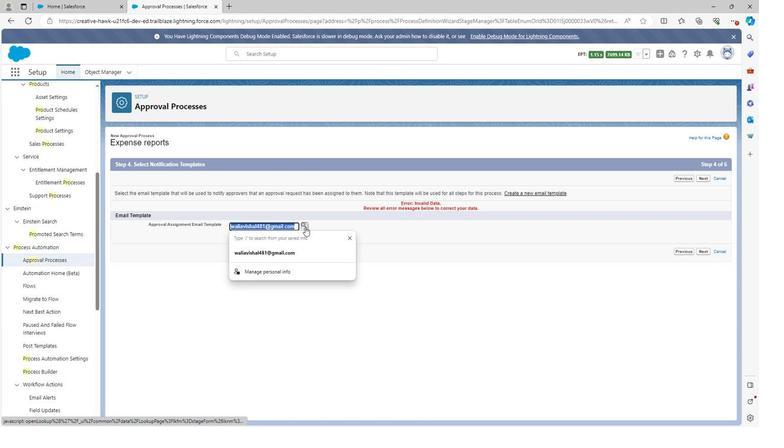 
Action: Mouse moved to (300, 220)
Screenshot: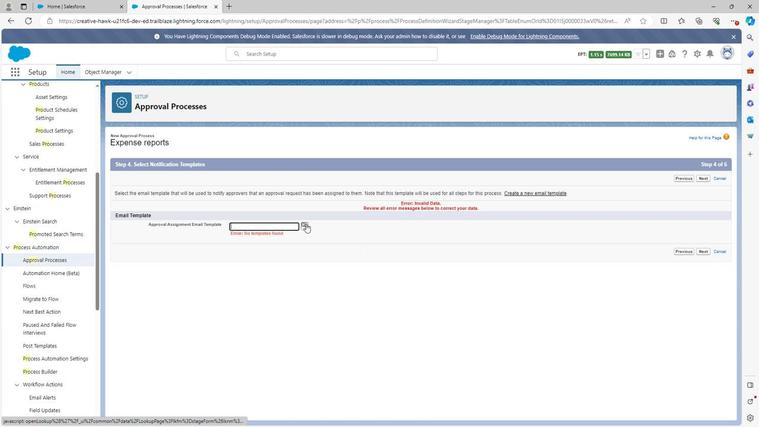 
Action: Mouse pressed left at (300, 220)
Screenshot: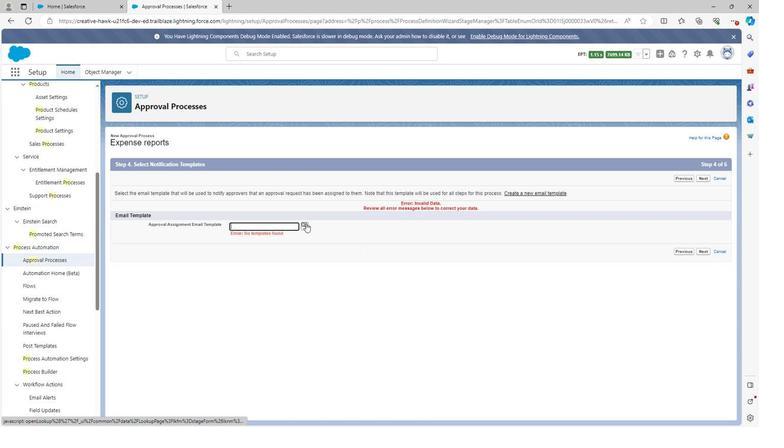 
Action: Mouse moved to (241, 319)
Screenshot: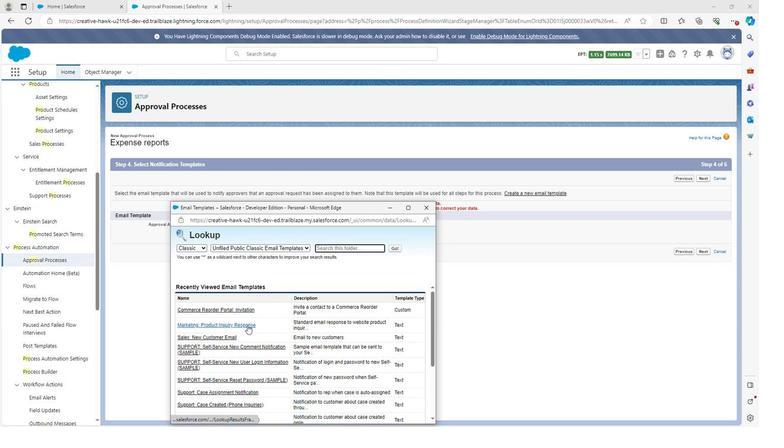 
Action: Mouse scrolled (241, 319) with delta (0, 0)
Screenshot: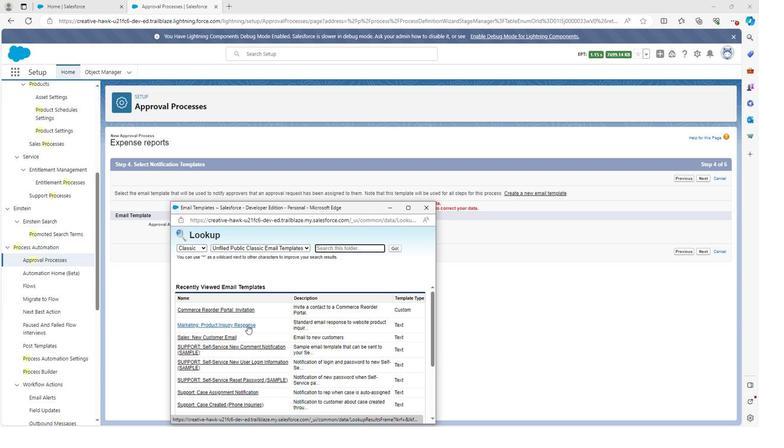 
Action: Mouse scrolled (241, 319) with delta (0, 0)
Screenshot: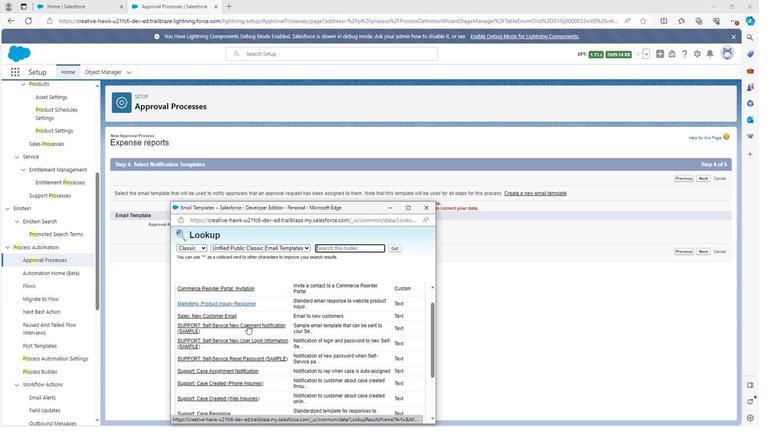 
Action: Mouse scrolled (241, 319) with delta (0, 0)
Screenshot: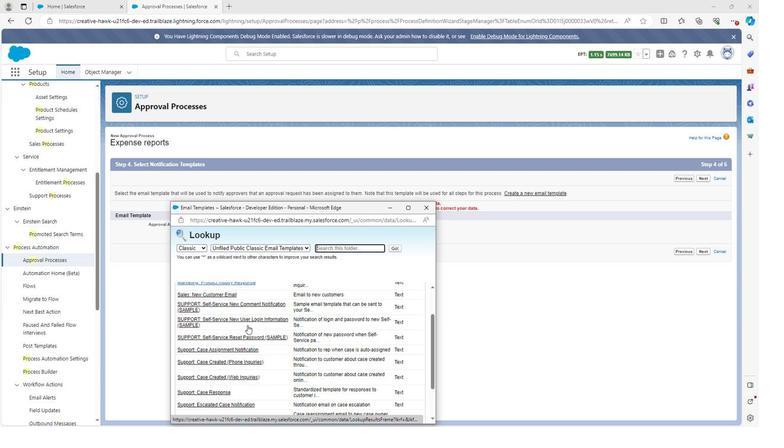 
Action: Mouse scrolled (241, 319) with delta (0, 0)
Screenshot: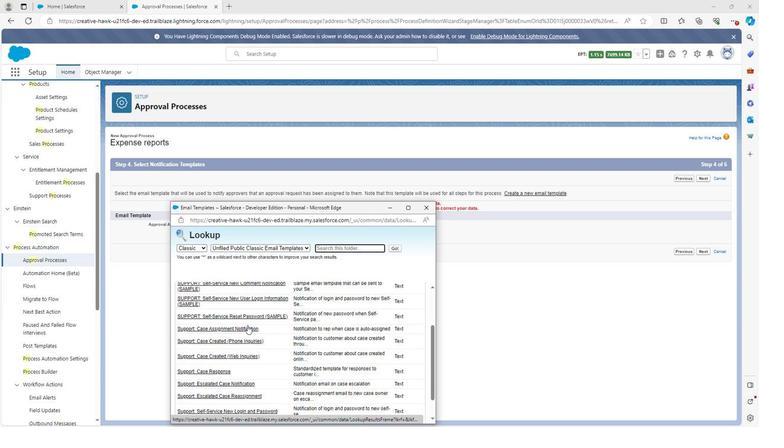 
Action: Mouse scrolled (241, 319) with delta (0, 0)
Screenshot: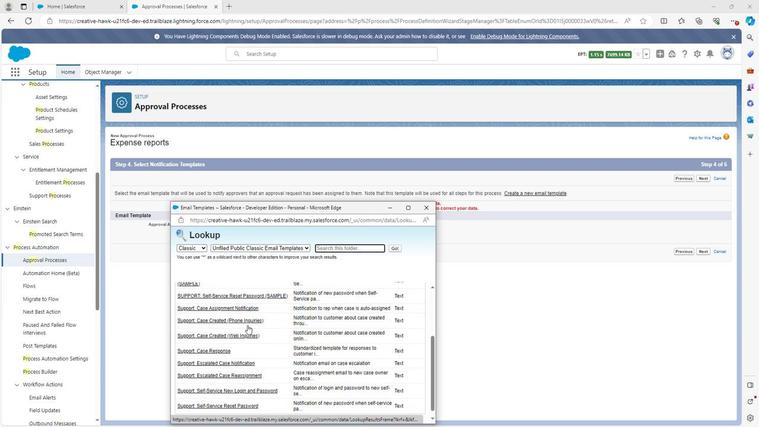 
Action: Mouse scrolled (241, 319) with delta (0, 0)
Screenshot: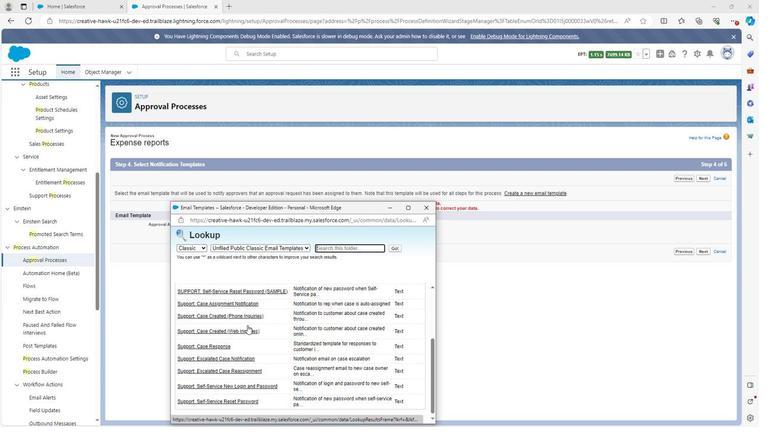 
Action: Mouse scrolled (241, 319) with delta (0, 0)
Screenshot: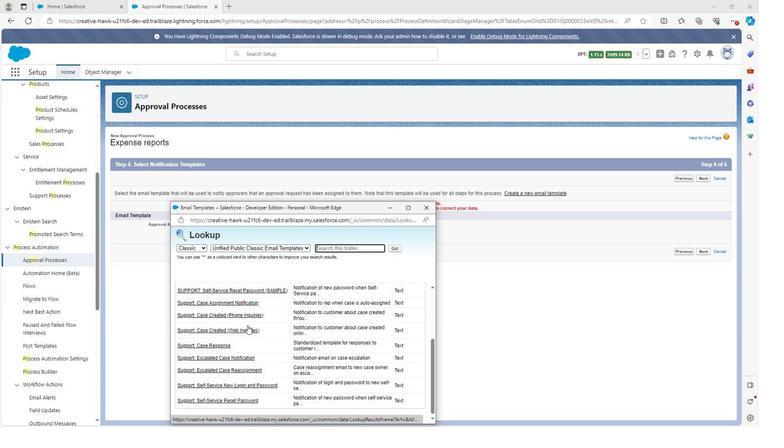 
Action: Mouse moved to (344, 207)
Screenshot: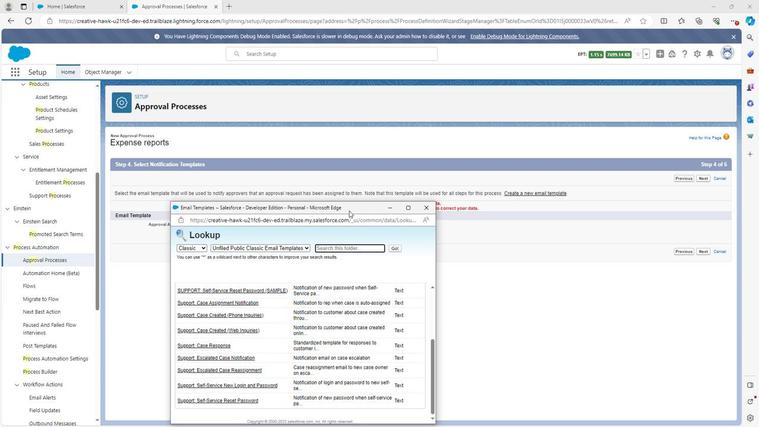 
Action: Mouse pressed left at (344, 207)
Screenshot: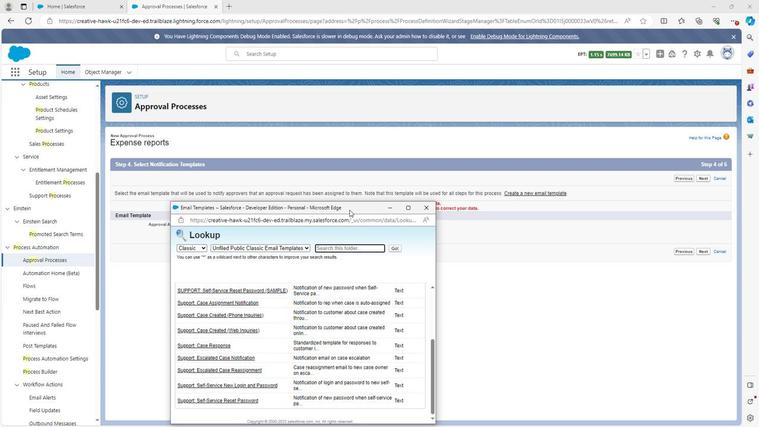 
Action: Mouse moved to (320, 272)
Screenshot: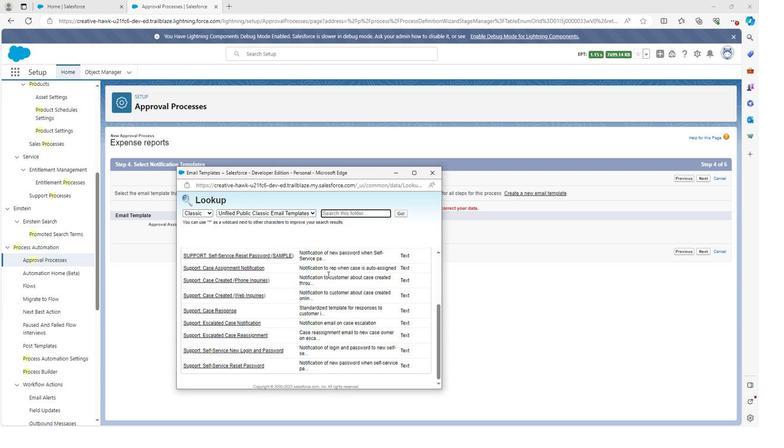 
Action: Mouse scrolled (320, 272) with delta (0, 0)
Screenshot: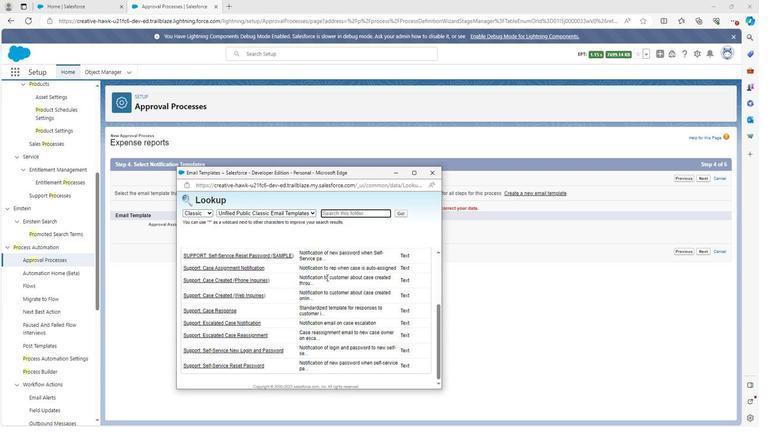 
Action: Mouse scrolled (320, 272) with delta (0, 0)
Screenshot: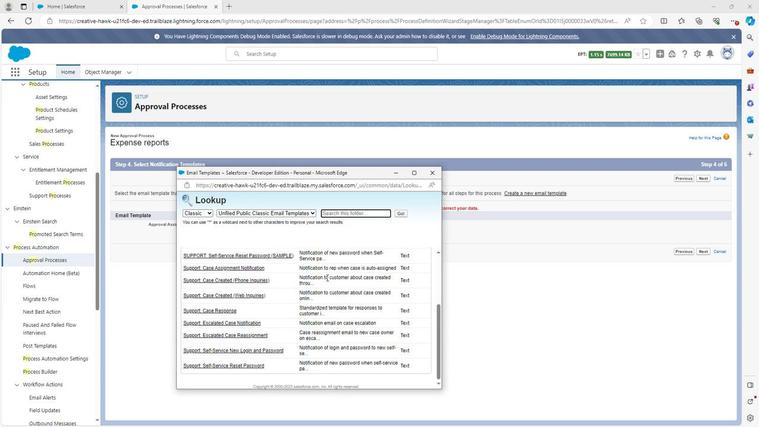 
Action: Mouse scrolled (320, 272) with delta (0, 0)
Screenshot: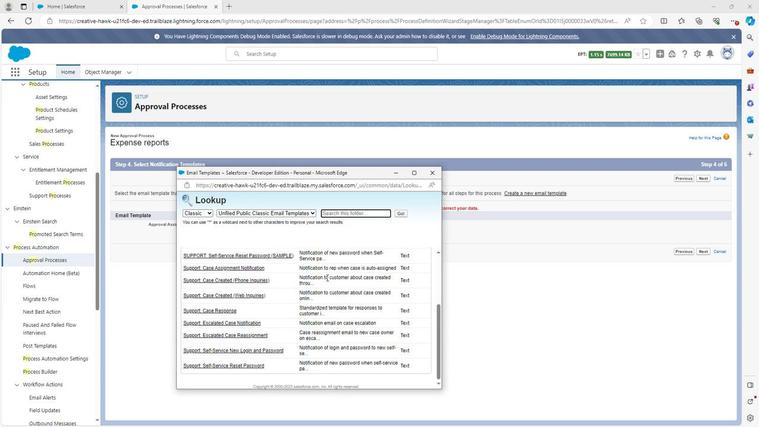 
Action: Mouse moved to (319, 272)
Screenshot: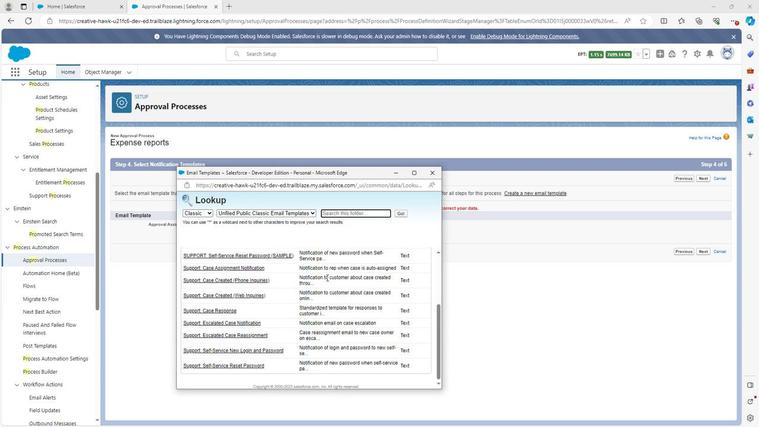 
Action: Mouse scrolled (319, 273) with delta (0, 0)
Screenshot: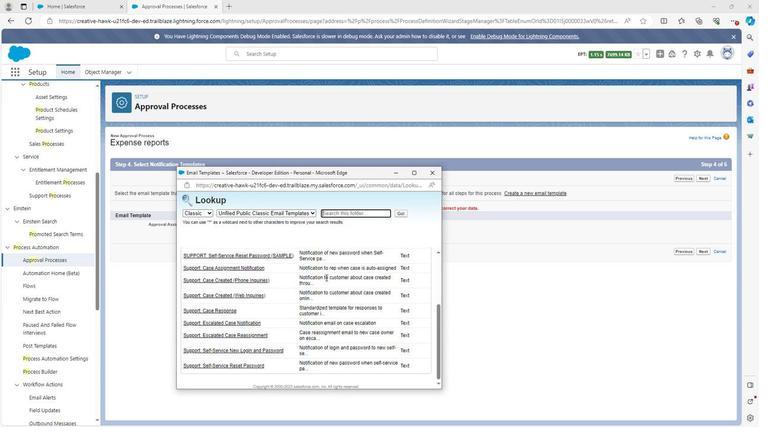 
Action: Mouse scrolled (319, 273) with delta (0, 0)
Screenshot: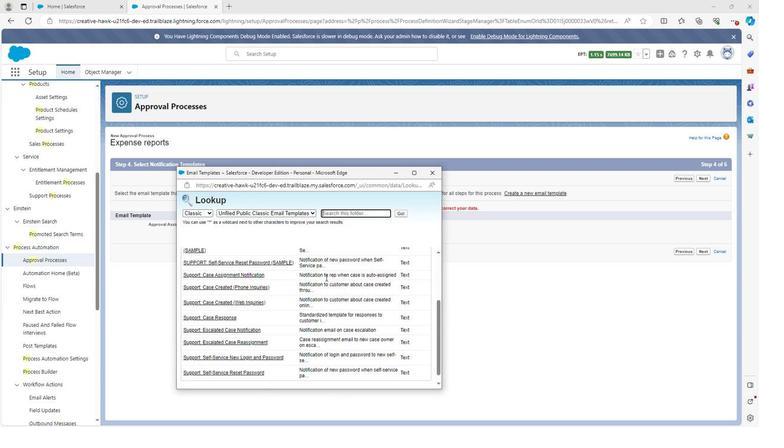 
Action: Mouse scrolled (319, 273) with delta (0, 0)
Screenshot: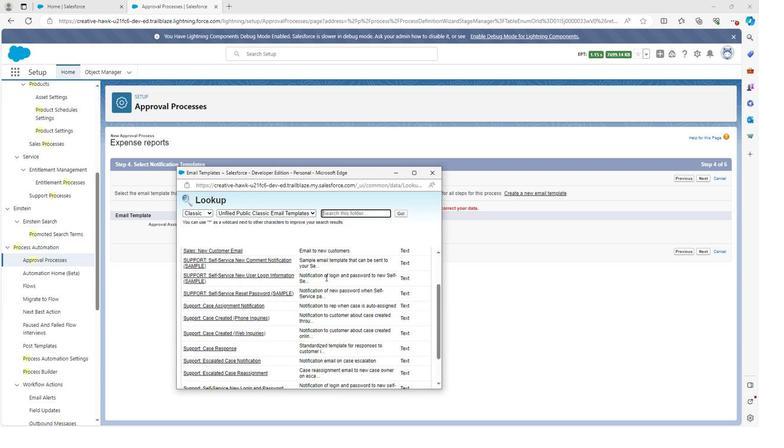 
Action: Mouse scrolled (319, 273) with delta (0, 0)
Screenshot: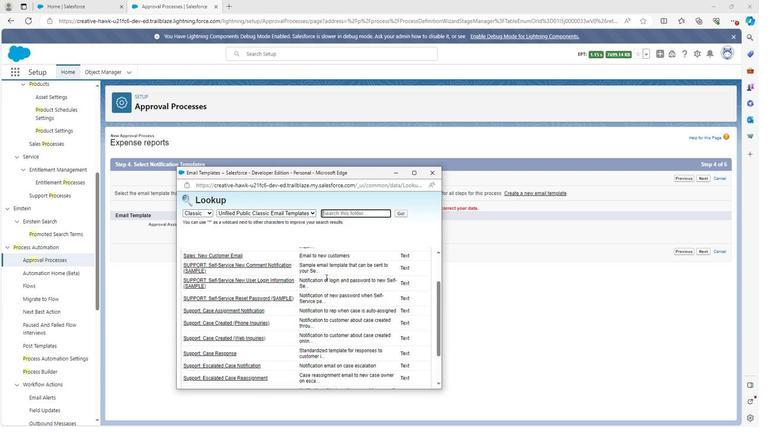 
Action: Mouse scrolled (319, 273) with delta (0, 0)
Screenshot: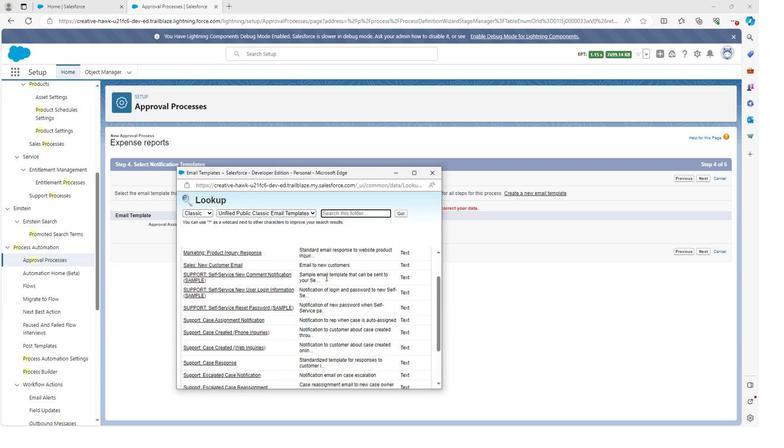 
Action: Mouse moved to (228, 295)
Screenshot: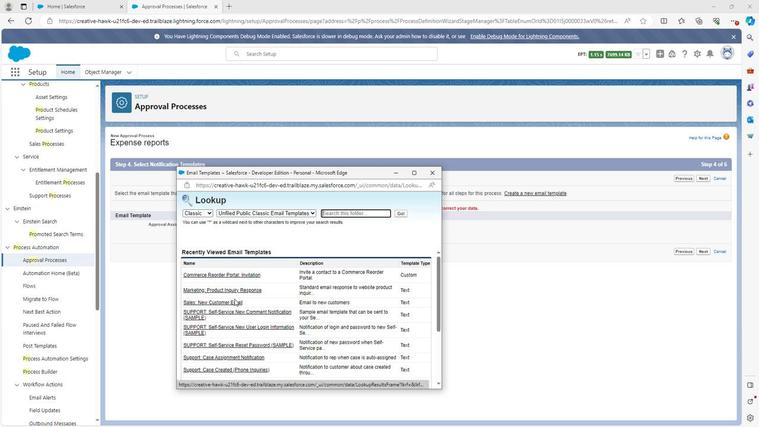 
Action: Mouse pressed left at (228, 295)
Screenshot: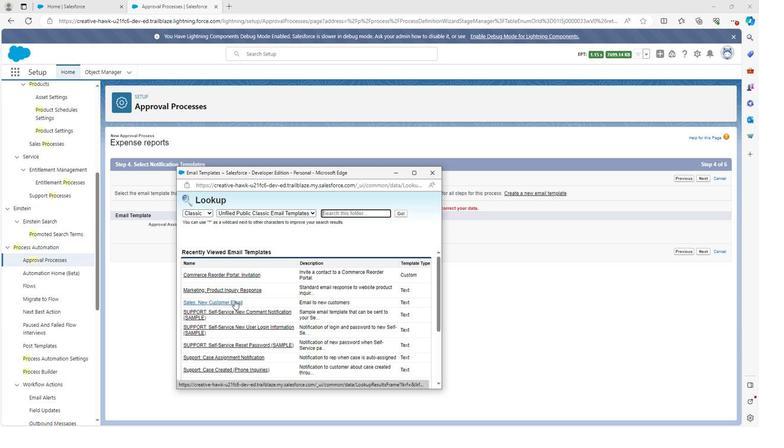 
Action: Mouse moved to (692, 246)
Screenshot: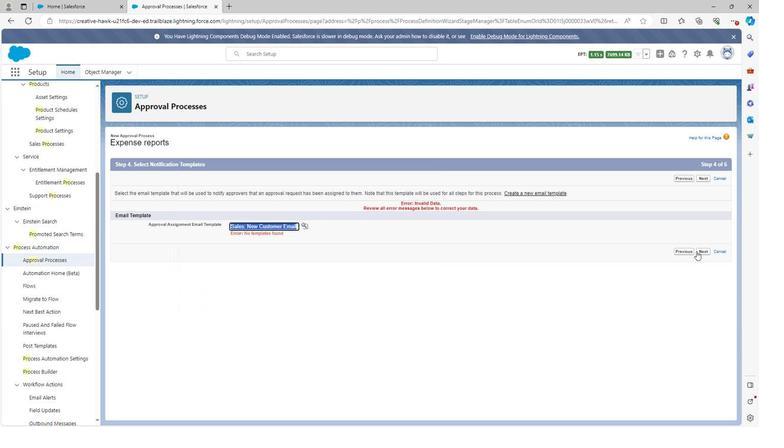 
Action: Mouse pressed left at (692, 246)
Screenshot: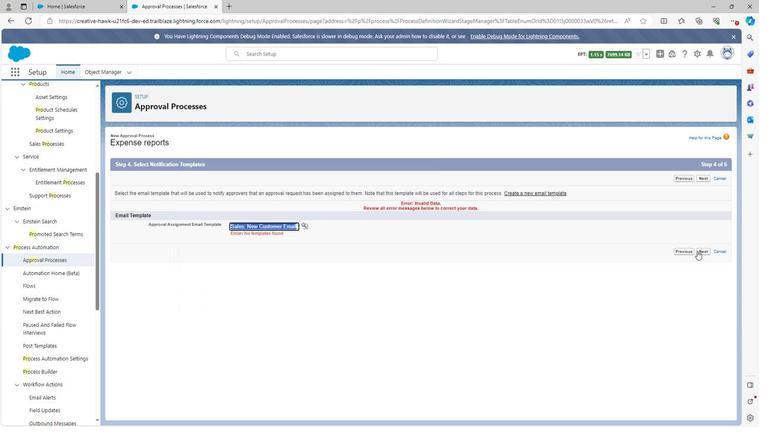 
Action: Mouse moved to (133, 260)
Screenshot: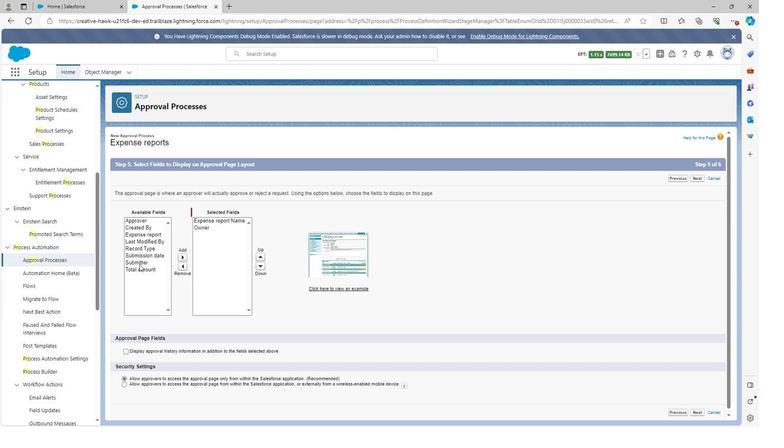 
Action: Mouse pressed left at (133, 260)
Screenshot: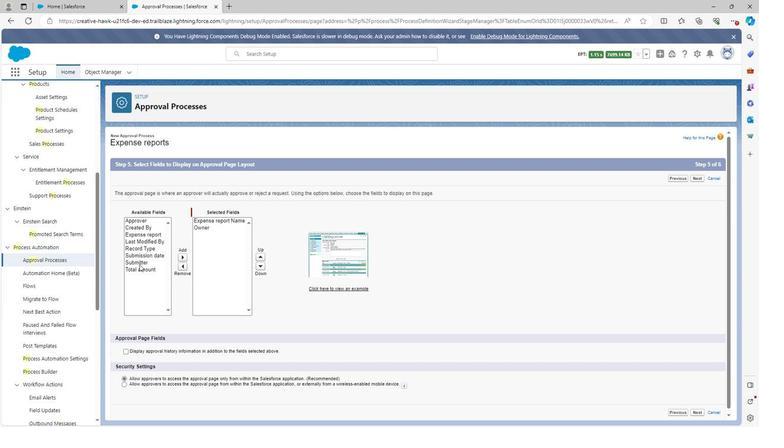 
Action: Mouse moved to (176, 252)
Screenshot: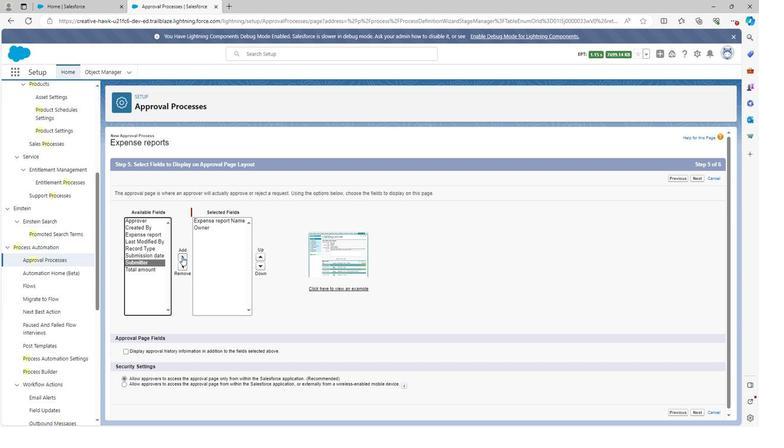 
Action: Mouse pressed left at (176, 252)
Screenshot: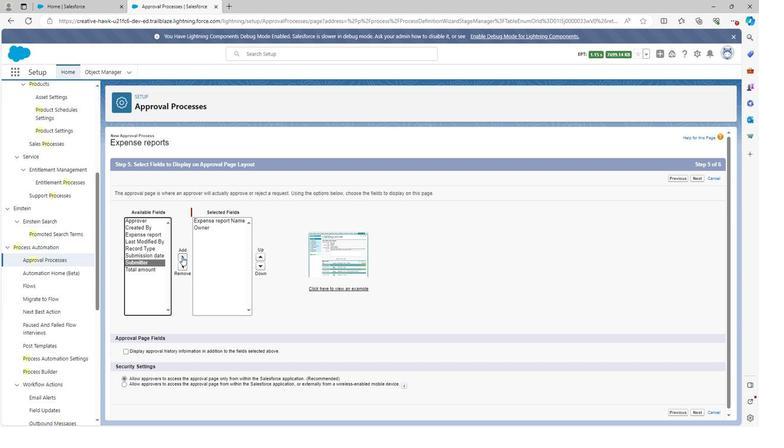 
Action: Mouse moved to (144, 250)
Screenshot: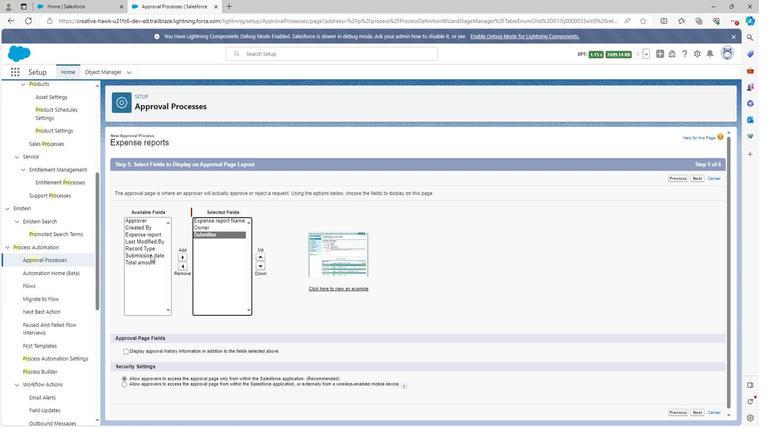 
Action: Mouse pressed left at (144, 250)
Screenshot: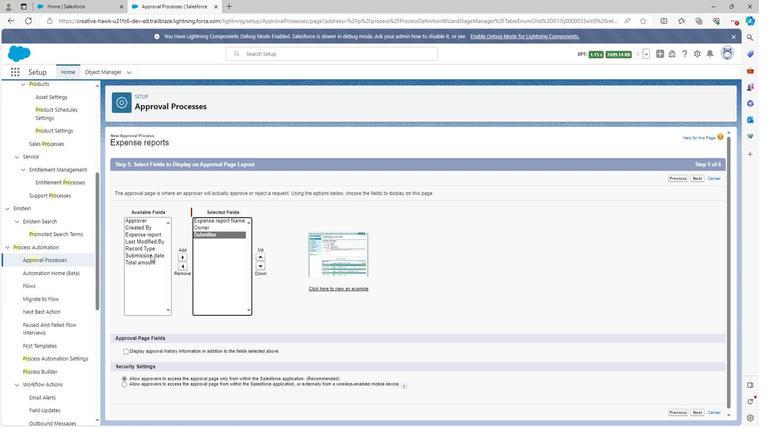 
Action: Mouse moved to (179, 251)
Screenshot: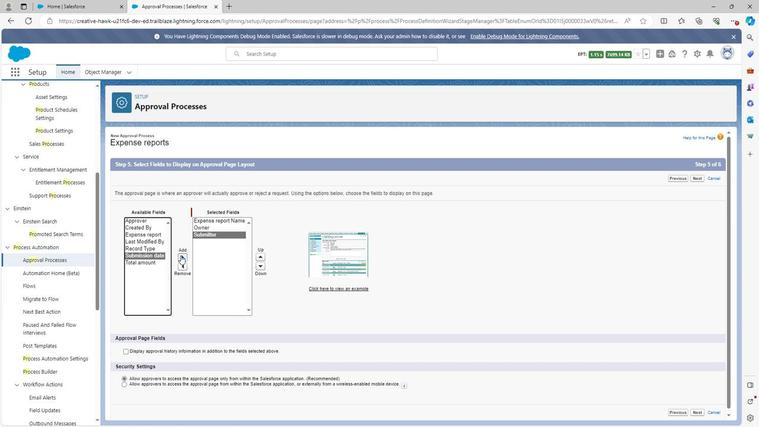 
Action: Mouse pressed left at (179, 251)
Screenshot: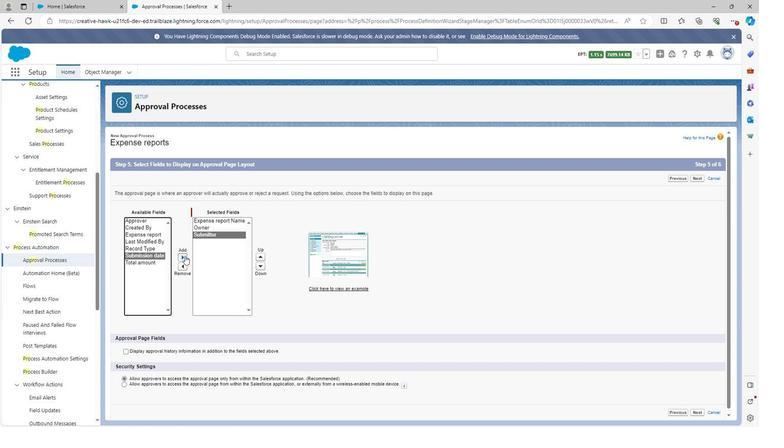 
Action: Mouse moved to (140, 230)
Screenshot: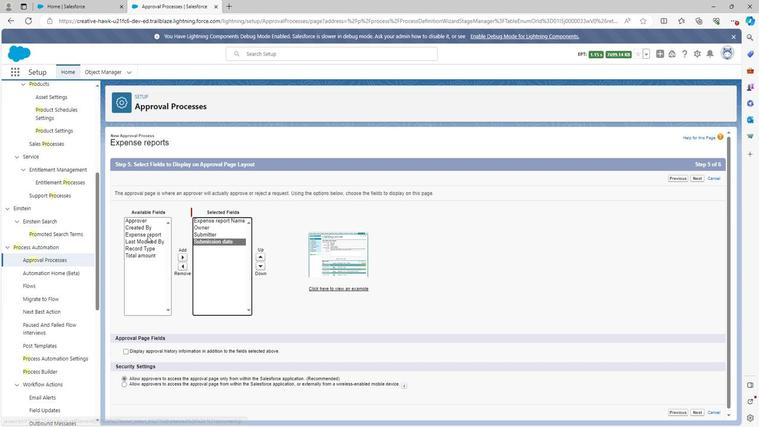 
Action: Mouse pressed left at (140, 230)
Screenshot: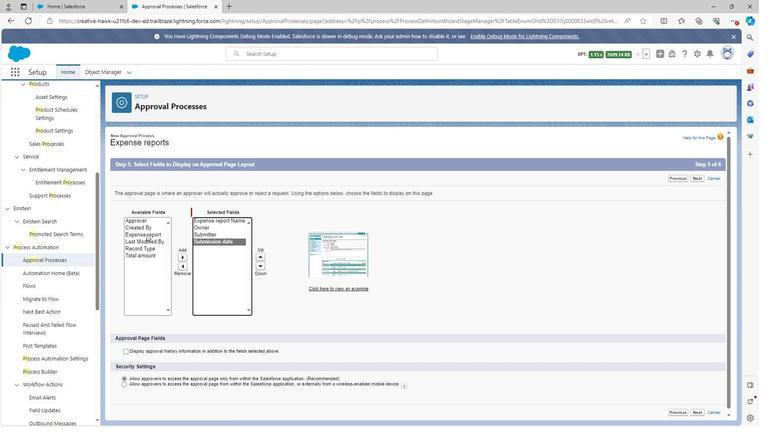 
Action: Mouse moved to (176, 250)
Screenshot: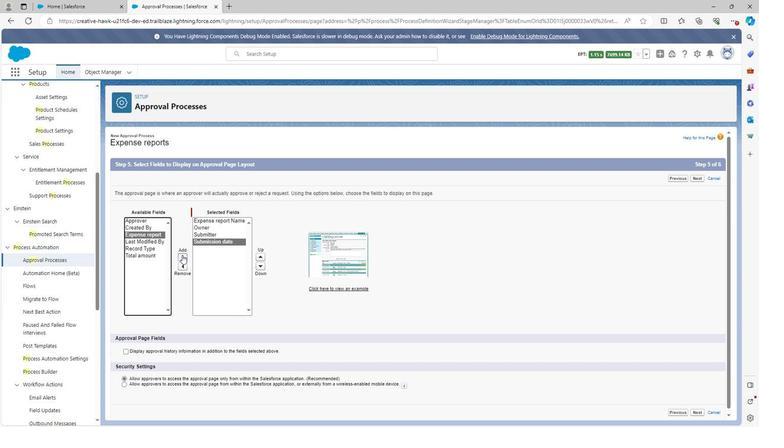 
Action: Mouse pressed left at (176, 250)
Screenshot: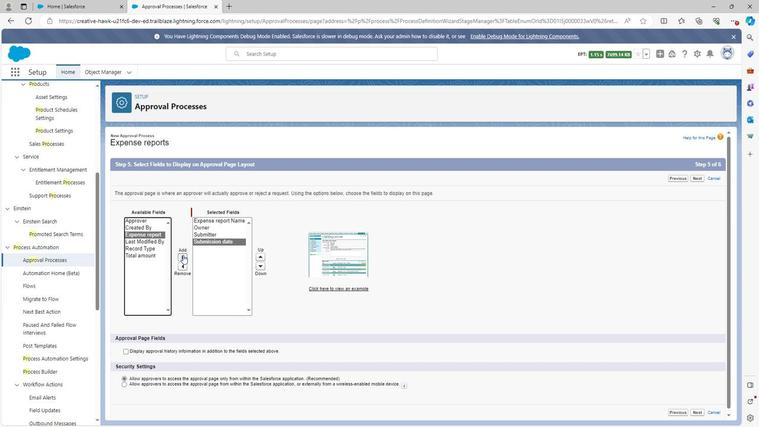 
Action: Mouse moved to (139, 217)
Screenshot: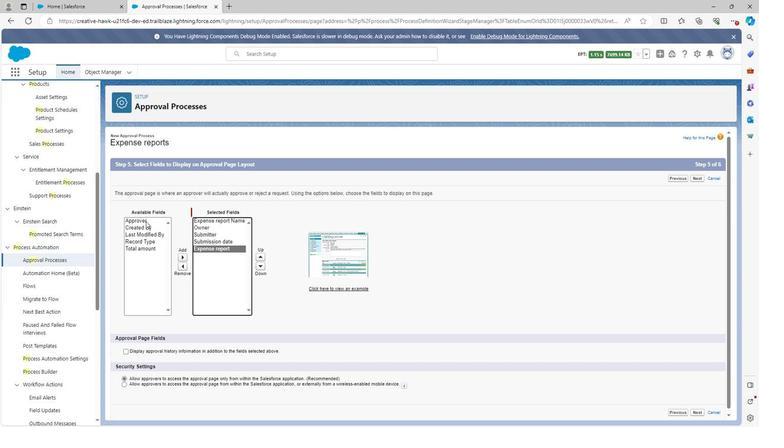 
Action: Mouse pressed left at (139, 217)
Screenshot: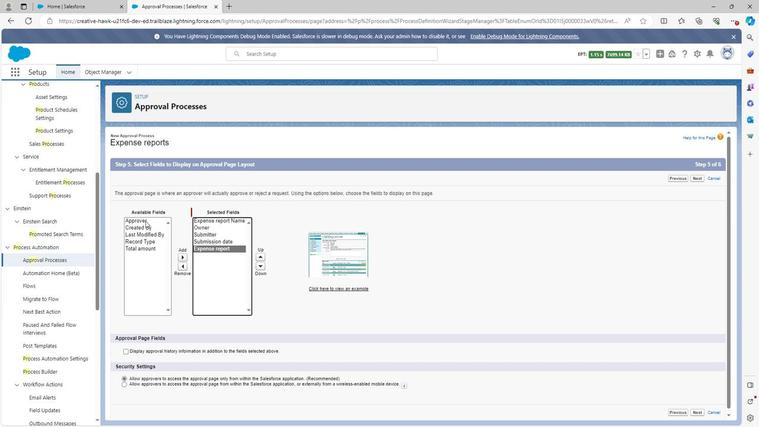 
Action: Mouse moved to (175, 252)
Screenshot: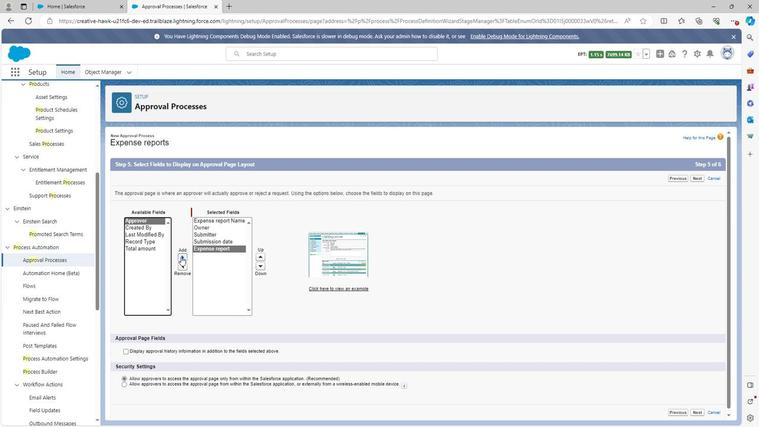 
Action: Mouse pressed left at (175, 252)
Screenshot: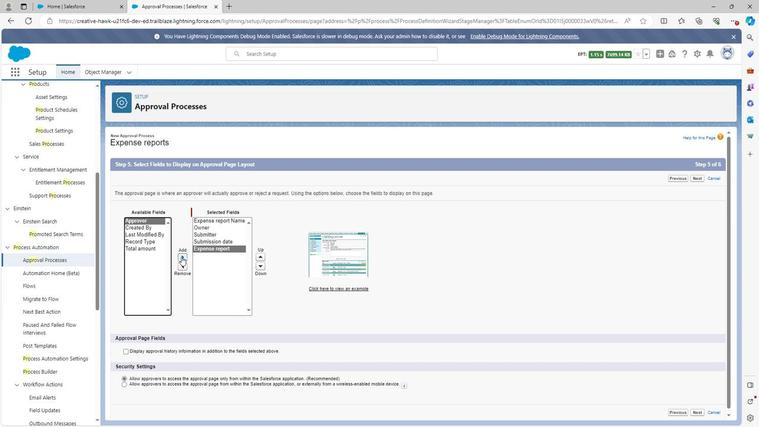 
Action: Mouse moved to (146, 236)
Screenshot: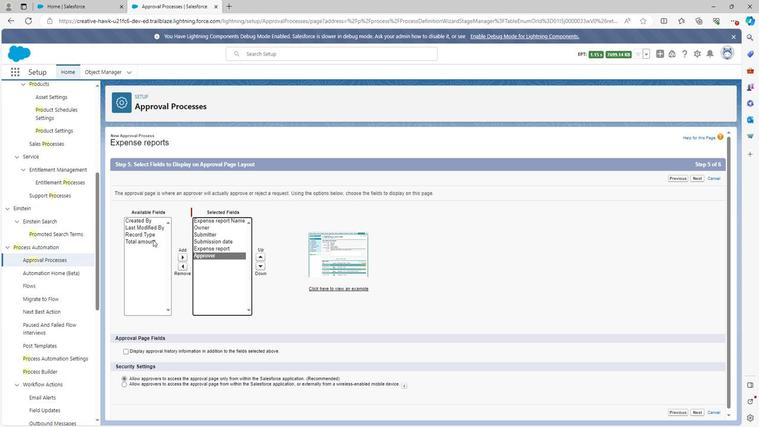 
Action: Mouse pressed left at (146, 236)
Screenshot: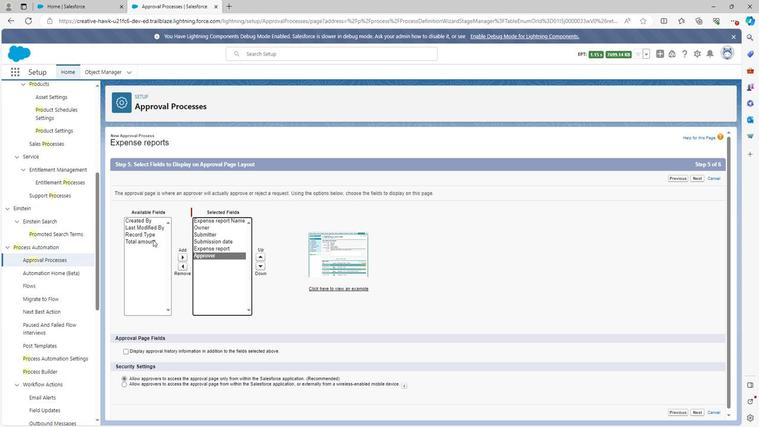 
Action: Mouse moved to (177, 252)
Screenshot: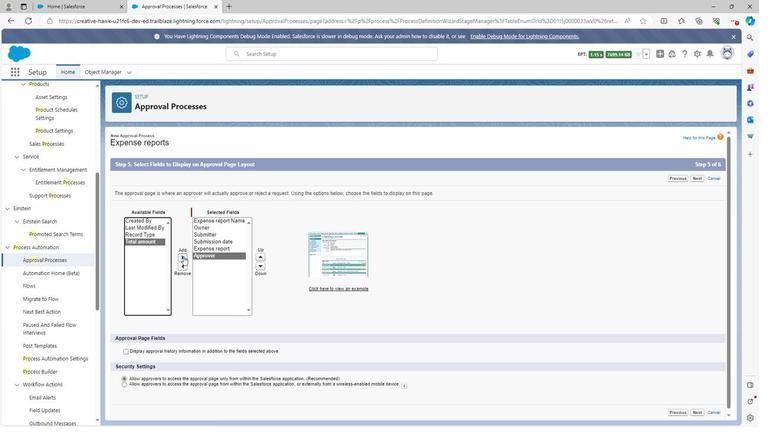 
Action: Mouse pressed left at (177, 252)
Screenshot: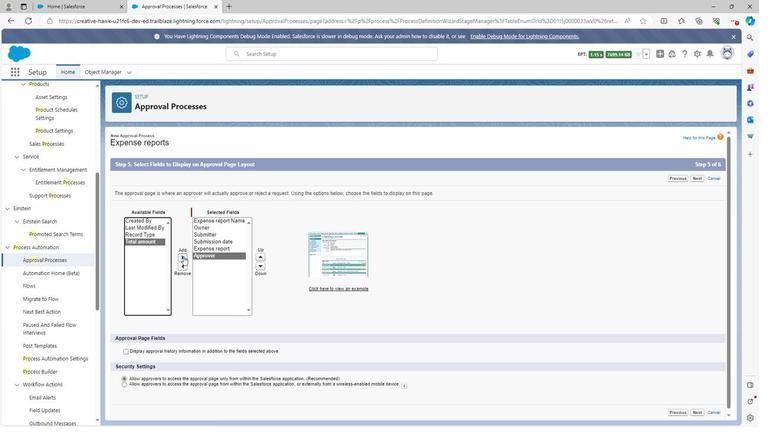 
Action: Mouse moved to (205, 315)
Screenshot: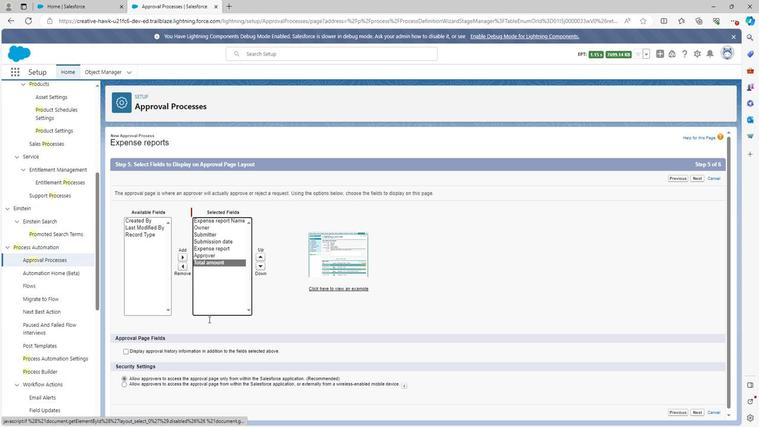 
Action: Mouse scrolled (205, 315) with delta (0, 0)
Screenshot: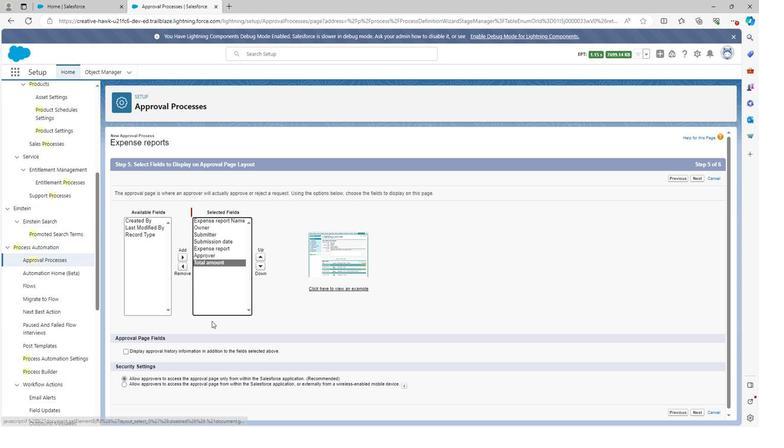 
Action: Mouse scrolled (205, 315) with delta (0, 0)
Screenshot: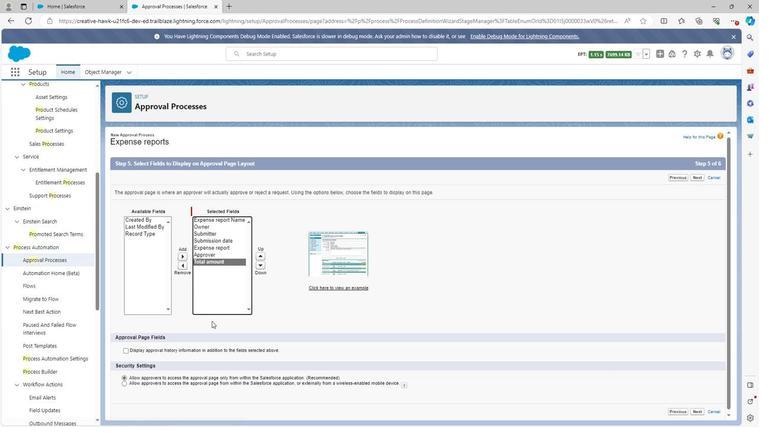 
Action: Mouse moved to (691, 401)
Screenshot: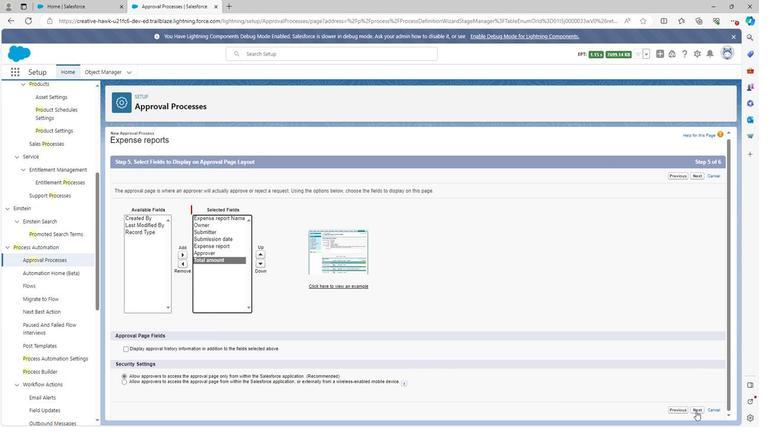 
Action: Mouse pressed left at (691, 401)
Screenshot: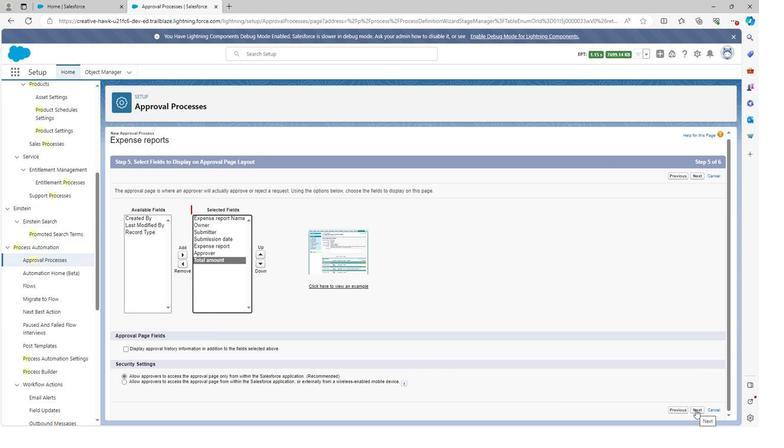 
Action: Mouse moved to (690, 400)
Screenshot: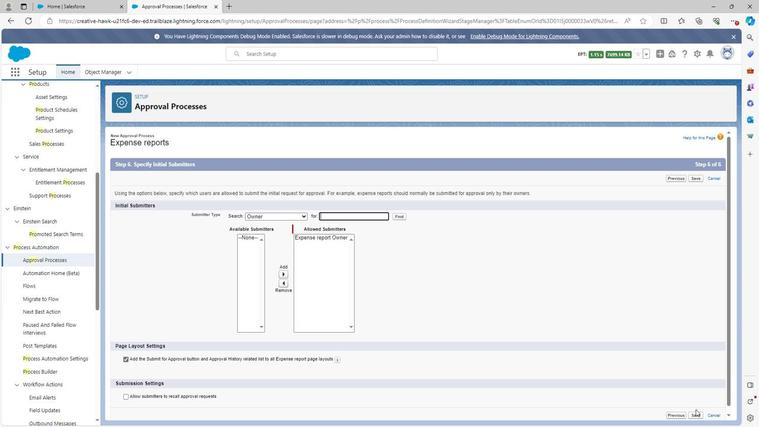 
Action: Mouse scrolled (690, 399) with delta (0, 0)
Screenshot: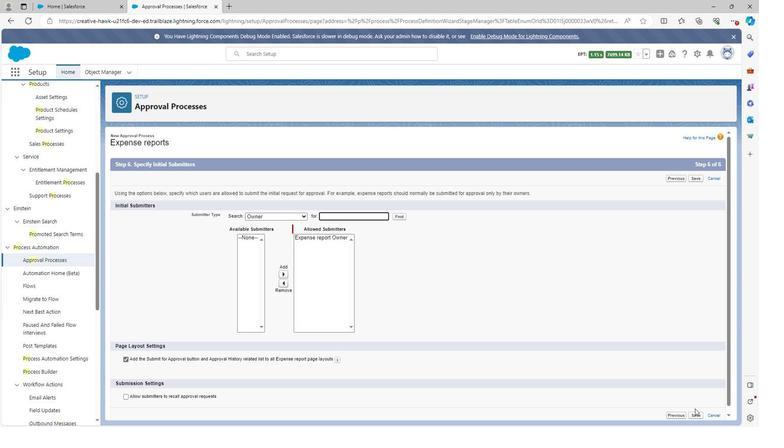 
Action: Mouse scrolled (690, 399) with delta (0, 0)
Screenshot: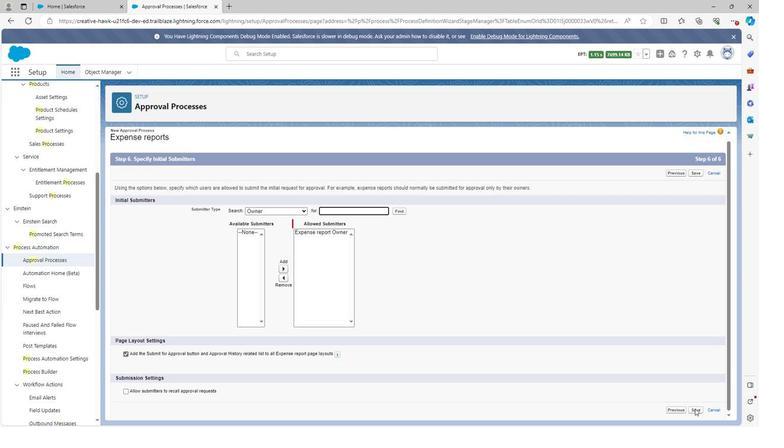 
Action: Mouse moved to (690, 401)
Screenshot: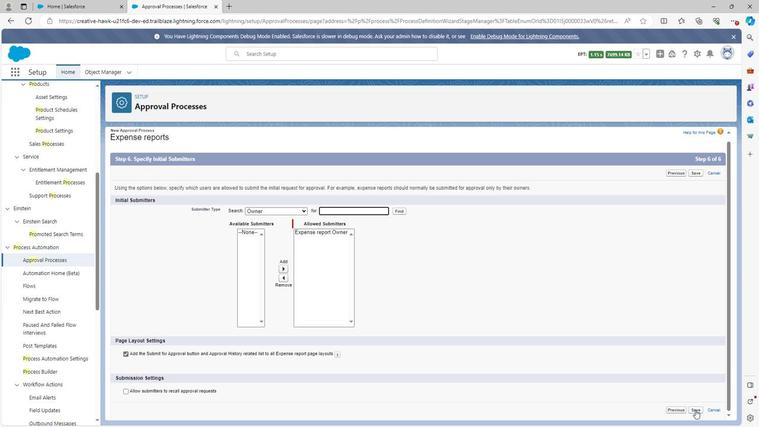 
Action: Mouse pressed left at (690, 401)
Screenshot: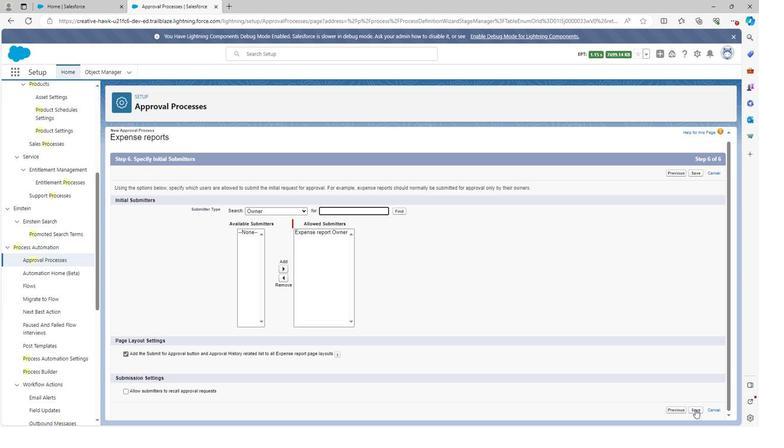 
Action: Mouse moved to (303, 201)
Screenshot: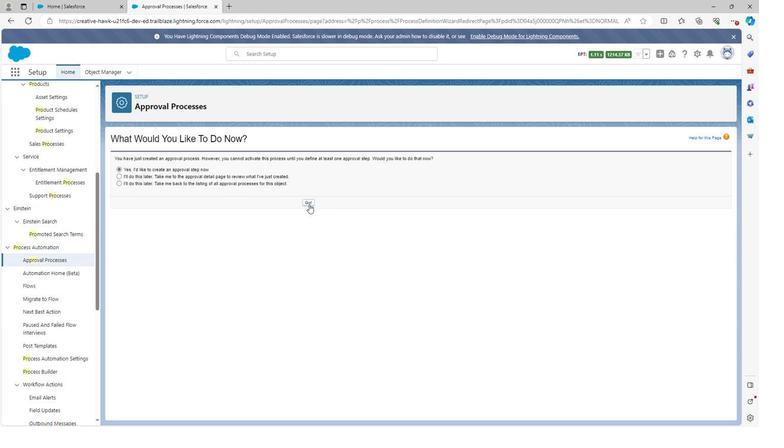 
Action: Mouse pressed left at (303, 201)
Screenshot: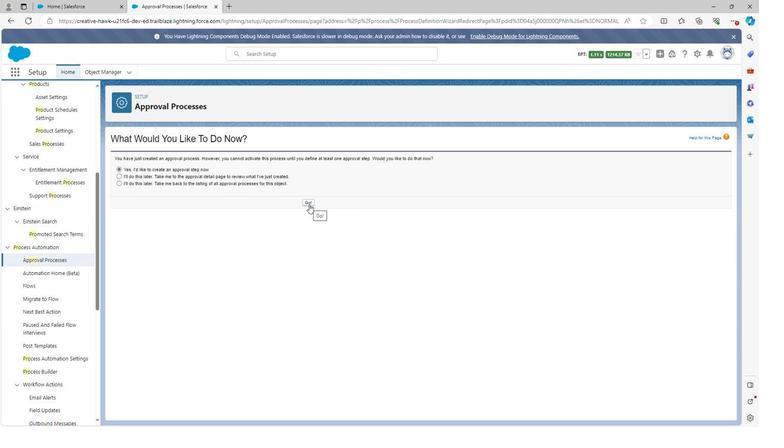 
Action: Mouse moved to (278, 221)
Screenshot: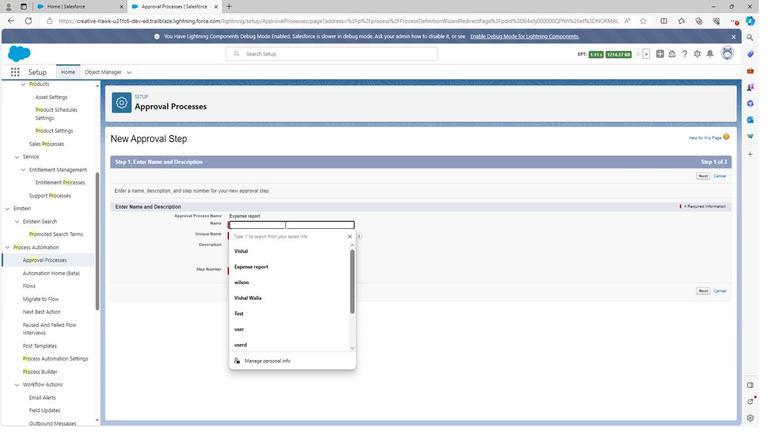 
Action: Key pressed expense<Key.shift>_report
Screenshot: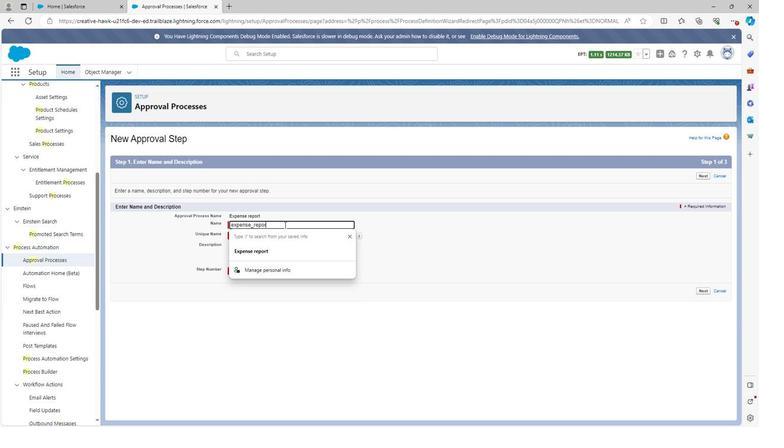 
Action: Mouse moved to (425, 229)
Screenshot: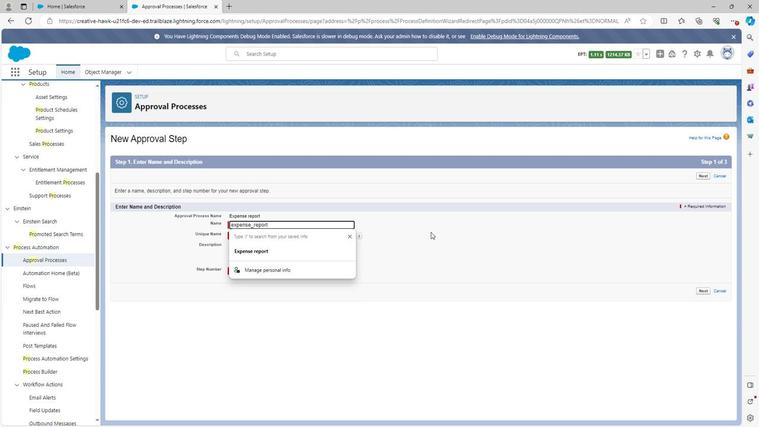 
Action: Mouse pressed left at (425, 229)
Screenshot: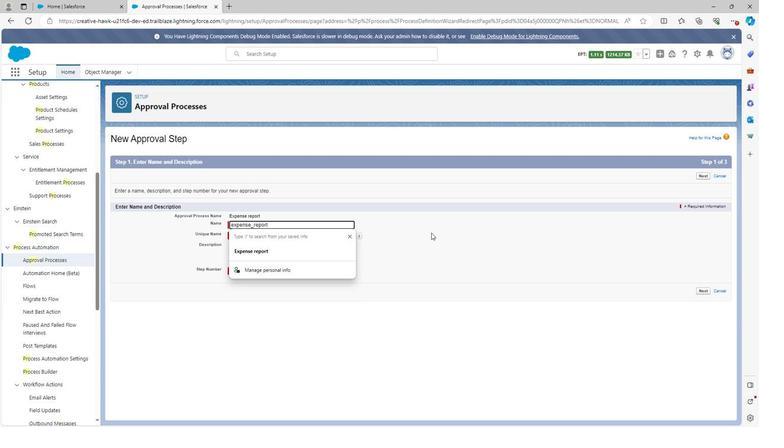 
Action: Mouse moved to (236, 247)
Screenshot: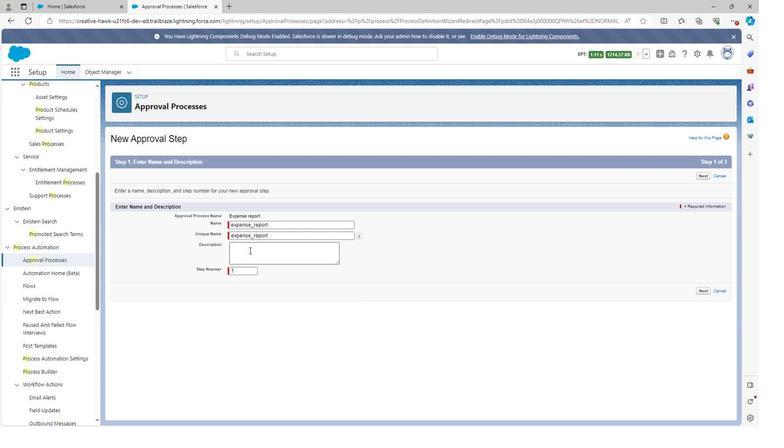 
Action: Mouse pressed left at (236, 247)
Screenshot: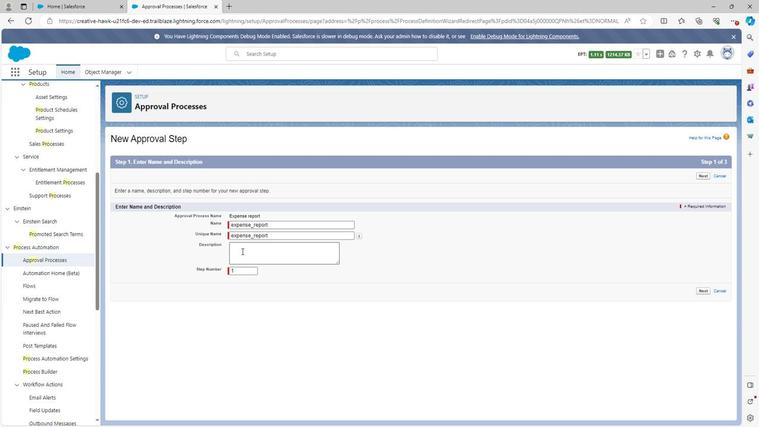 
Action: Key pressed <Key.shift>This<Key.space>step<Key.space>is<Key.space>used<Key.space>to<Key.space>verify<Key.space><Key.backspace><Key.backspace><Key.backspace><Key.backspace><Key.backspace><Key.backspace><Key.backspace>o<Key.backspace>proceed<Key.space>expense<Key.space>management
Screenshot: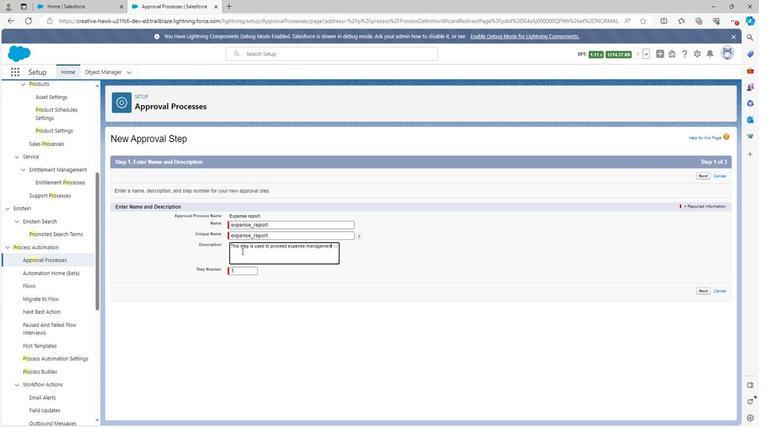 
Action: Mouse moved to (695, 285)
